 Task: Look for space in Tanjungagung, Indonesia from 11th June, 2023 to 15th June, 2023 for 2 adults in price range Rs.7000 to Rs.16000. Place can be private room with 1  bedroom having 2 beds and 1 bathroom. Property type can be house, flat, guest house, hotel. Booking option can be shelf check-in. Required host language is English.
Action: Mouse moved to (541, 92)
Screenshot: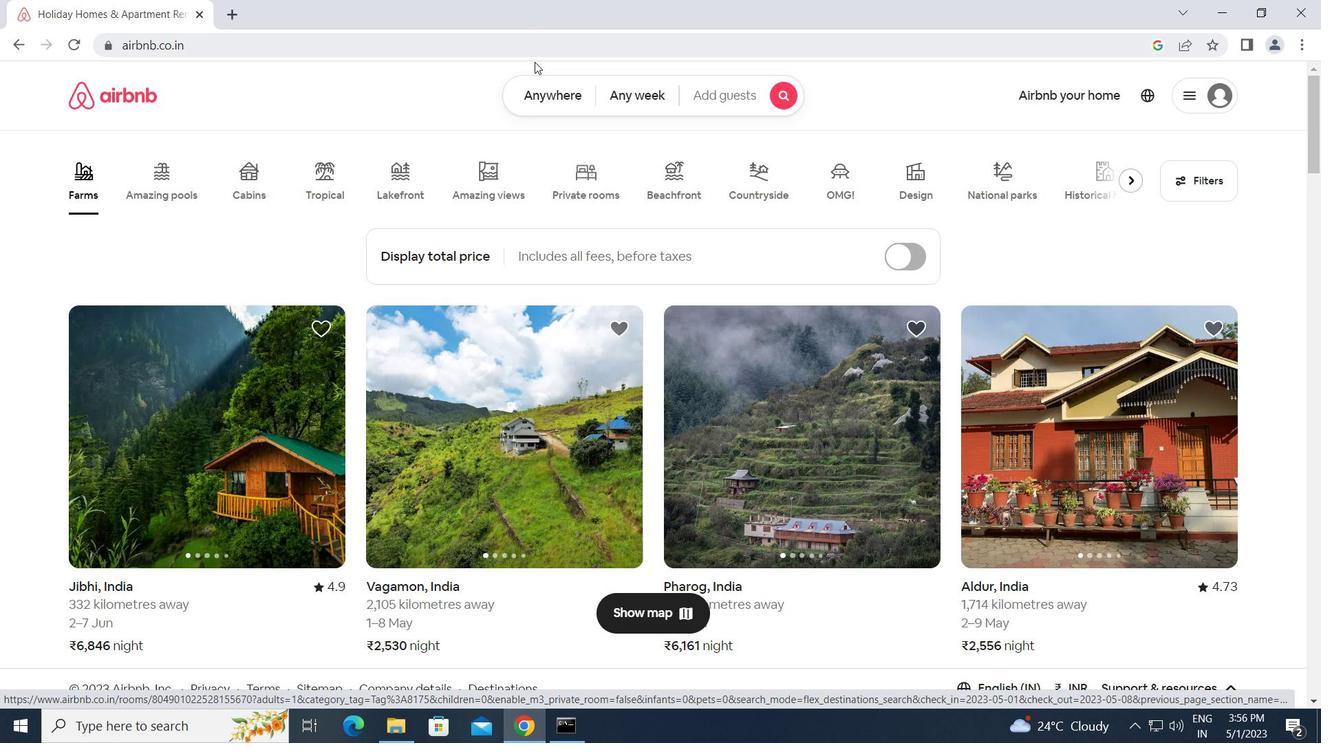 
Action: Mouse pressed left at (541, 92)
Screenshot: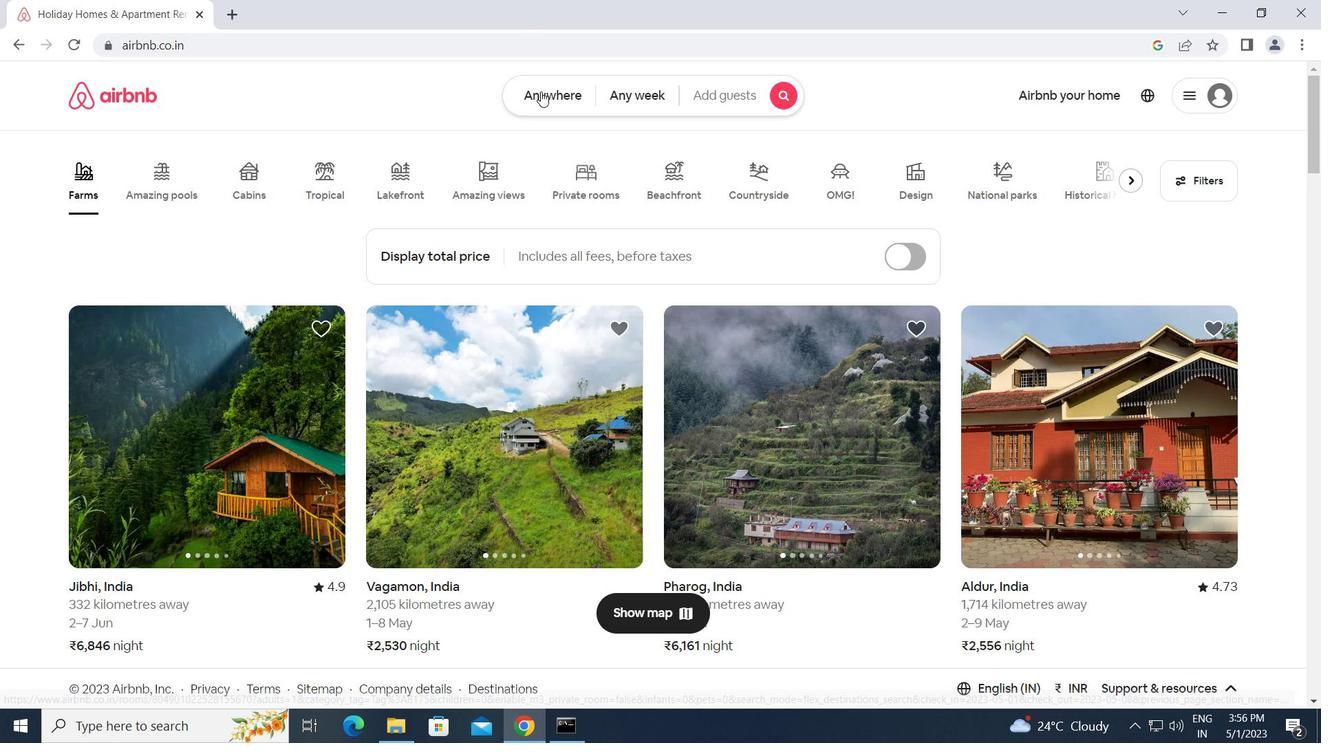
Action: Mouse moved to (433, 152)
Screenshot: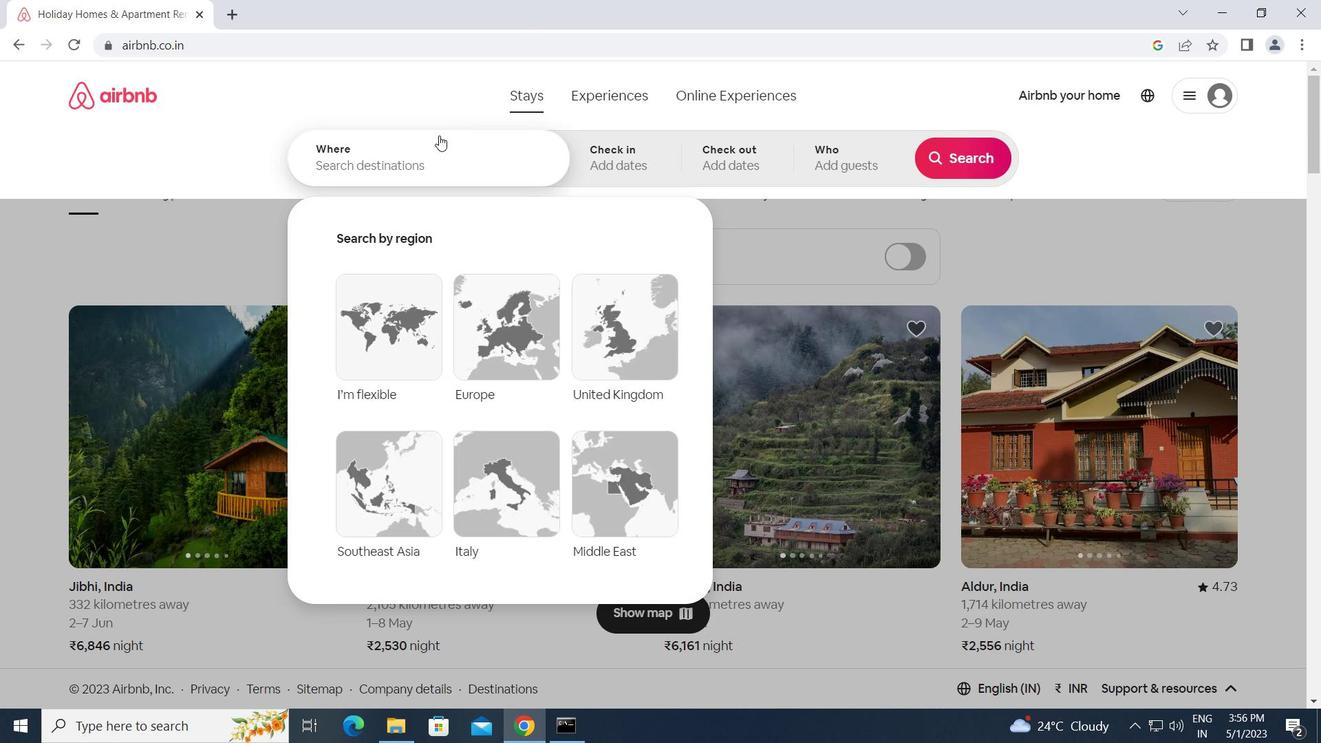 
Action: Mouse pressed left at (433, 152)
Screenshot: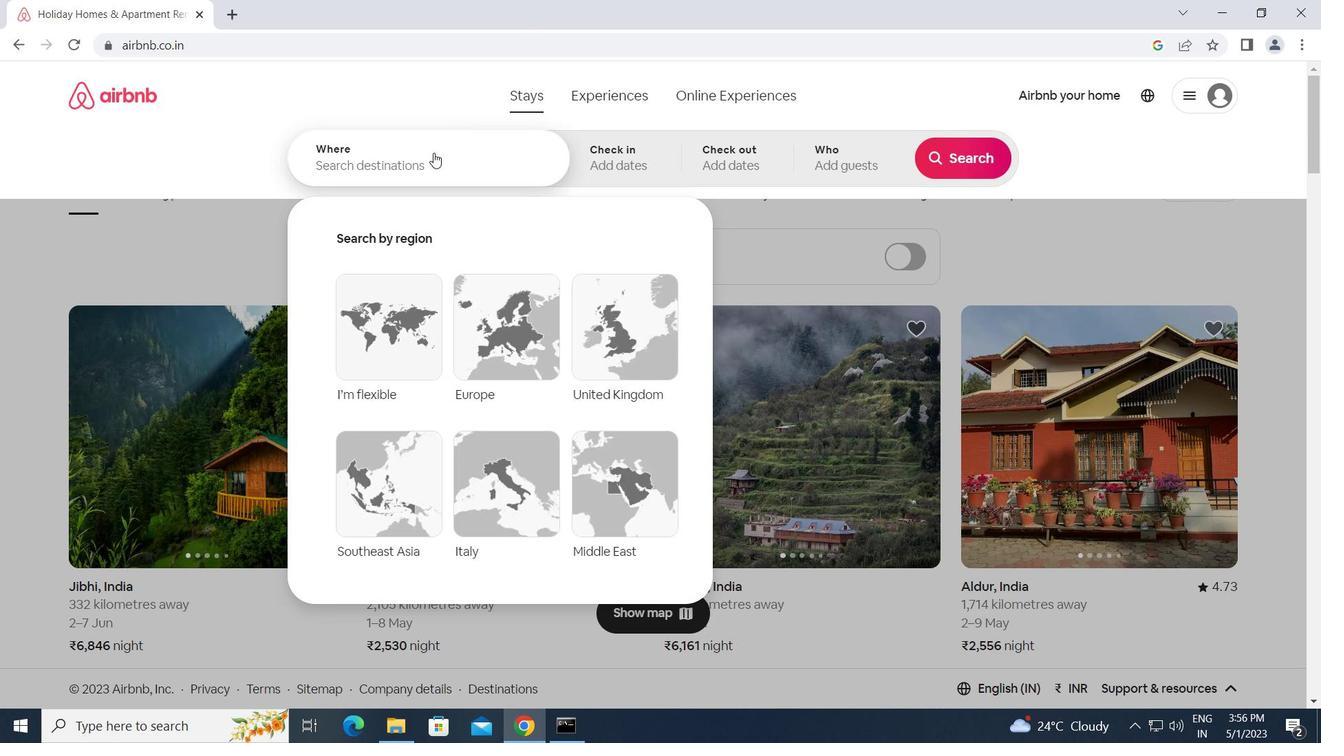
Action: Key pressed <Key.caps_lock>t<Key.backspace><Key.caps_lock>t<Key.caps_lock>anjungagung,<Key.space><Key.caps_lock>i<Key.caps_lock>ndonesia<Key.enter>
Screenshot: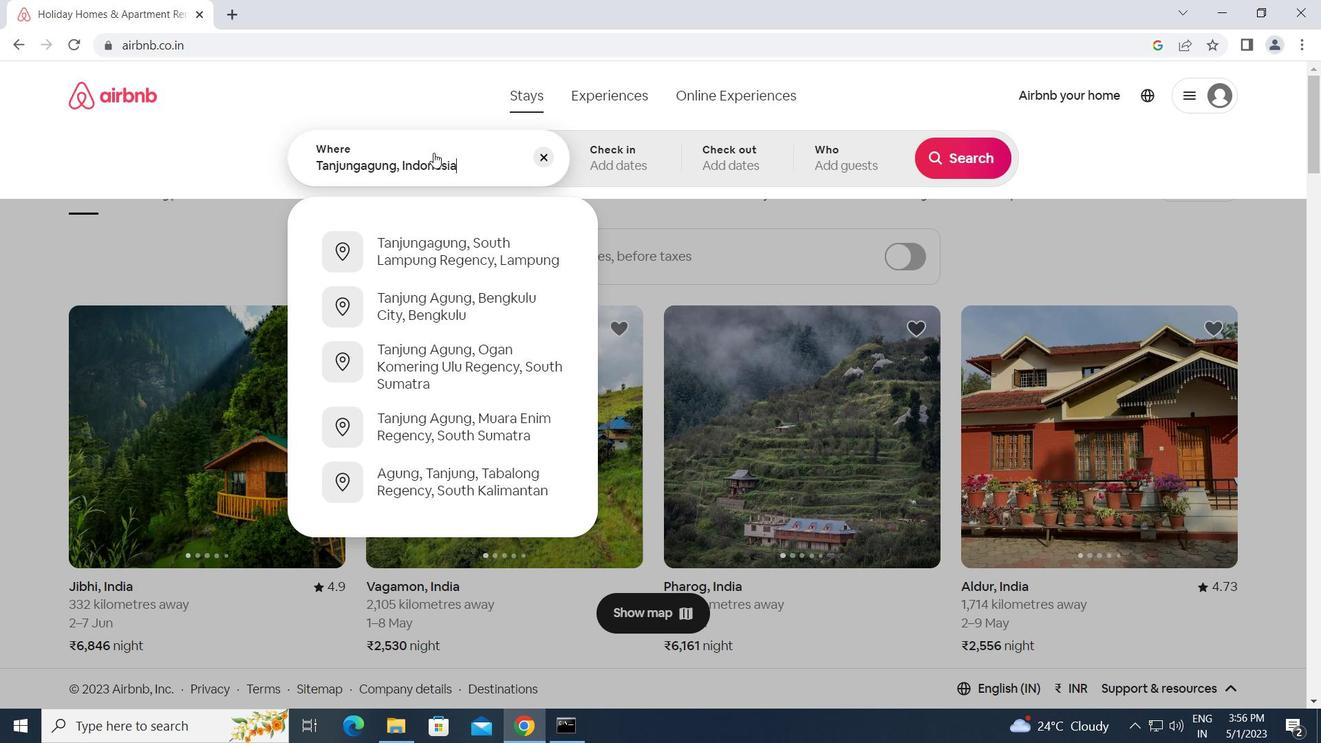 
Action: Mouse moved to (698, 449)
Screenshot: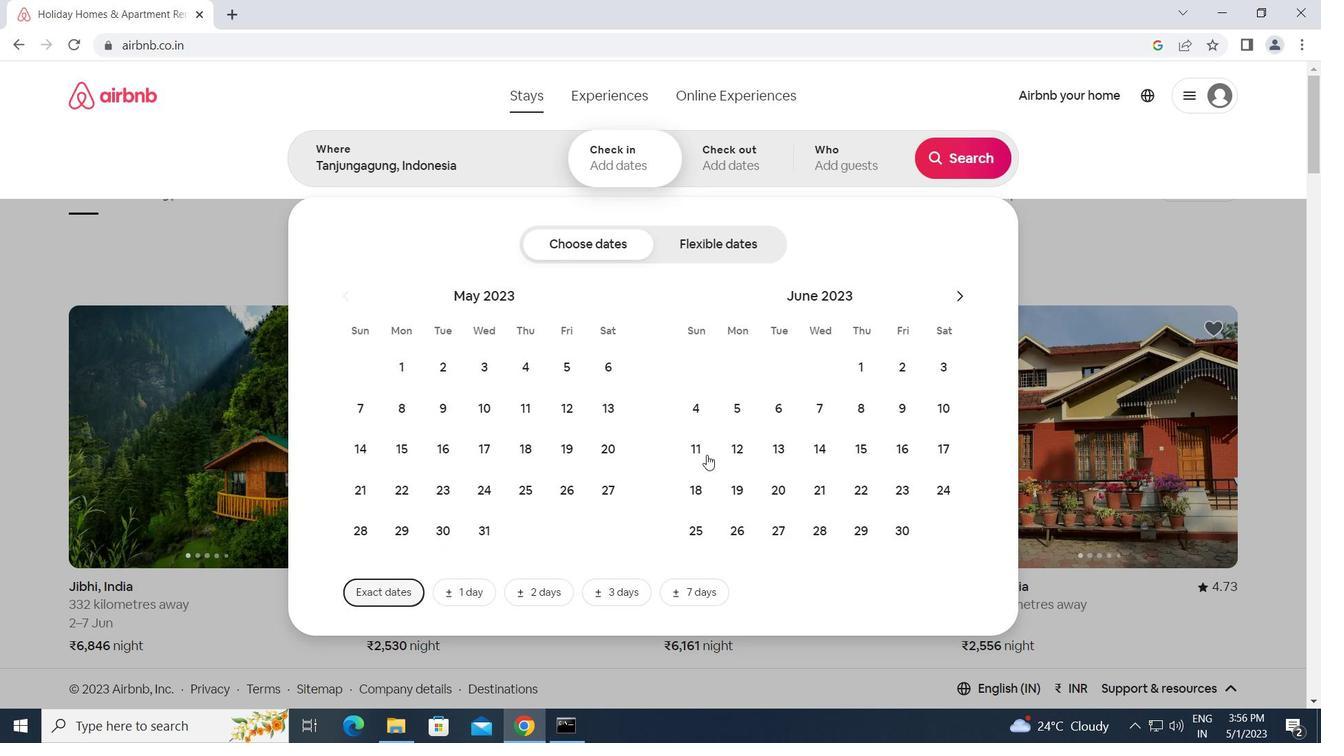 
Action: Mouse pressed left at (698, 449)
Screenshot: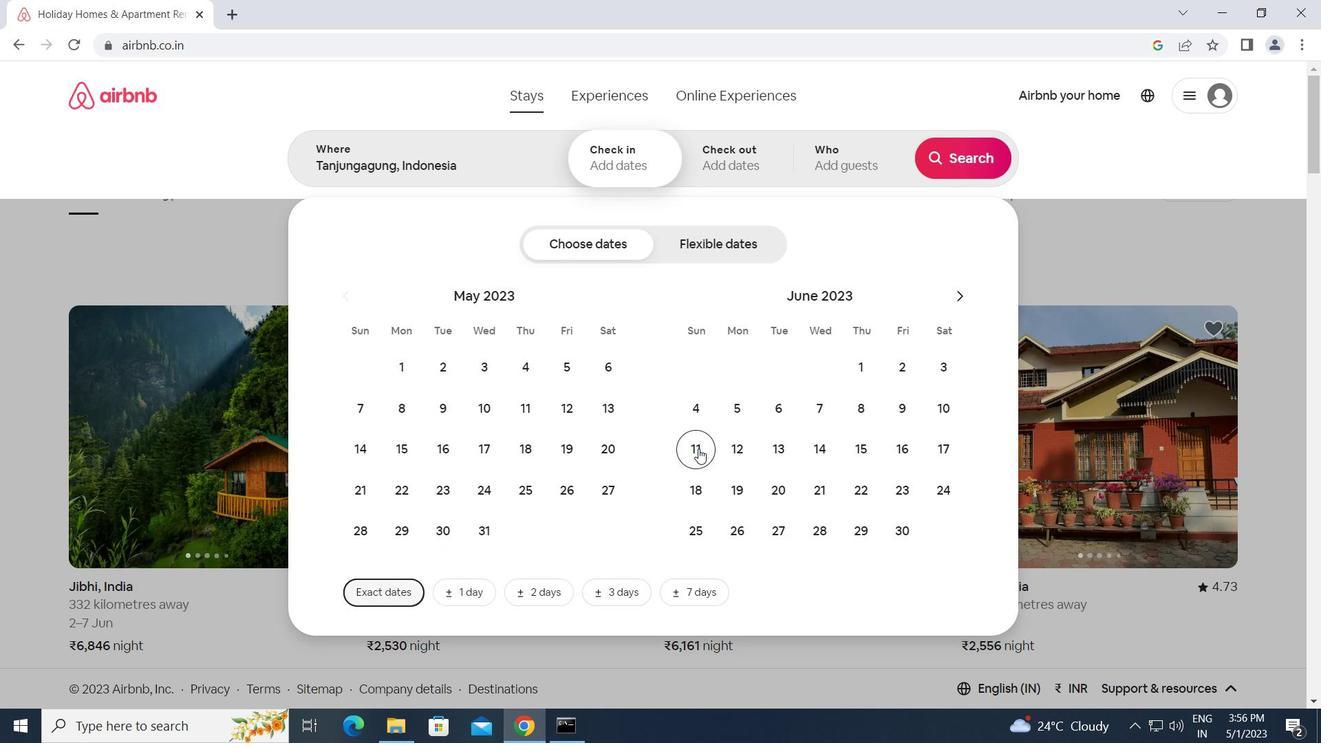 
Action: Mouse moved to (866, 455)
Screenshot: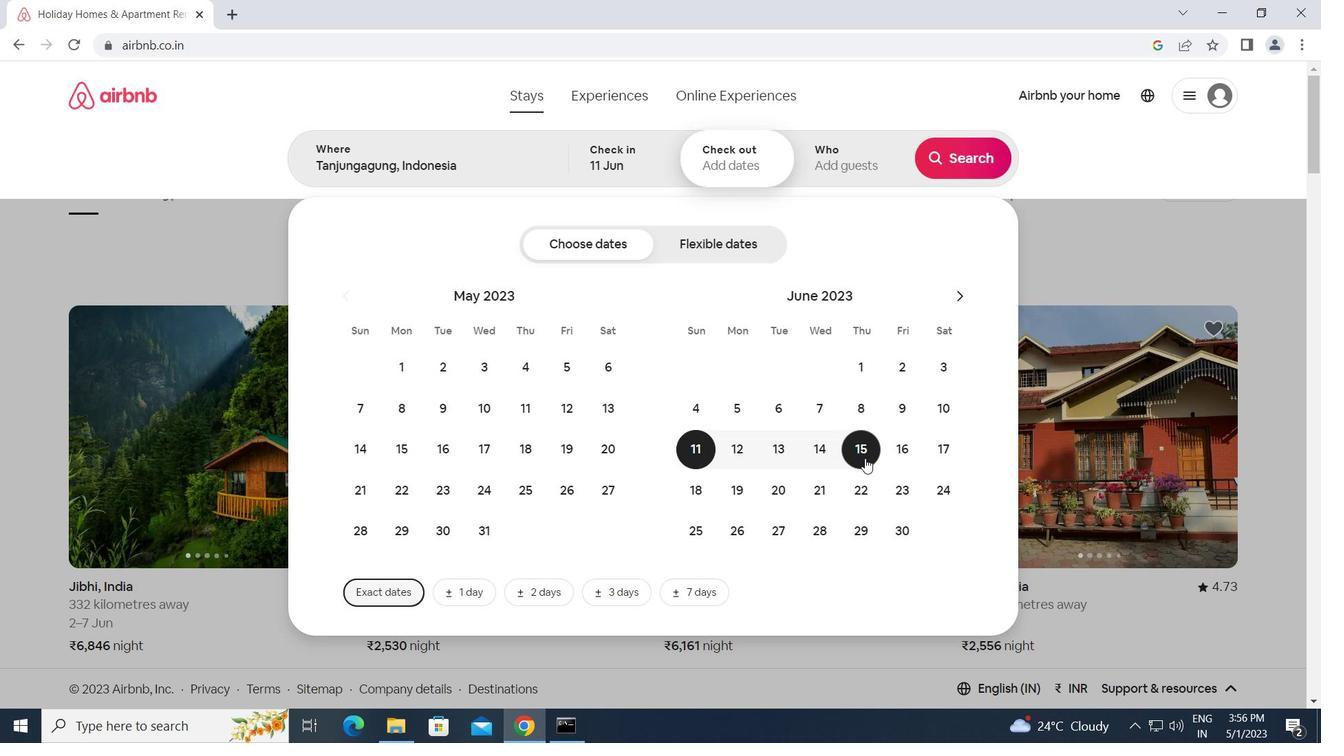 
Action: Mouse pressed left at (866, 455)
Screenshot: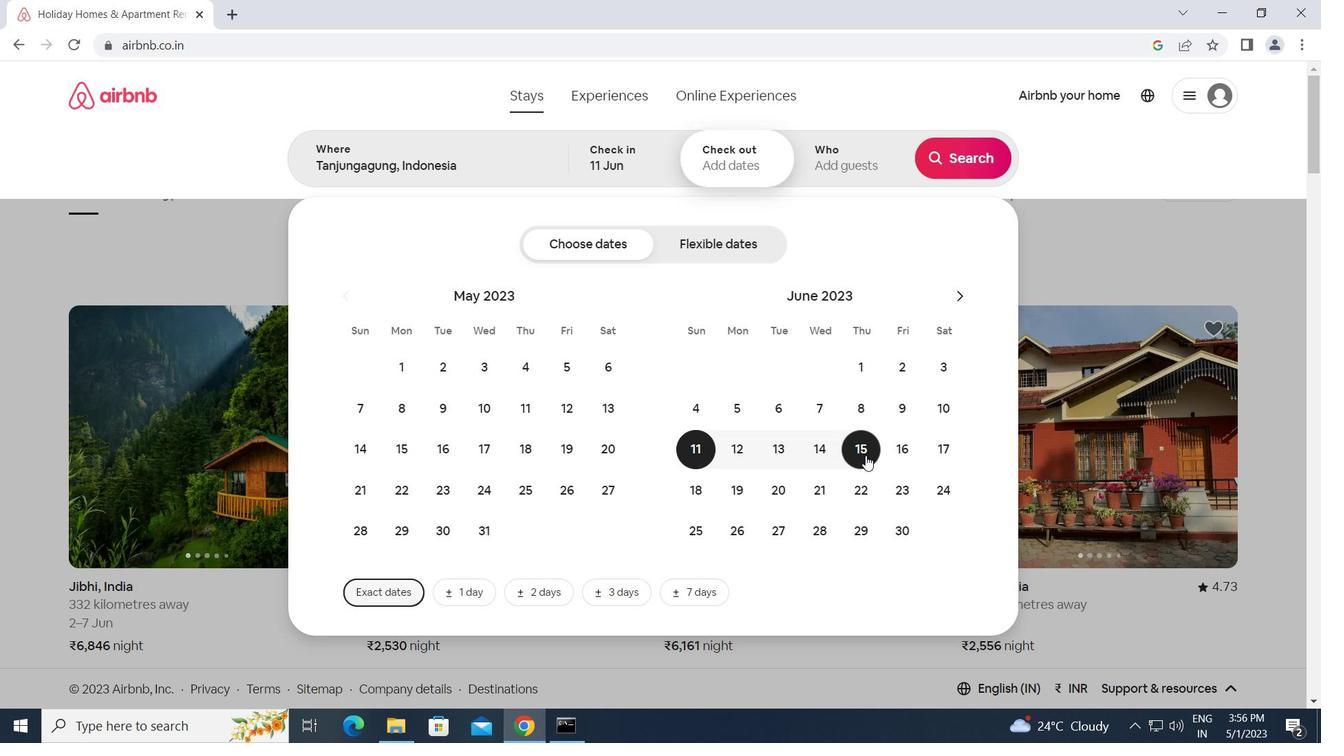 
Action: Mouse moved to (853, 165)
Screenshot: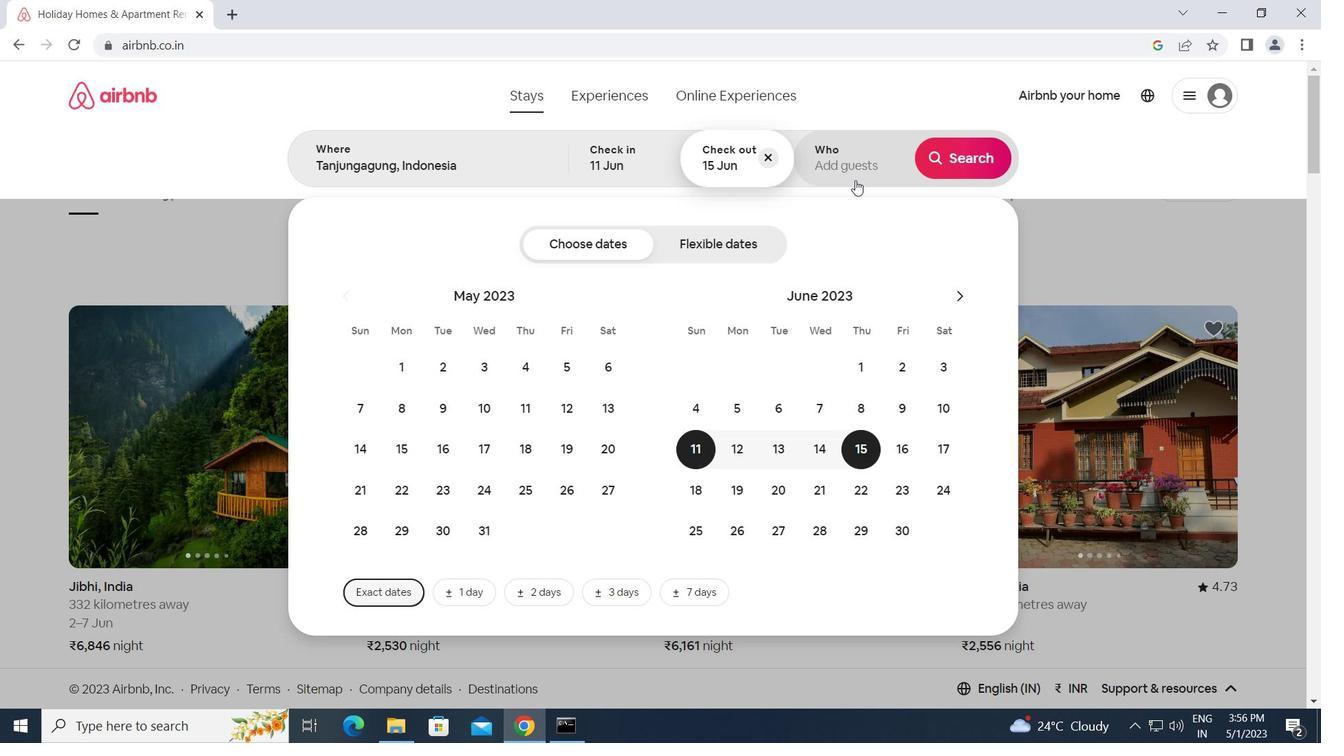 
Action: Mouse pressed left at (853, 165)
Screenshot: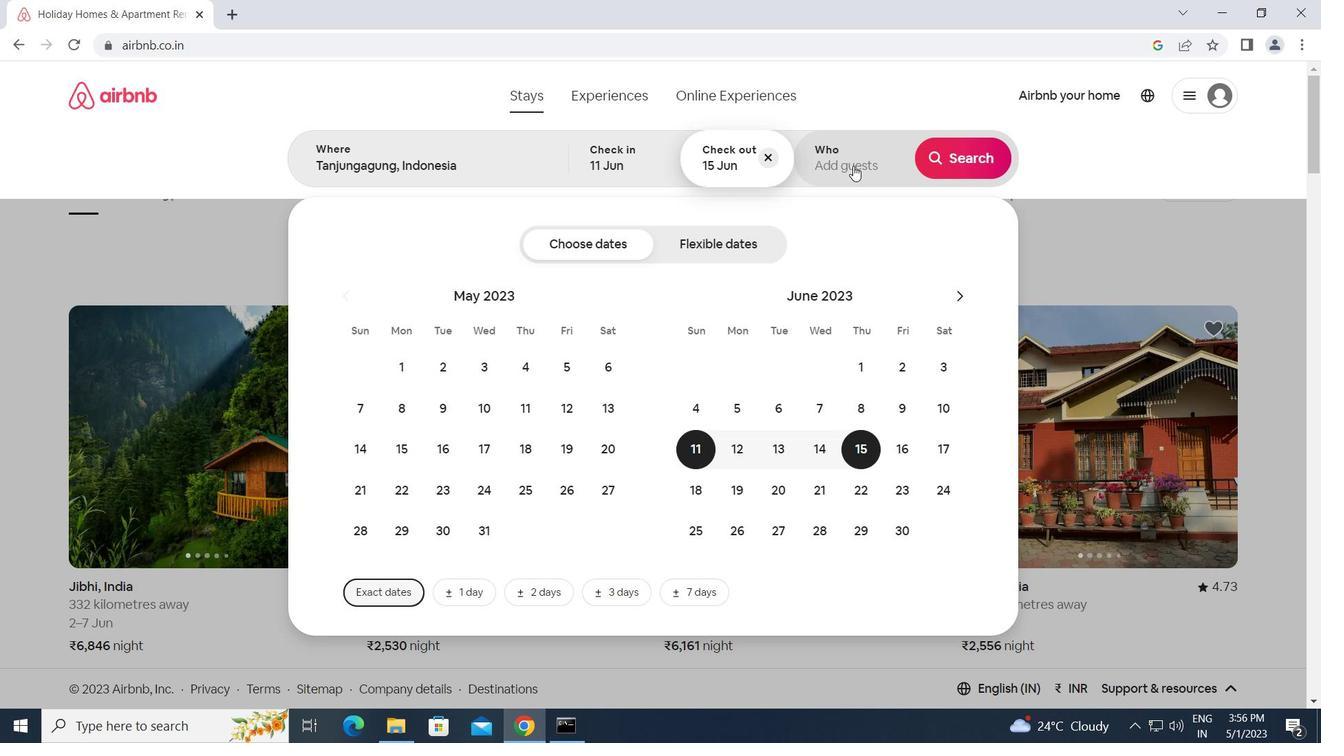 
Action: Mouse moved to (971, 256)
Screenshot: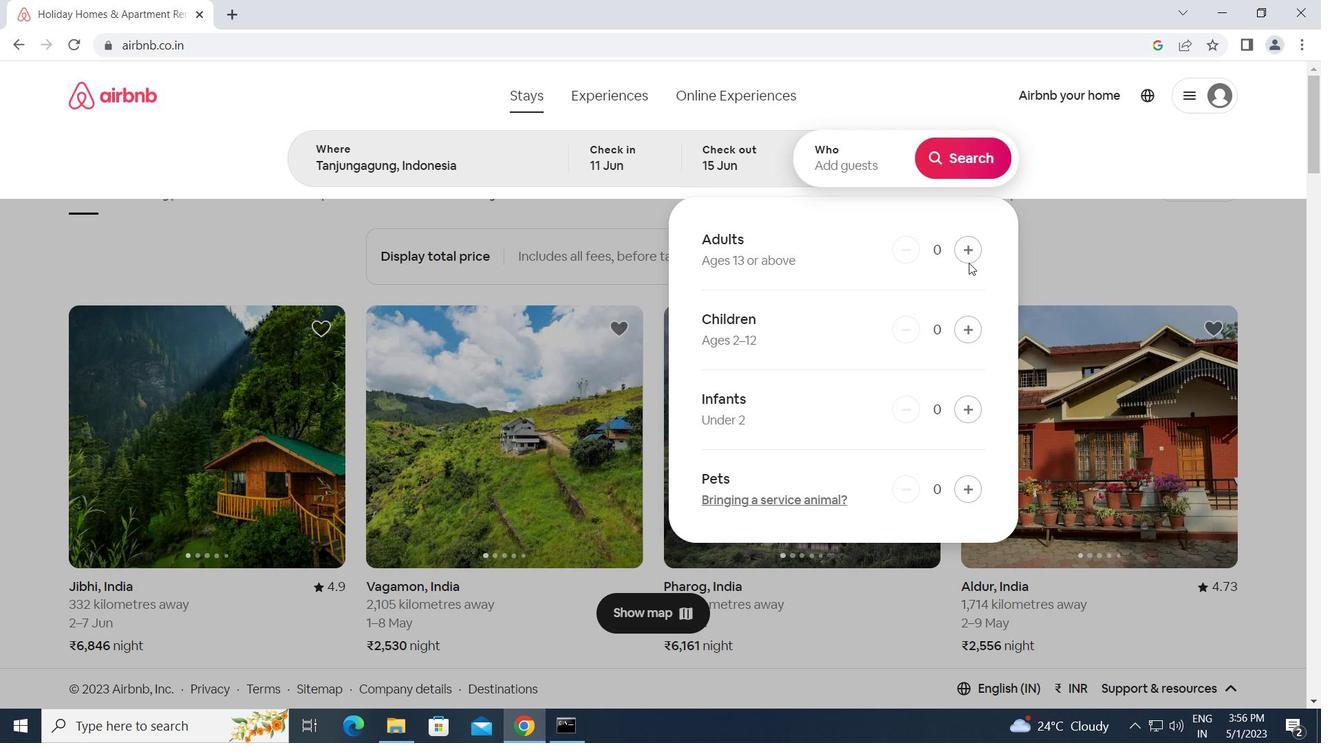 
Action: Mouse pressed left at (971, 256)
Screenshot: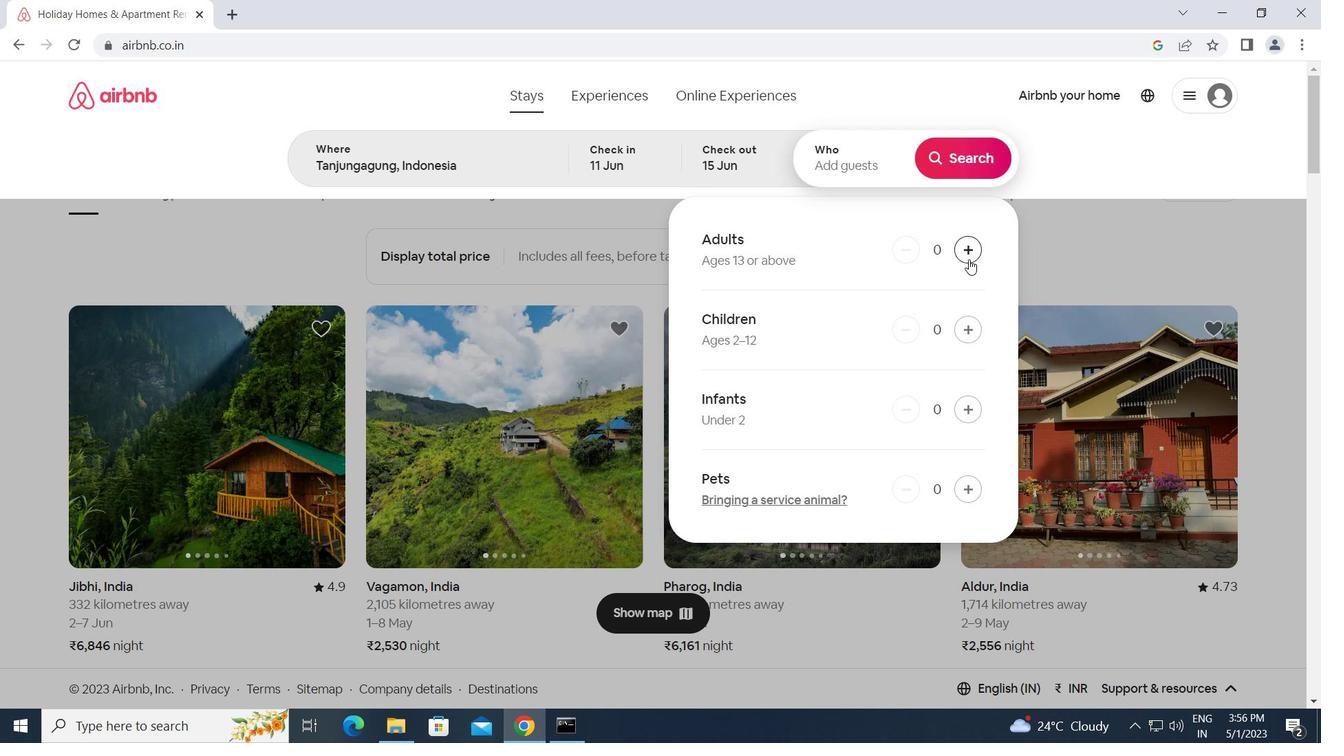 
Action: Mouse moved to (972, 255)
Screenshot: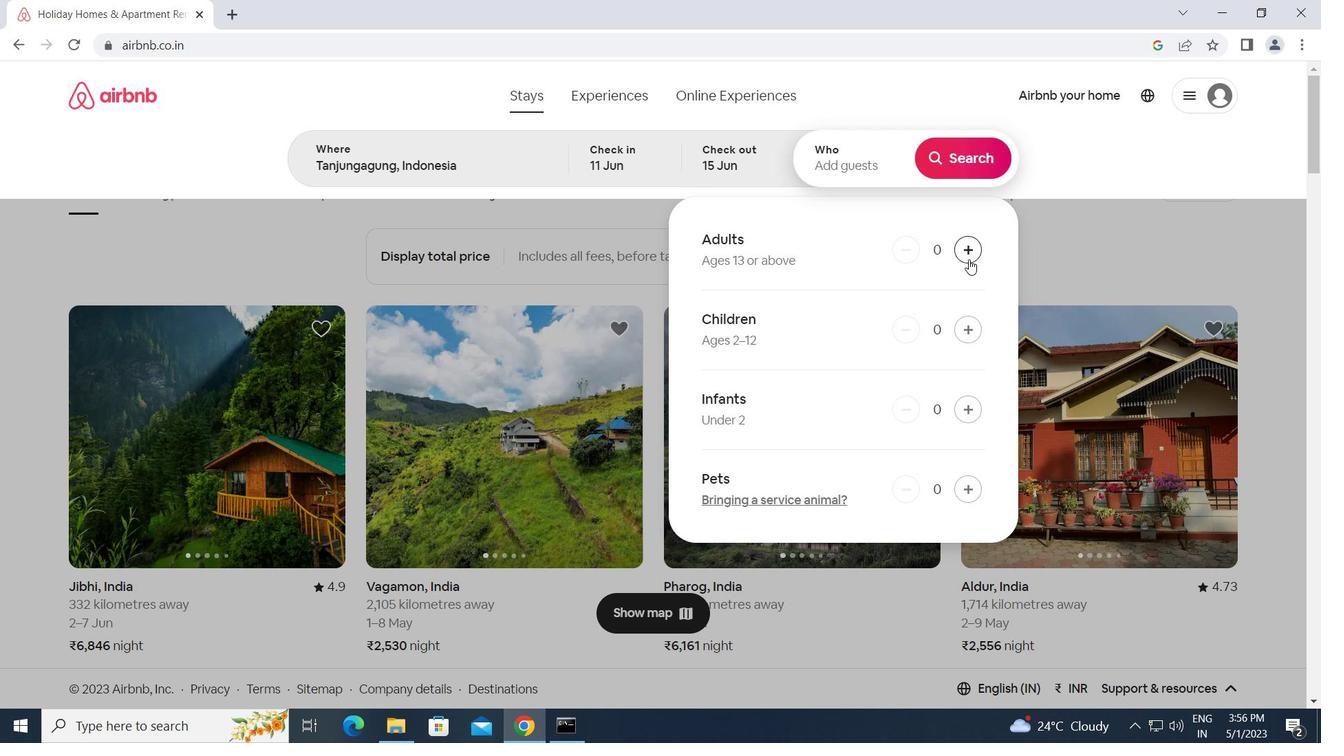 
Action: Mouse pressed left at (972, 255)
Screenshot: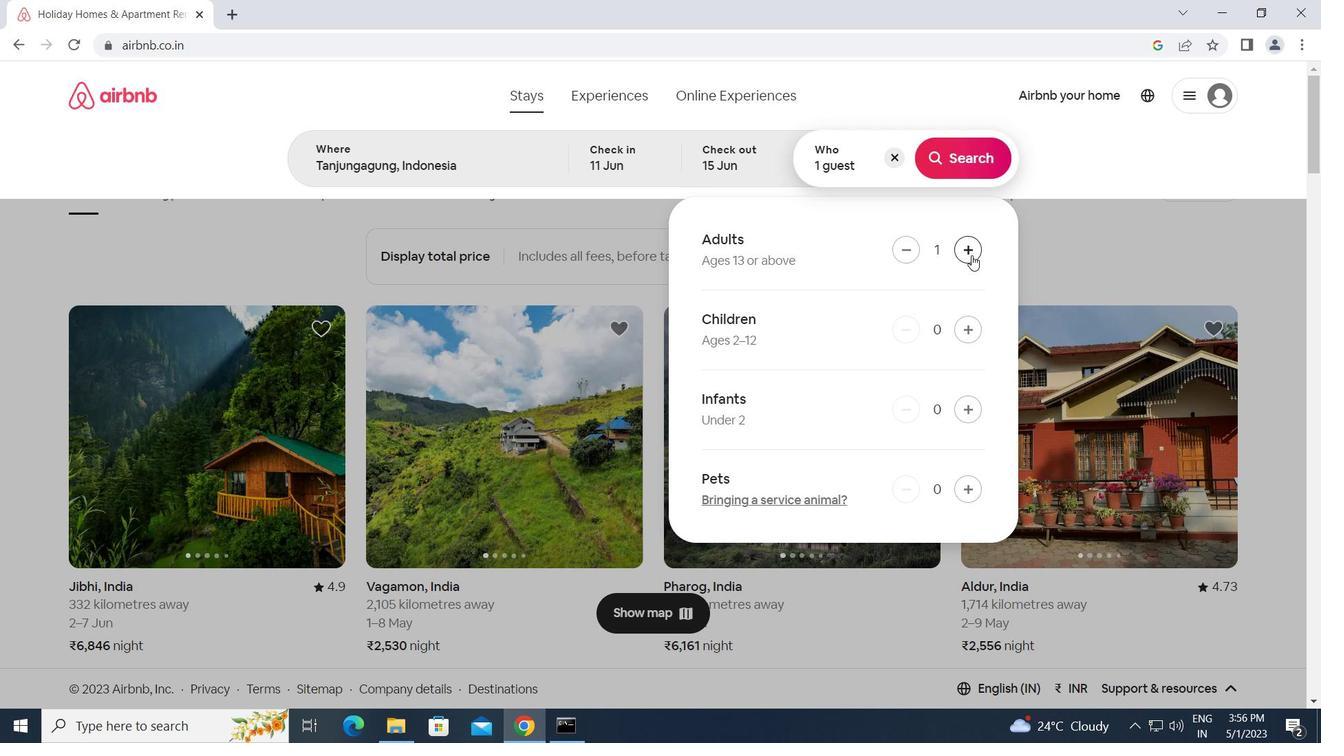 
Action: Mouse moved to (953, 161)
Screenshot: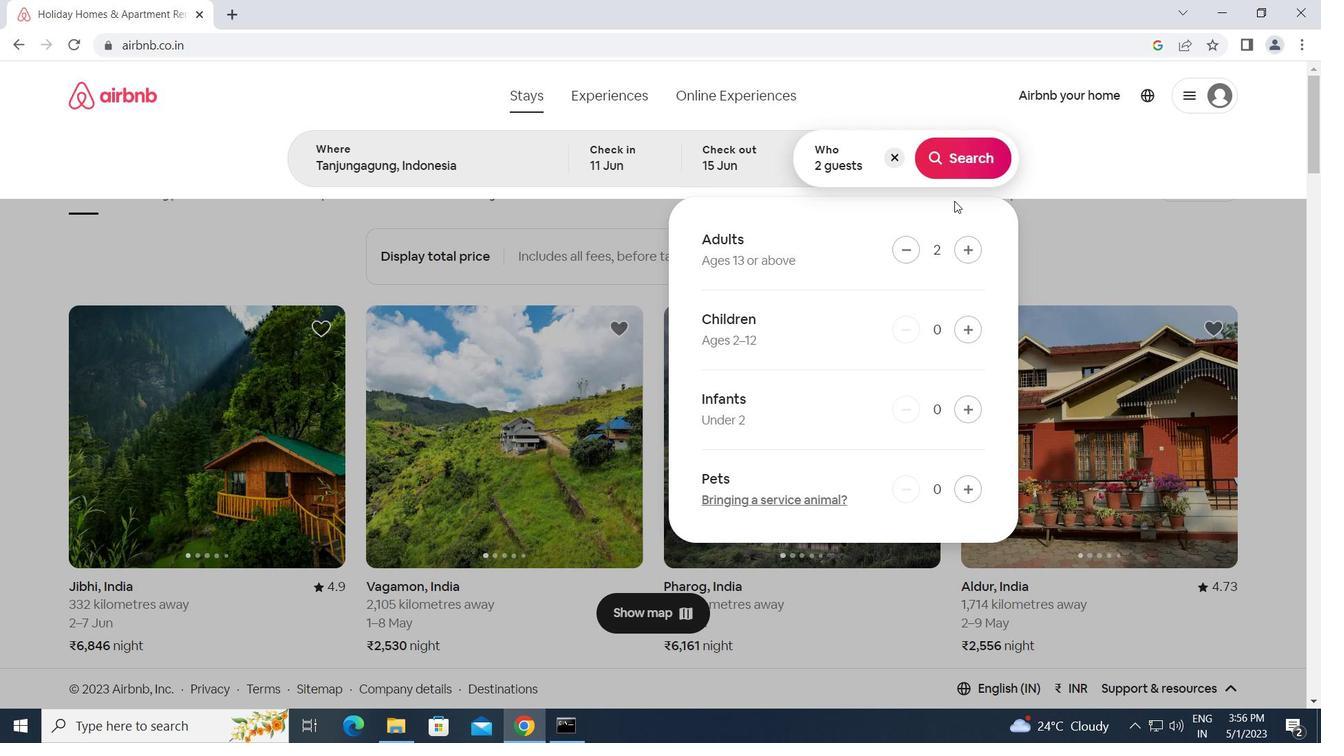 
Action: Mouse pressed left at (953, 161)
Screenshot: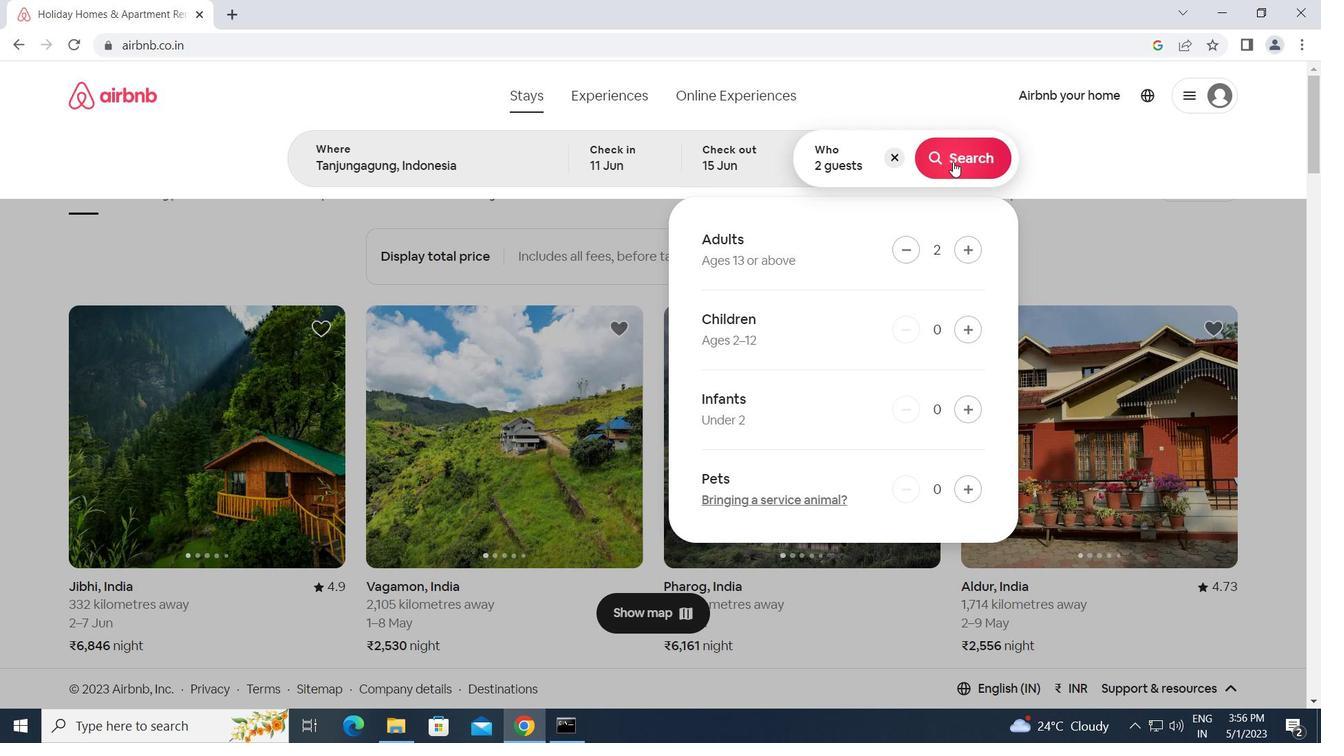 
Action: Mouse moved to (1248, 163)
Screenshot: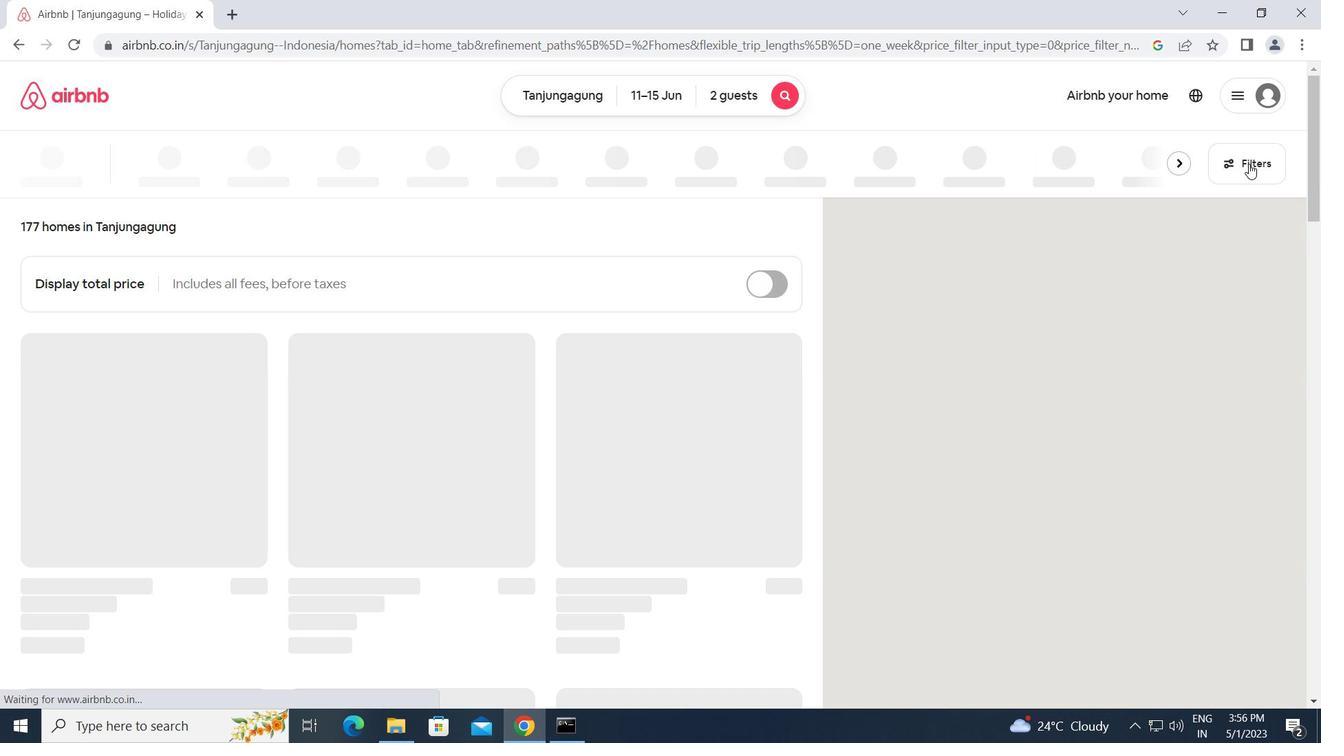 
Action: Mouse pressed left at (1248, 163)
Screenshot: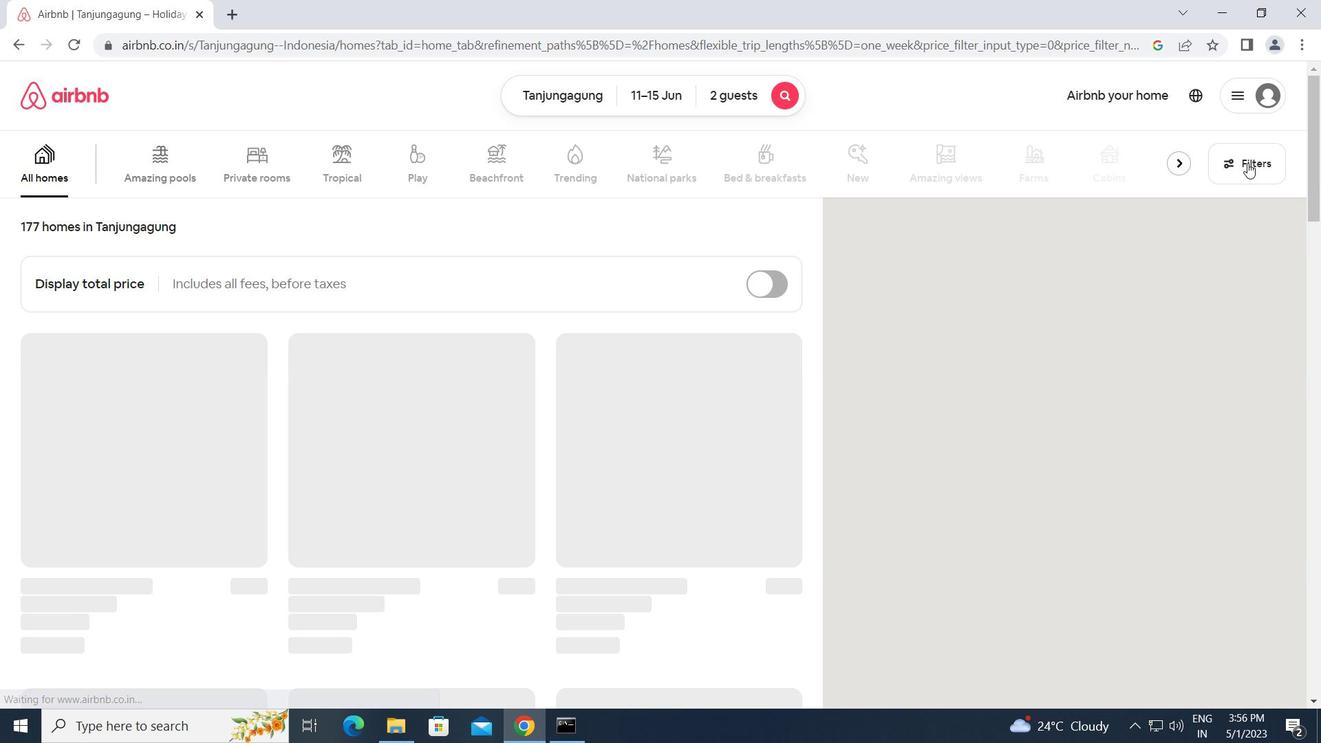 
Action: Mouse moved to (428, 376)
Screenshot: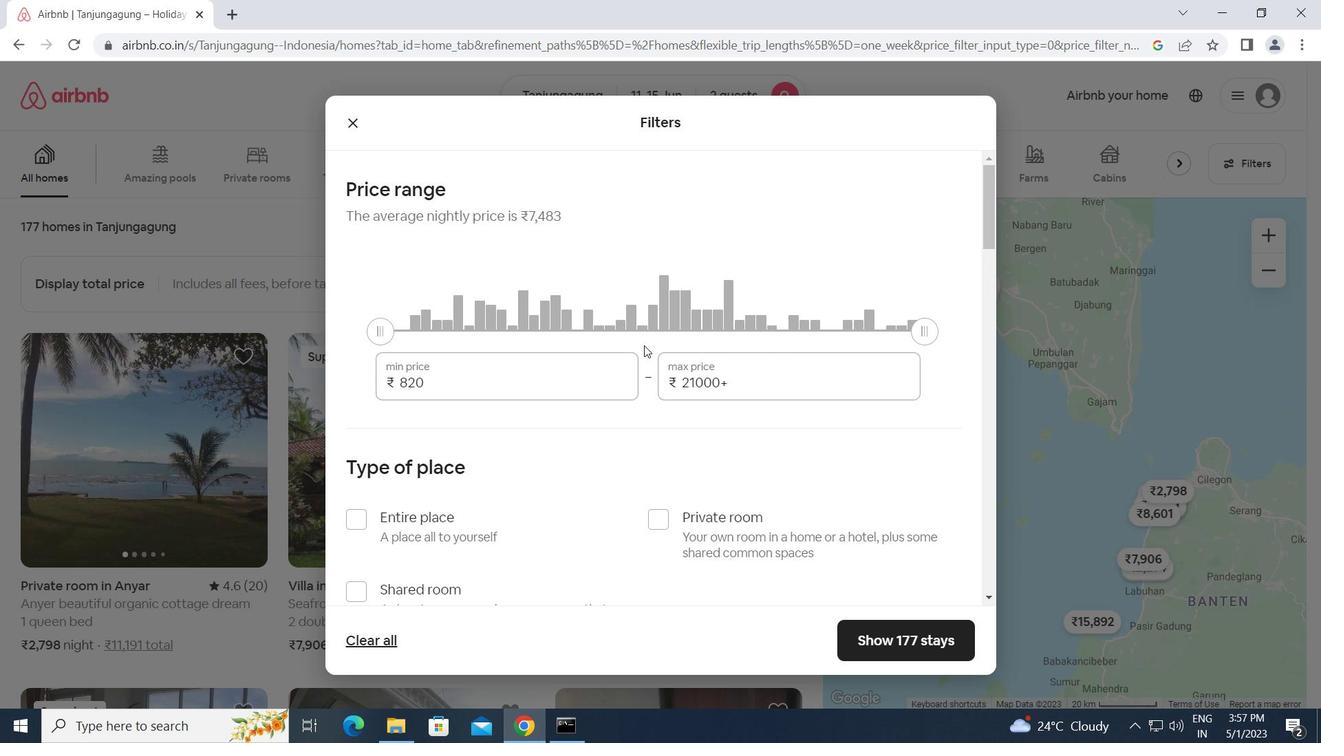 
Action: Mouse pressed left at (428, 376)
Screenshot: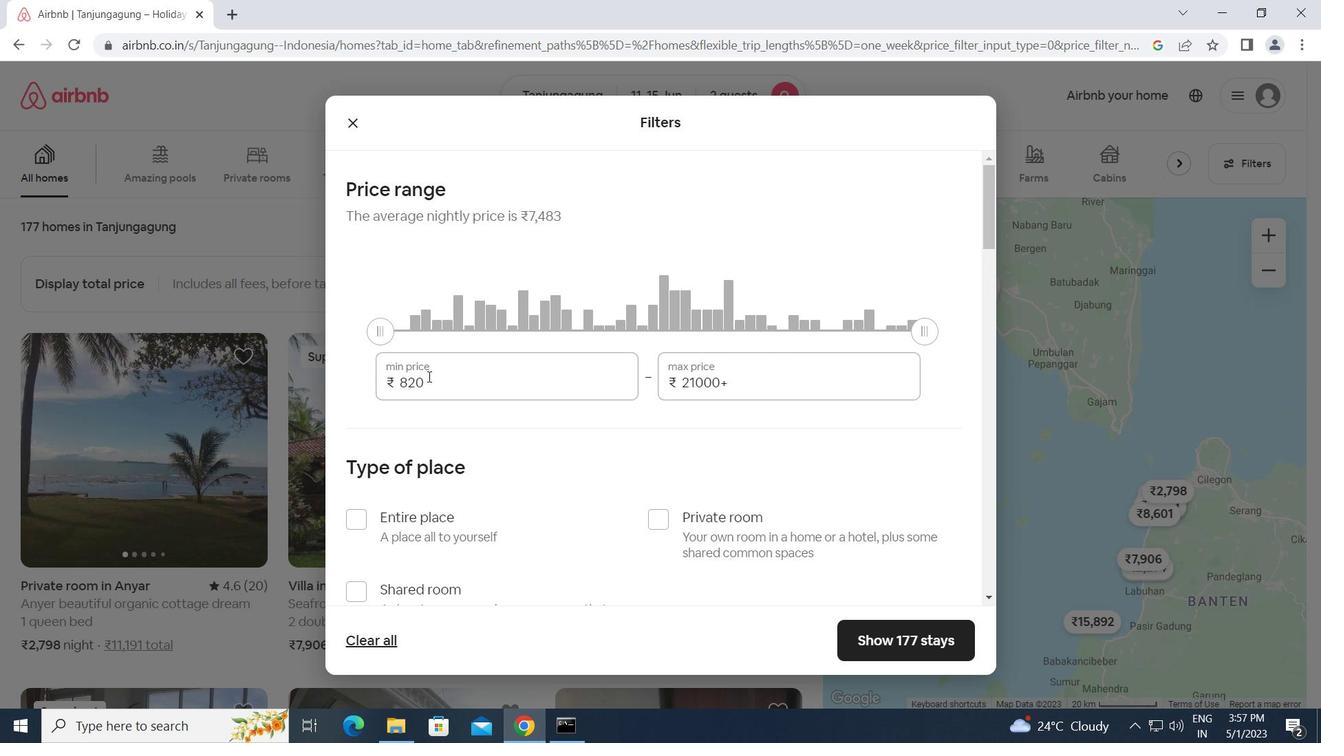 
Action: Mouse moved to (395, 388)
Screenshot: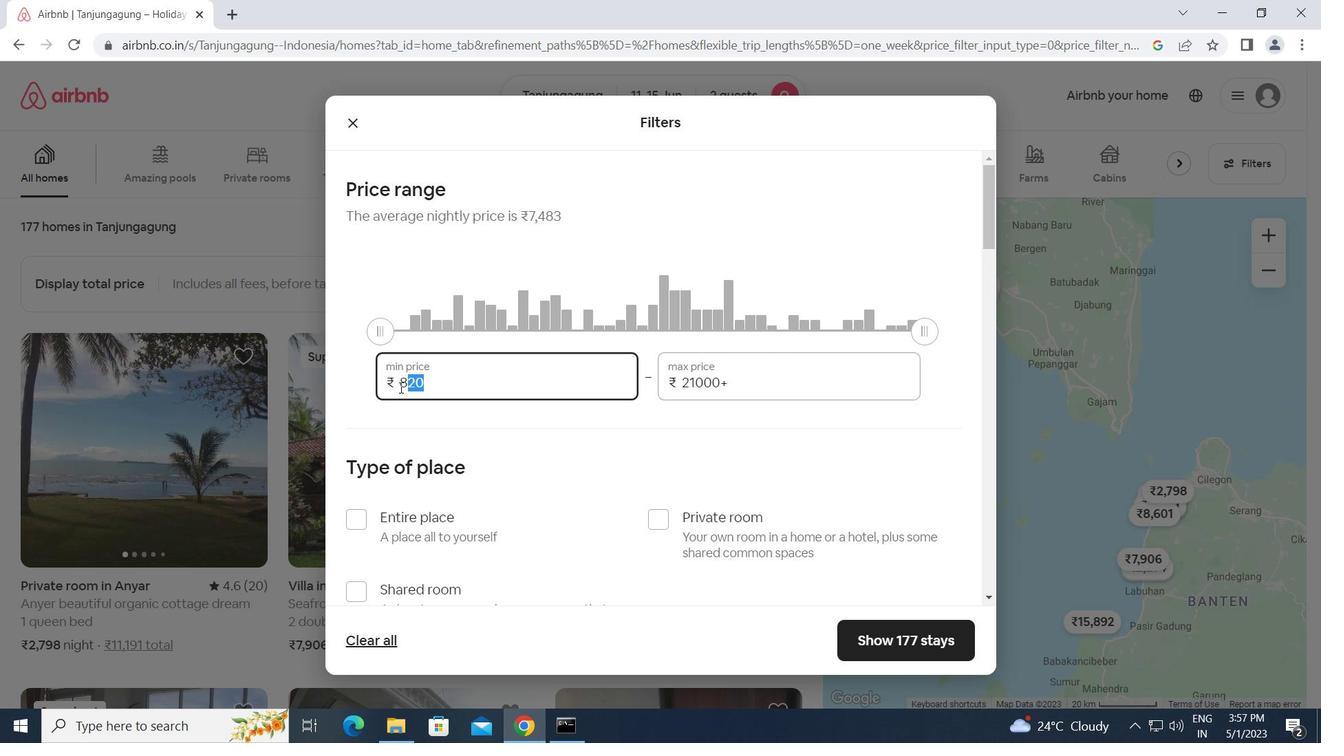 
Action: Key pressed 7000<Key.tab>16000
Screenshot: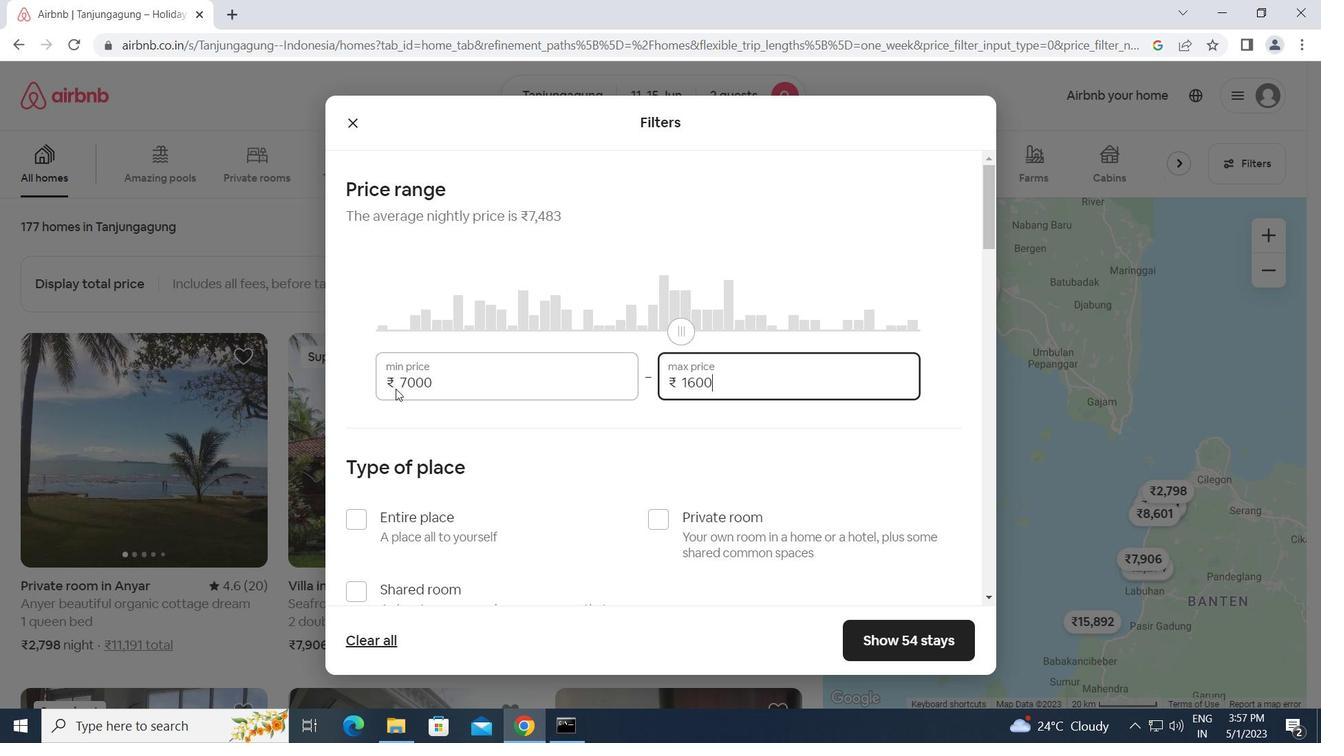 
Action: Mouse moved to (664, 517)
Screenshot: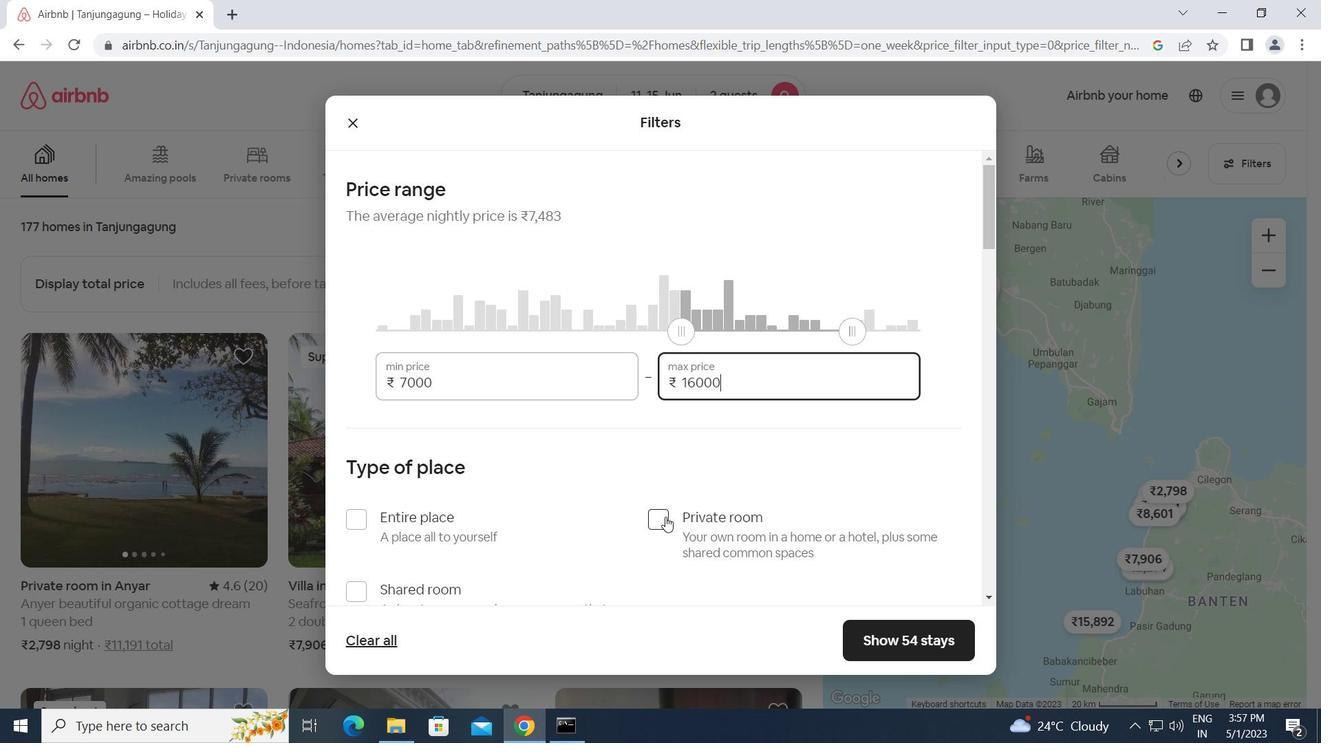 
Action: Mouse pressed left at (664, 517)
Screenshot: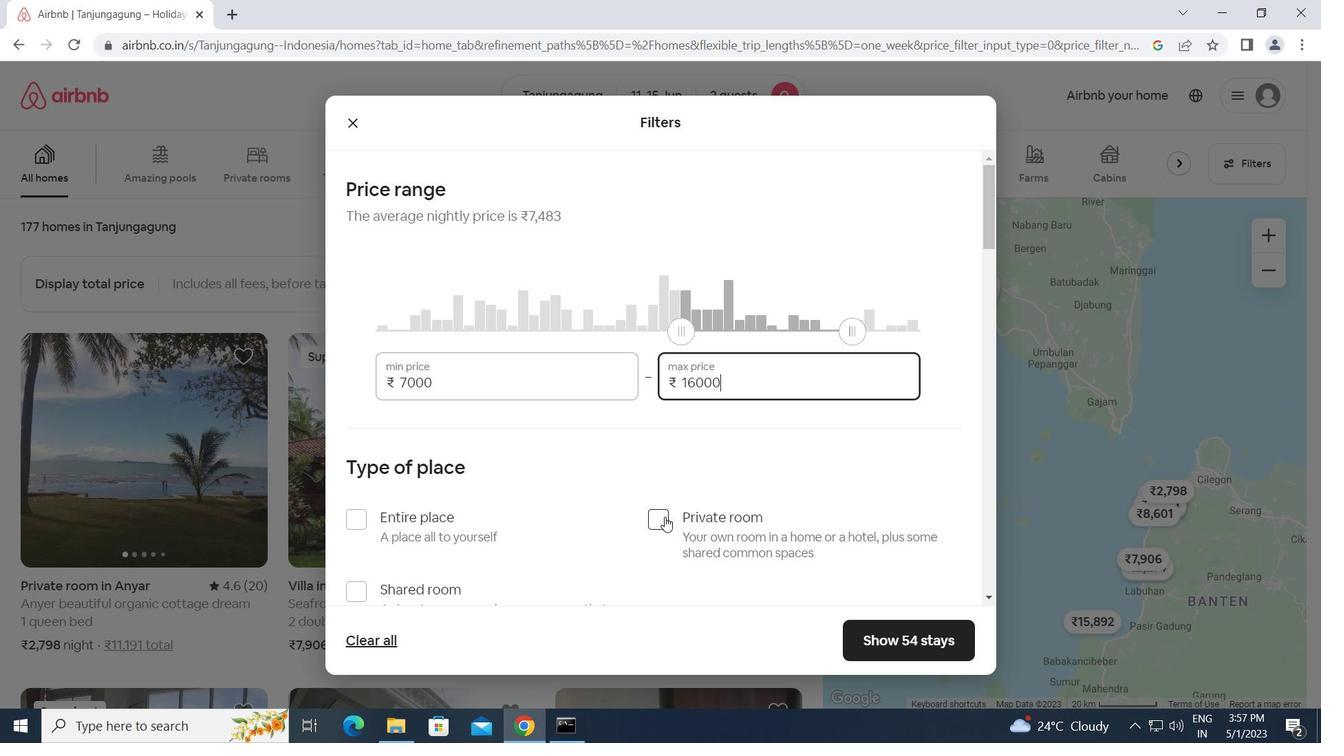 
Action: Mouse moved to (603, 568)
Screenshot: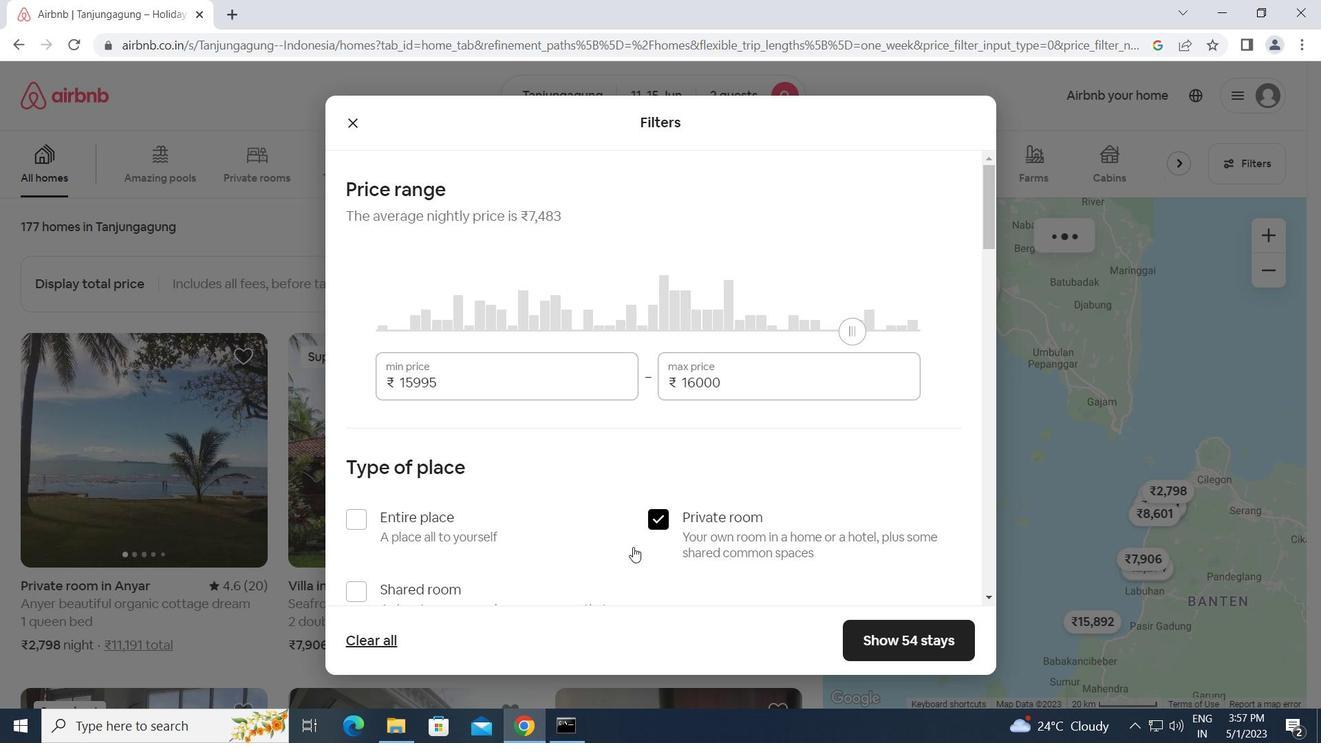
Action: Mouse scrolled (603, 567) with delta (0, 0)
Screenshot: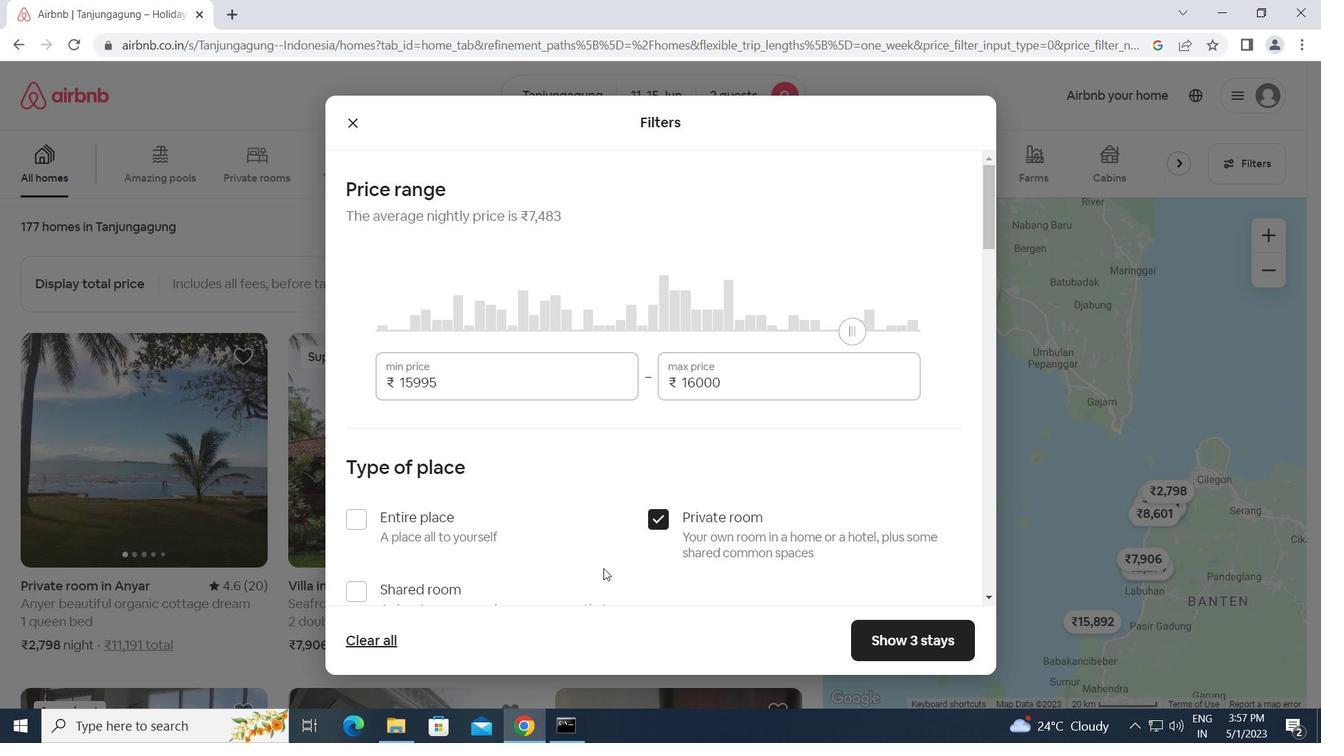 
Action: Mouse scrolled (603, 567) with delta (0, 0)
Screenshot: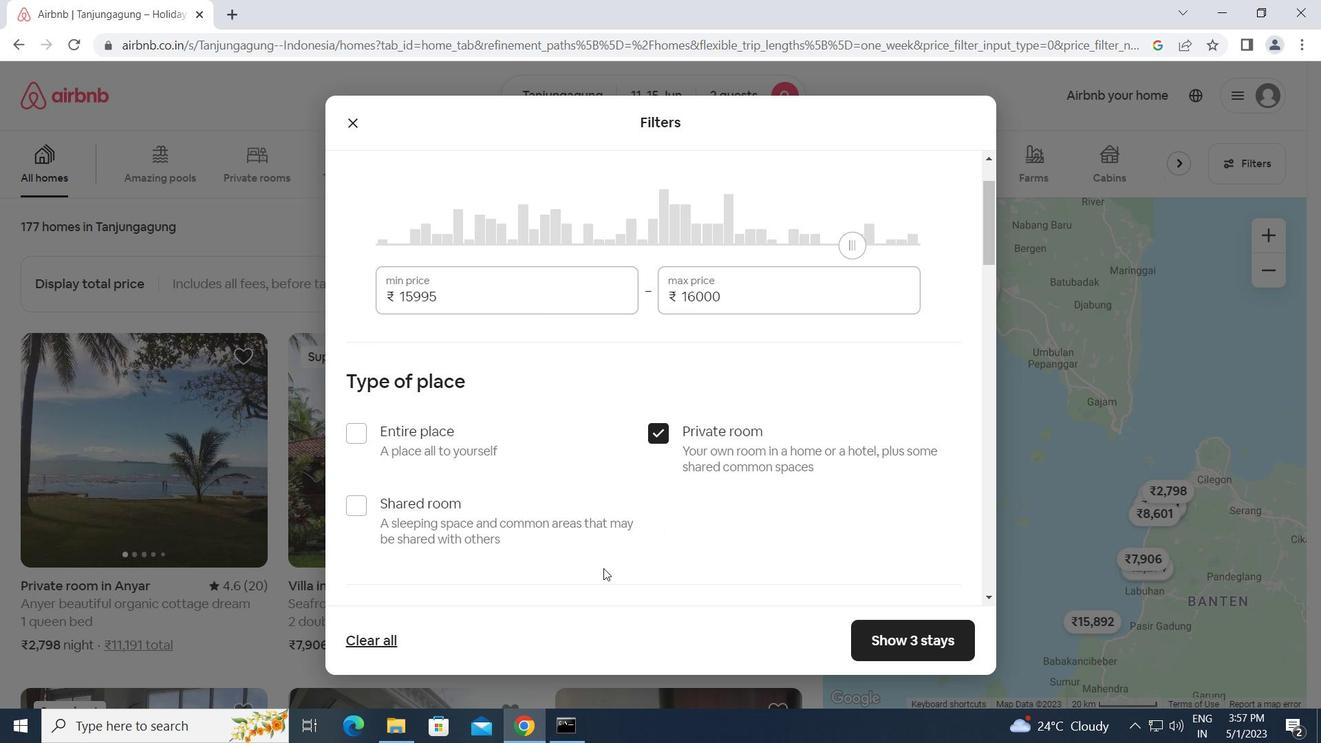 
Action: Mouse scrolled (603, 567) with delta (0, 0)
Screenshot: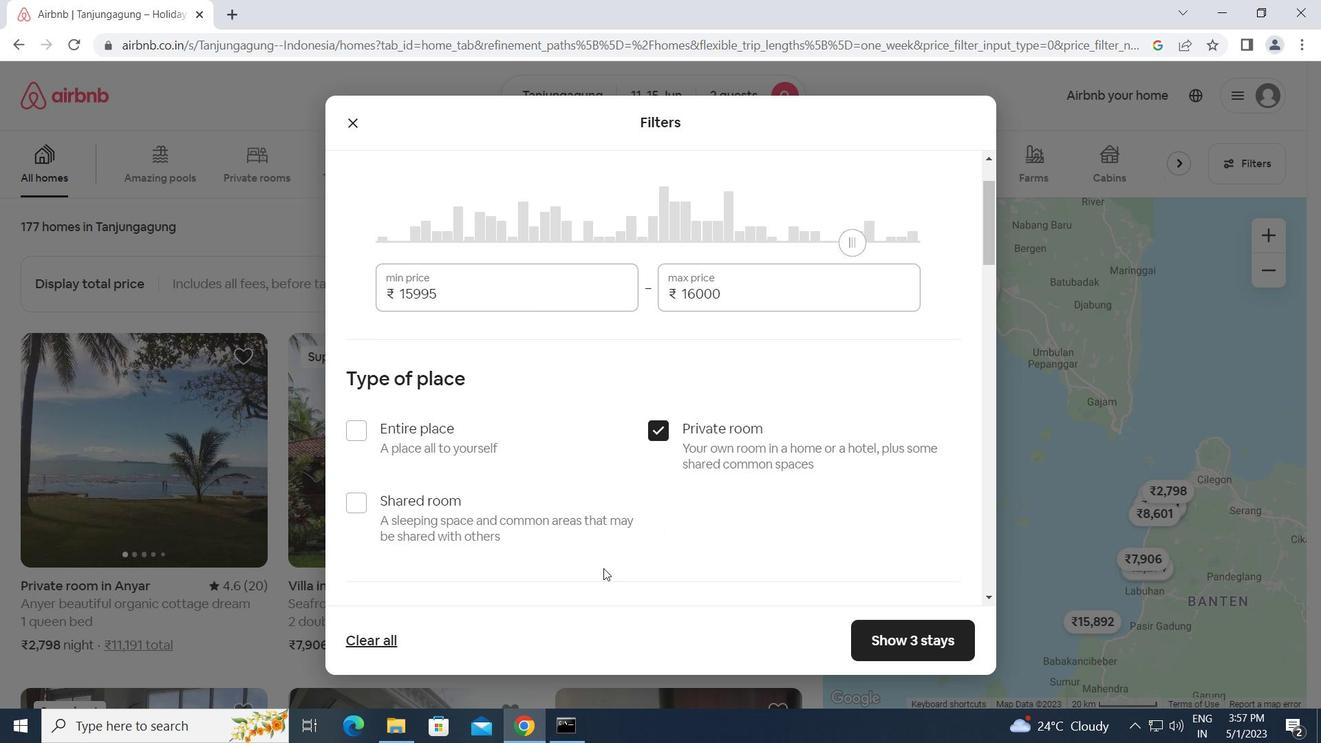 
Action: Mouse scrolled (603, 567) with delta (0, 0)
Screenshot: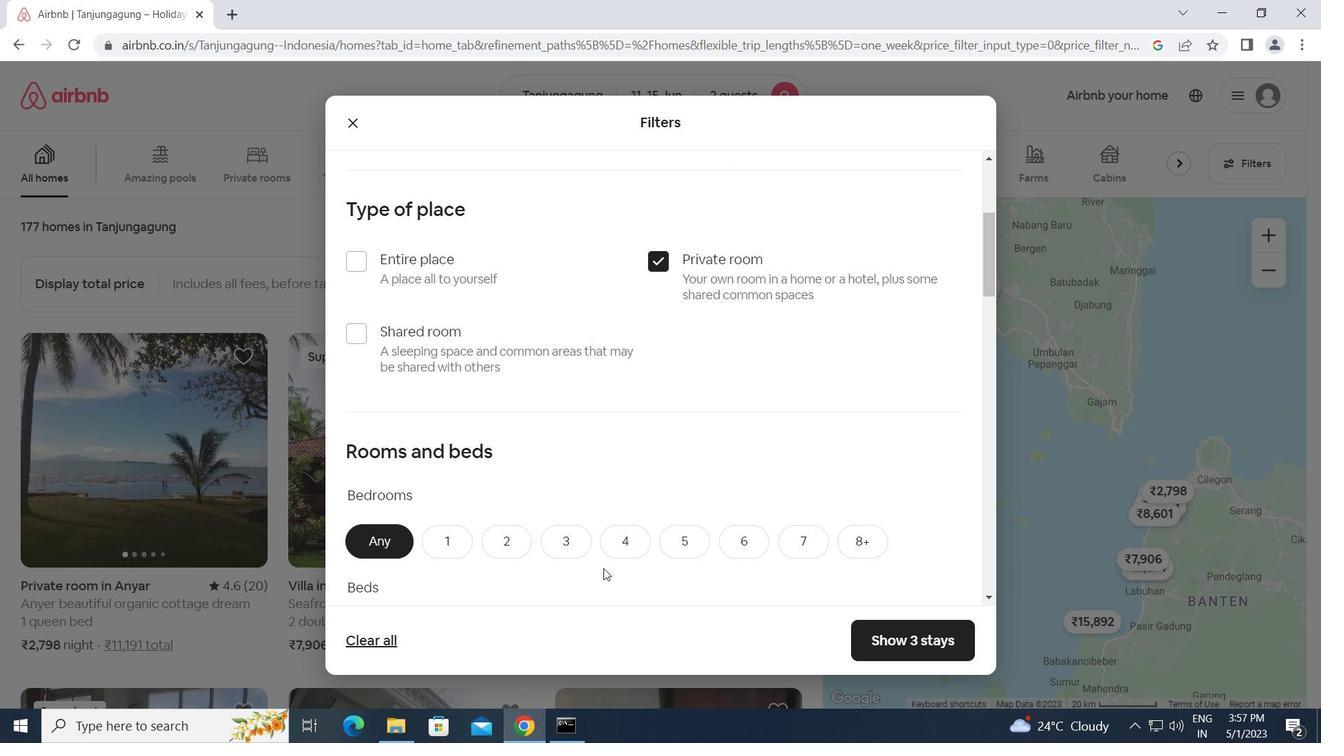 
Action: Mouse scrolled (603, 567) with delta (0, 0)
Screenshot: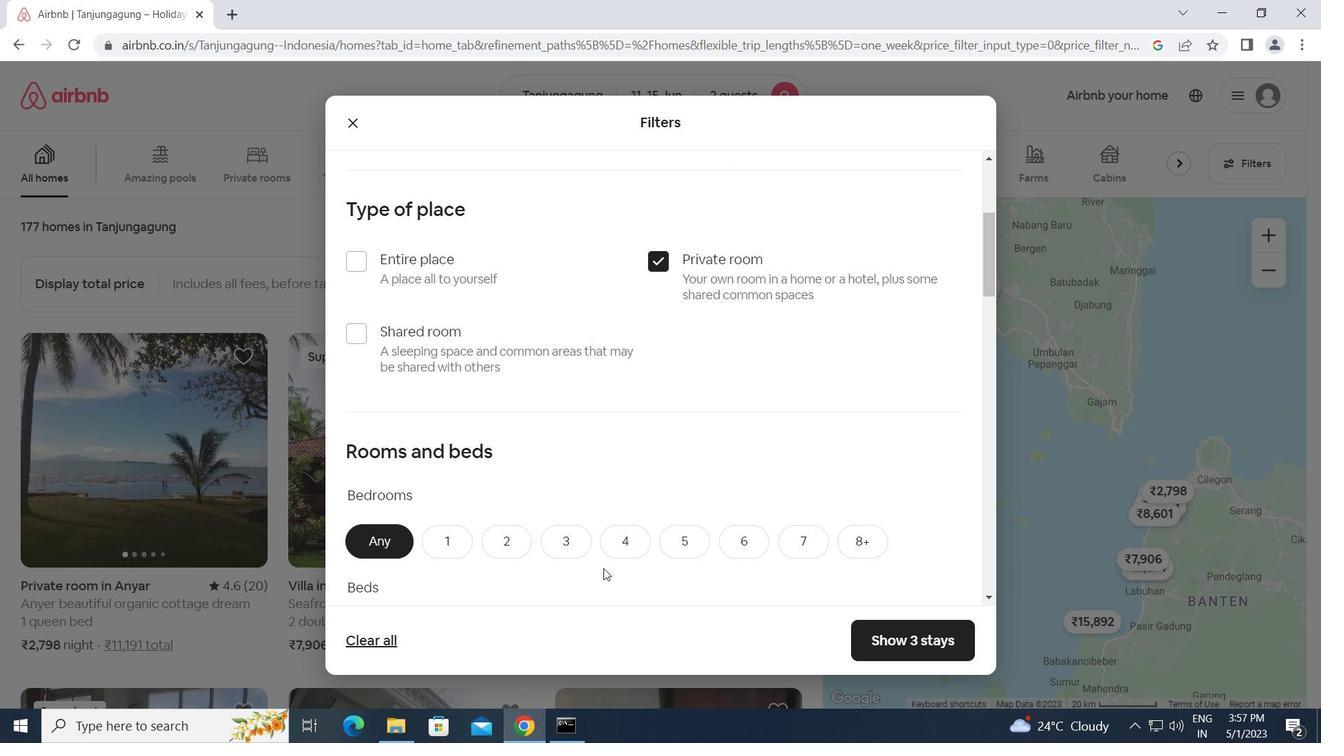 
Action: Mouse scrolled (603, 567) with delta (0, 0)
Screenshot: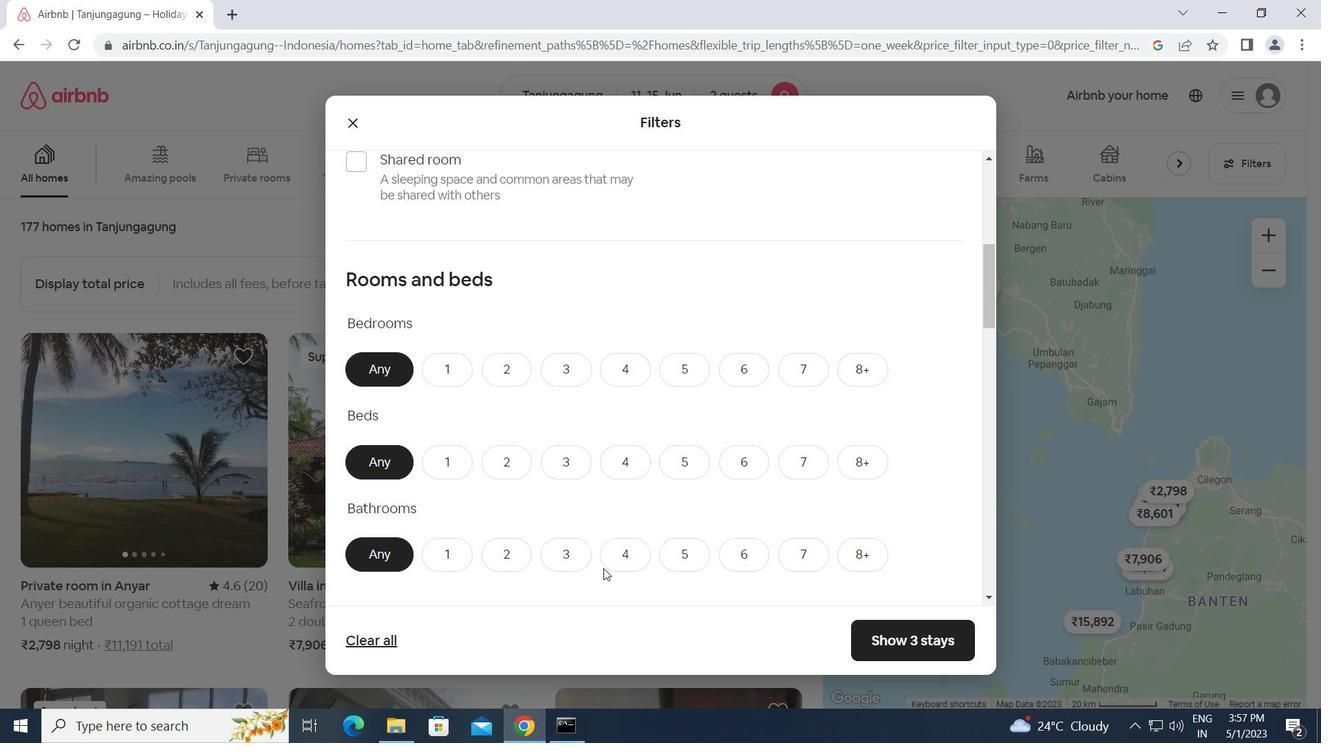 
Action: Mouse scrolled (603, 569) with delta (0, 0)
Screenshot: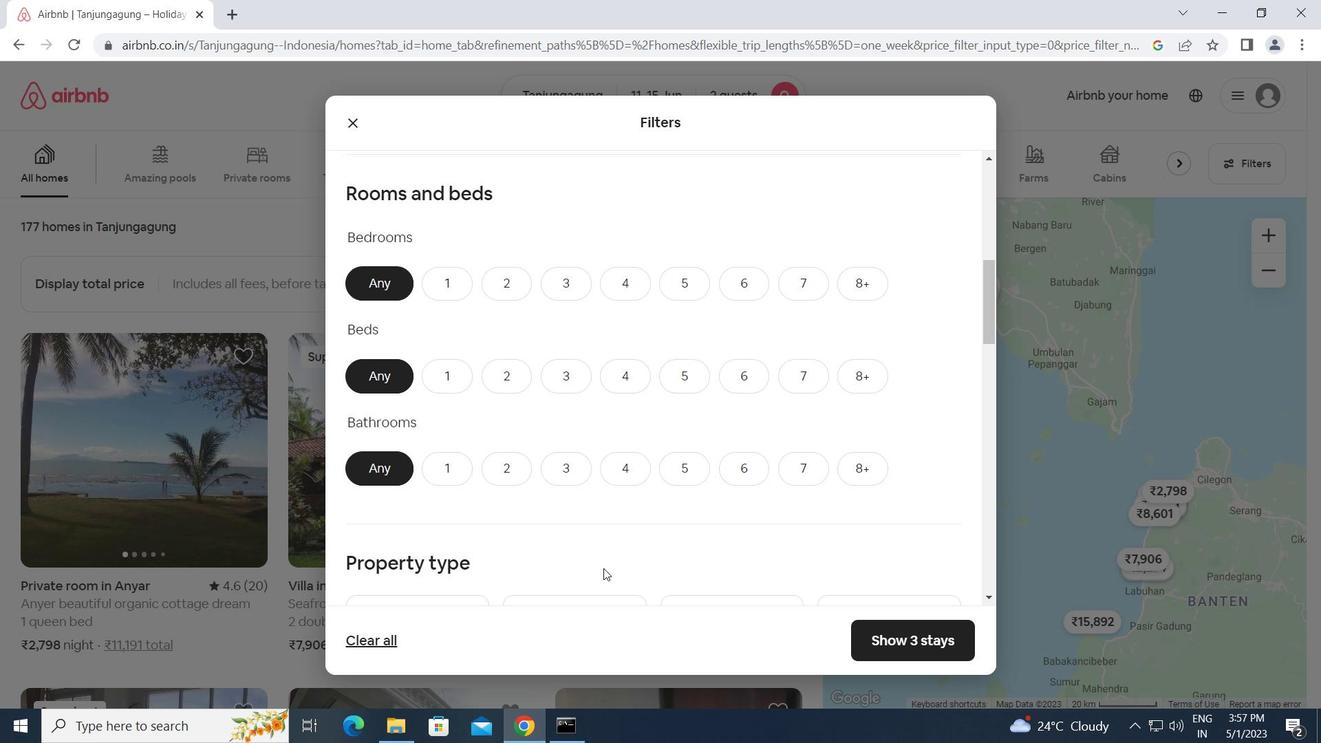 
Action: Mouse scrolled (603, 569) with delta (0, 0)
Screenshot: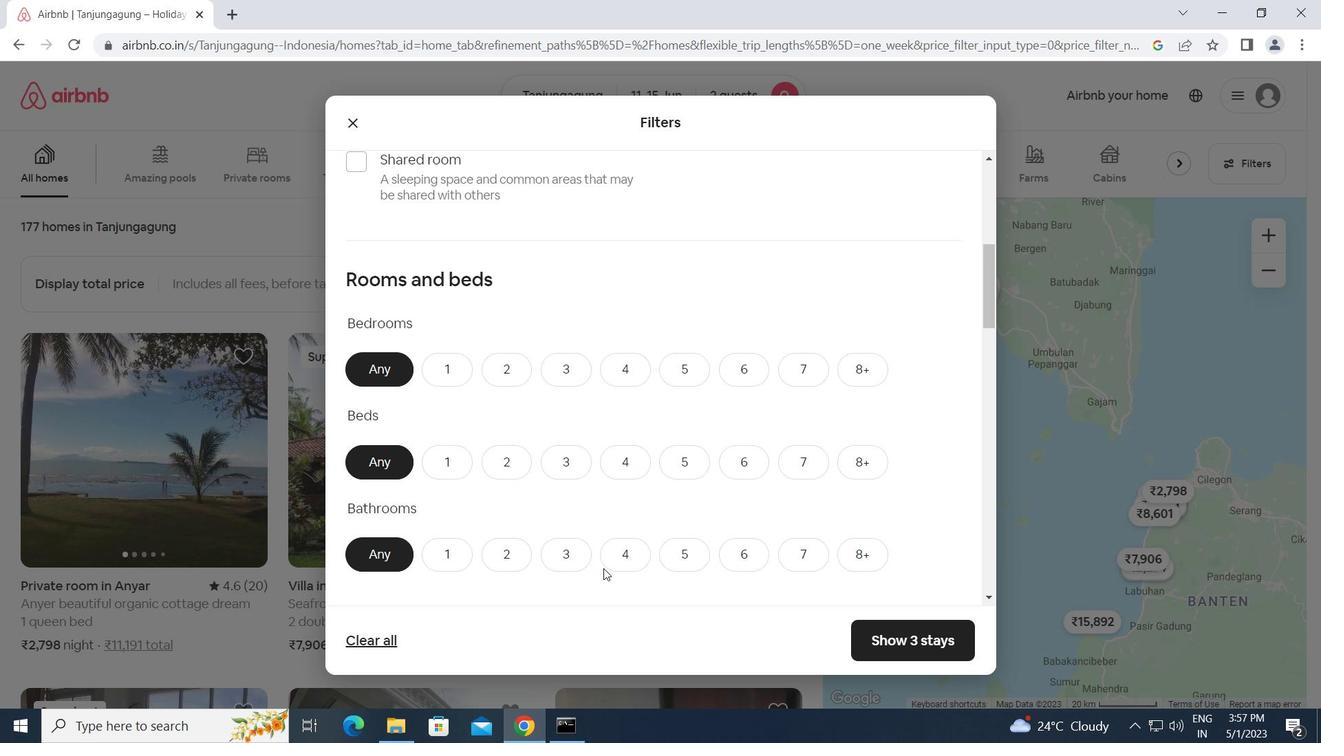 
Action: Mouse scrolled (603, 569) with delta (0, 0)
Screenshot: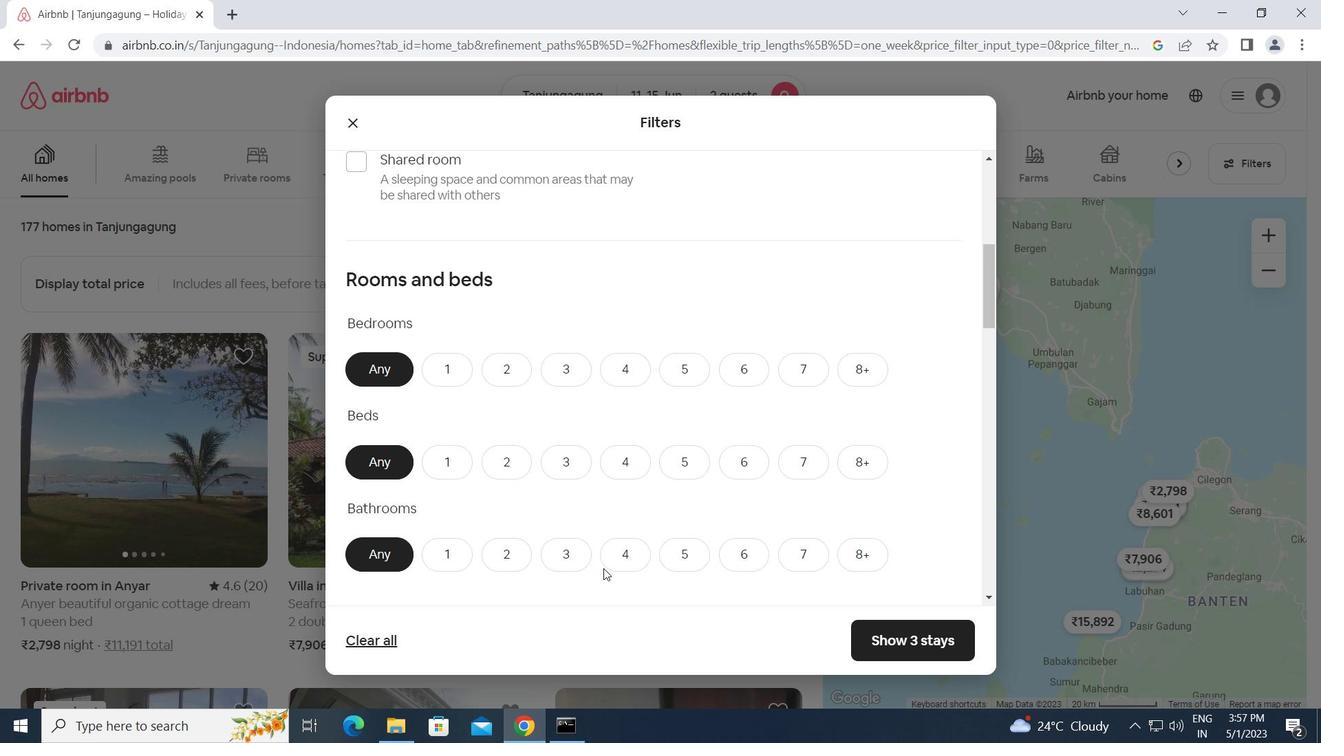 
Action: Mouse scrolled (603, 569) with delta (0, 0)
Screenshot: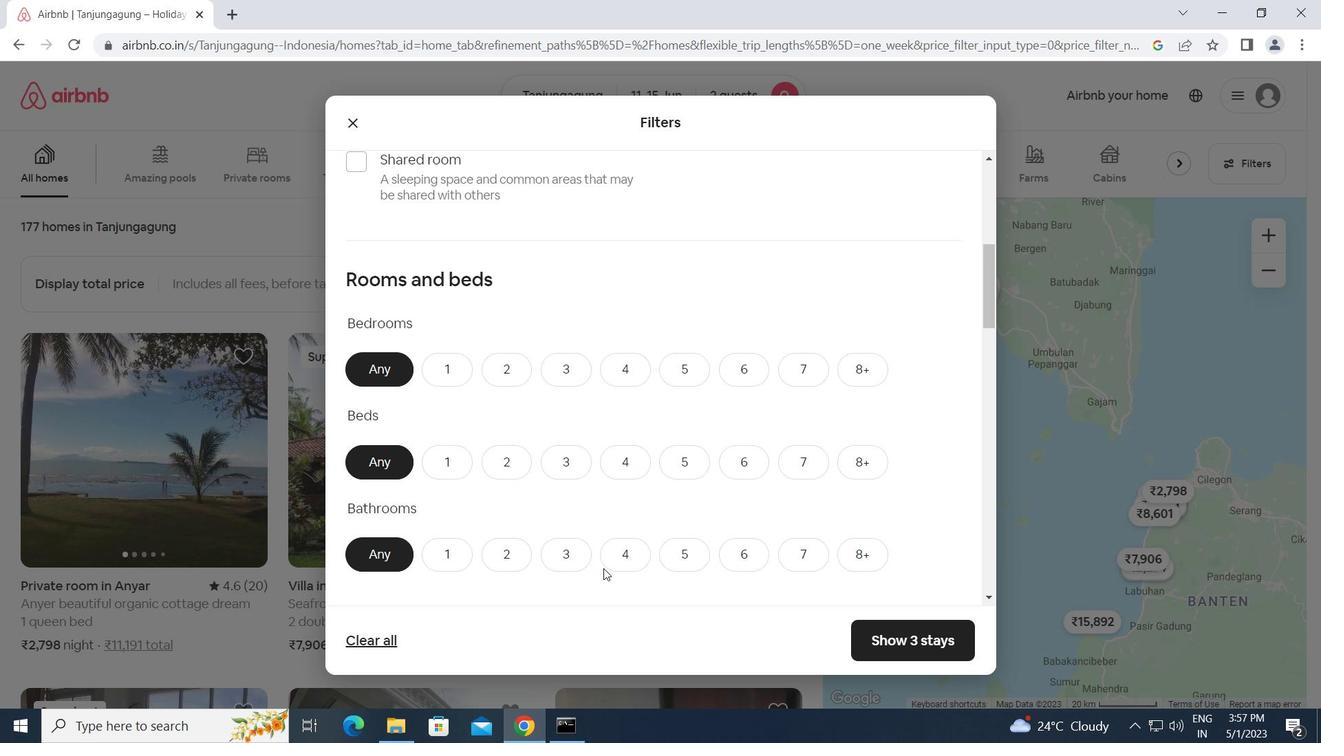 
Action: Mouse scrolled (603, 567) with delta (0, 0)
Screenshot: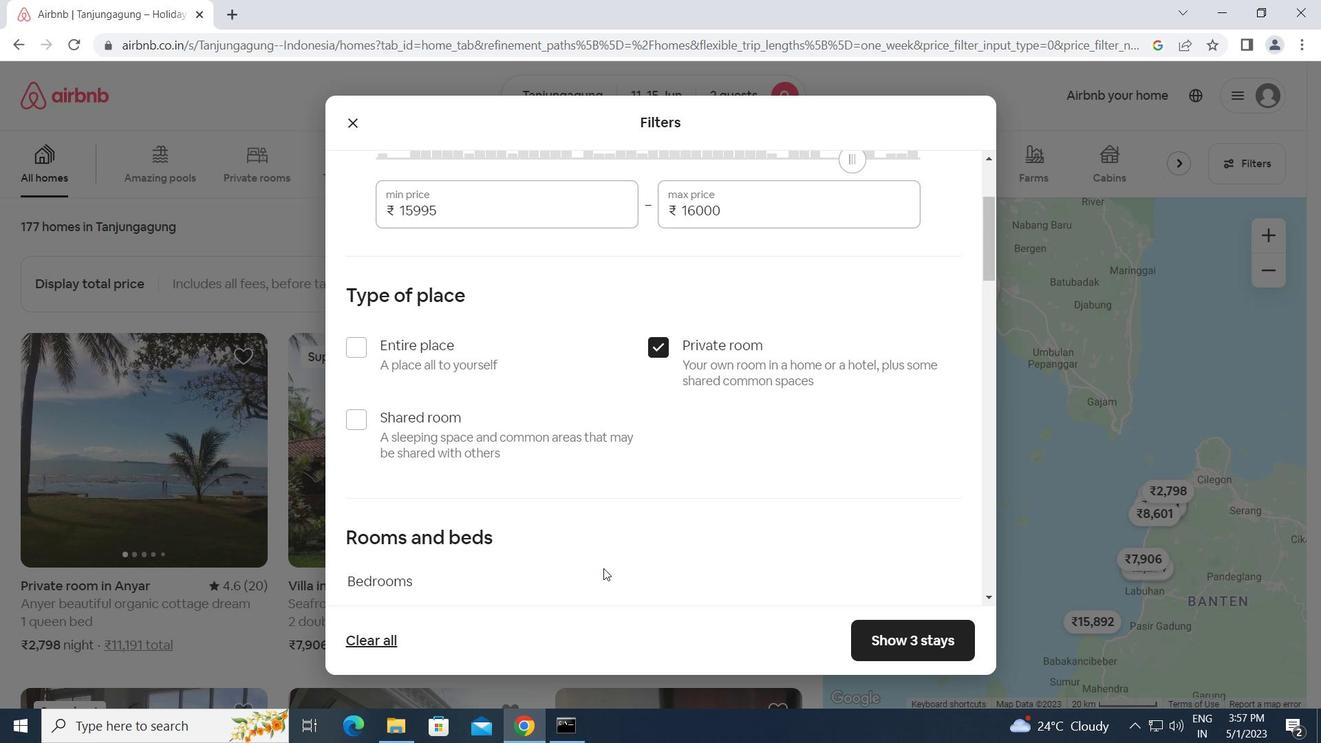 
Action: Mouse scrolled (603, 567) with delta (0, 0)
Screenshot: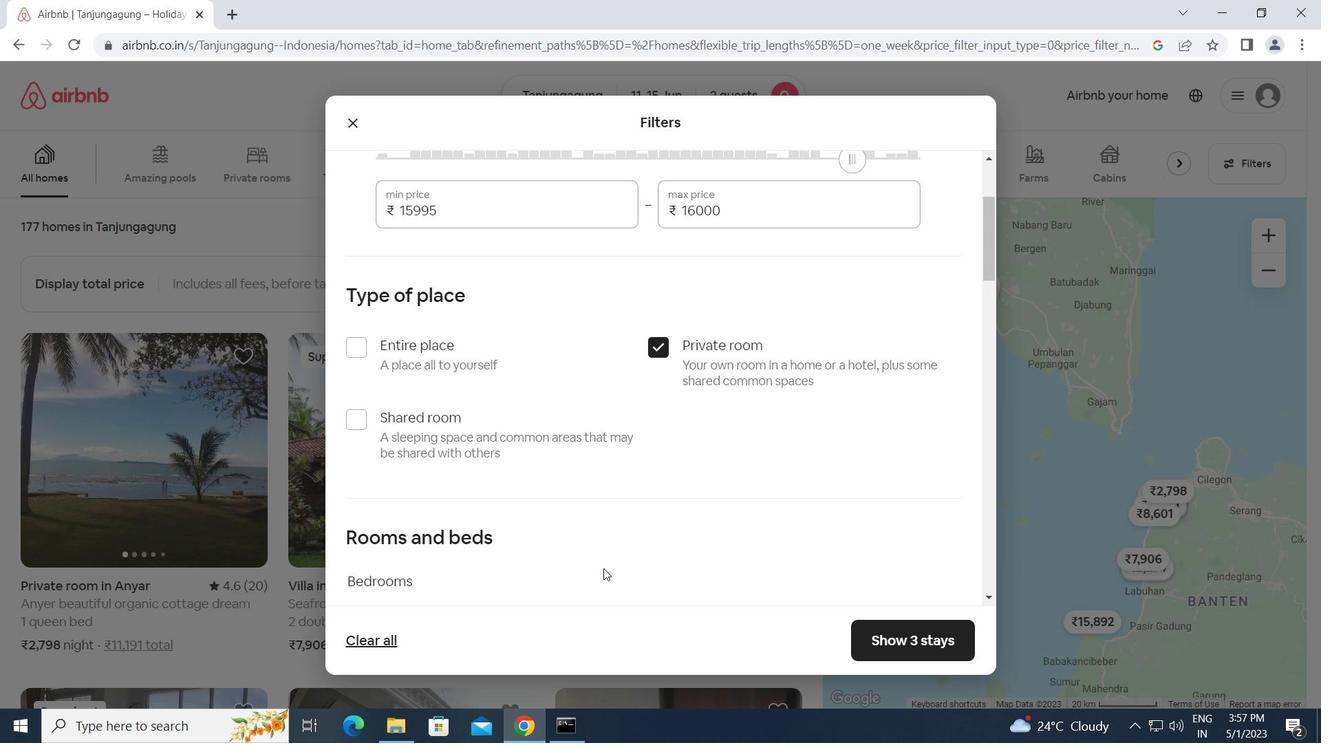 
Action: Mouse scrolled (603, 567) with delta (0, 0)
Screenshot: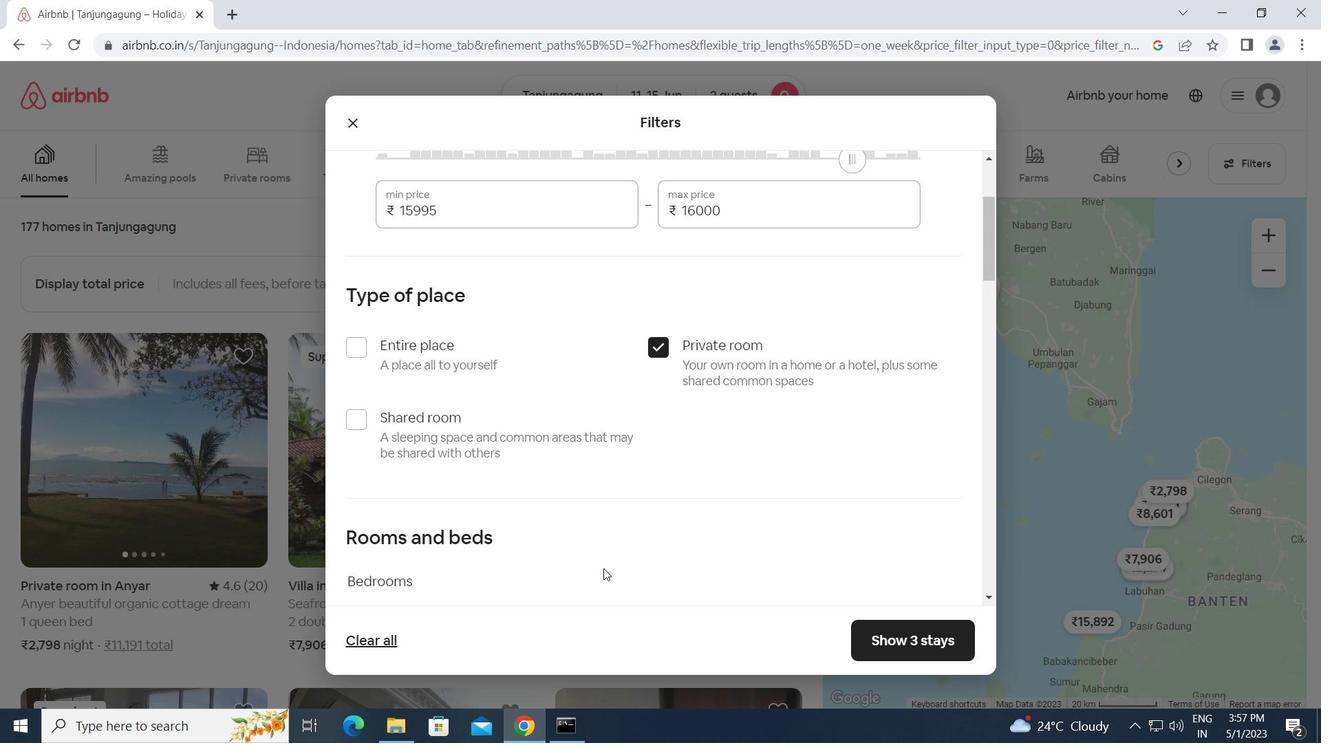 
Action: Mouse moved to (451, 373)
Screenshot: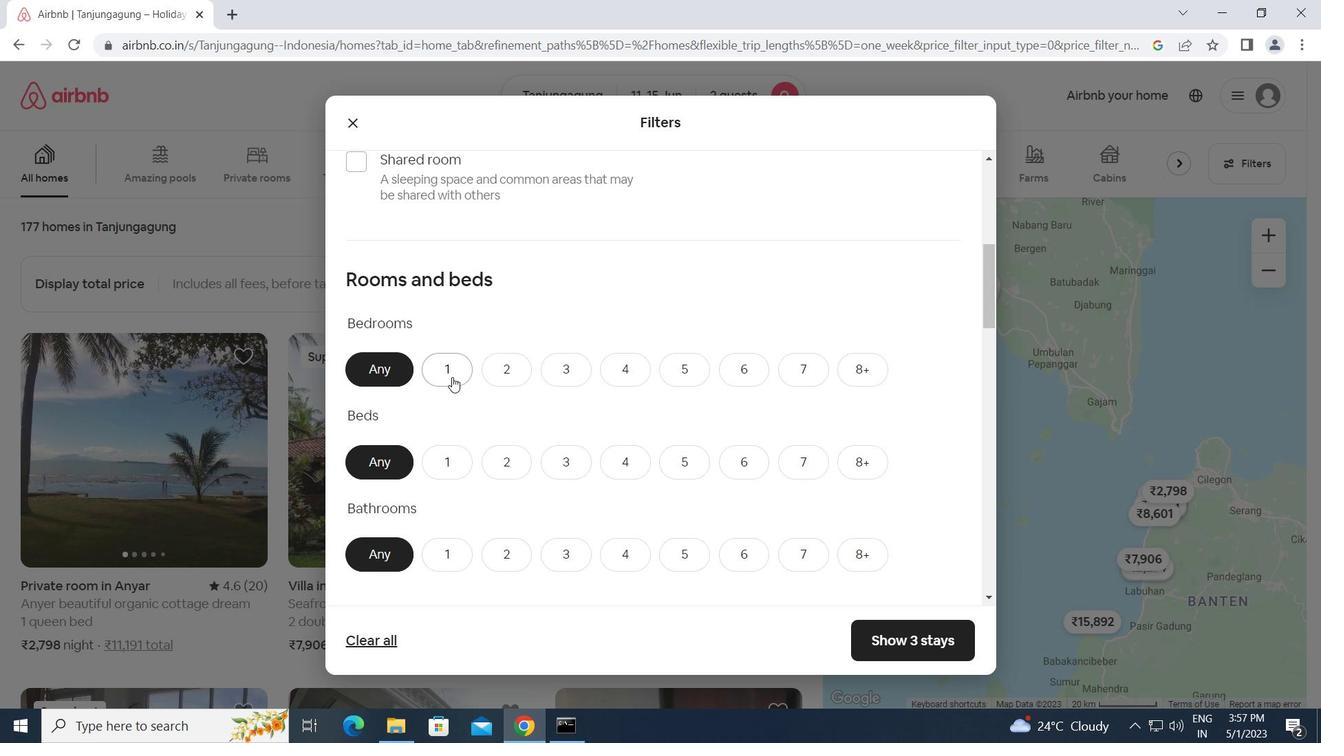 
Action: Mouse pressed left at (451, 373)
Screenshot: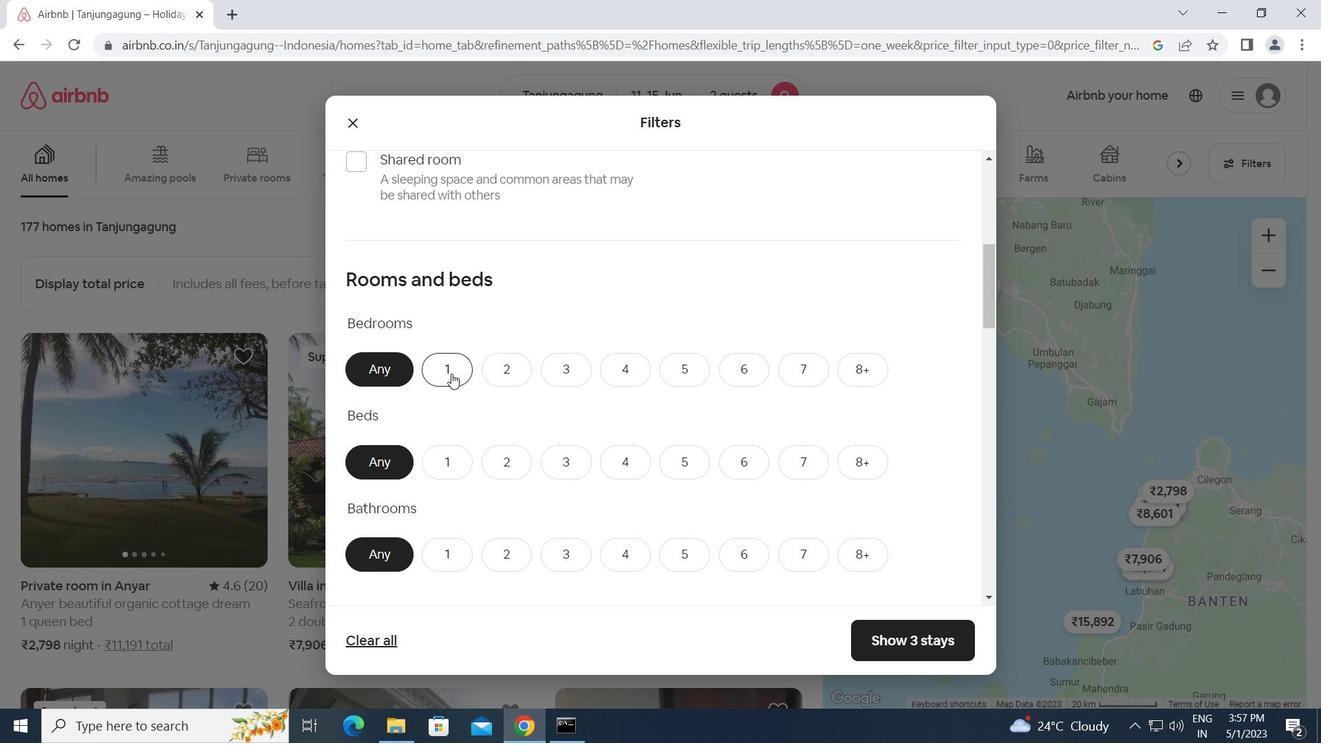 
Action: Mouse moved to (507, 462)
Screenshot: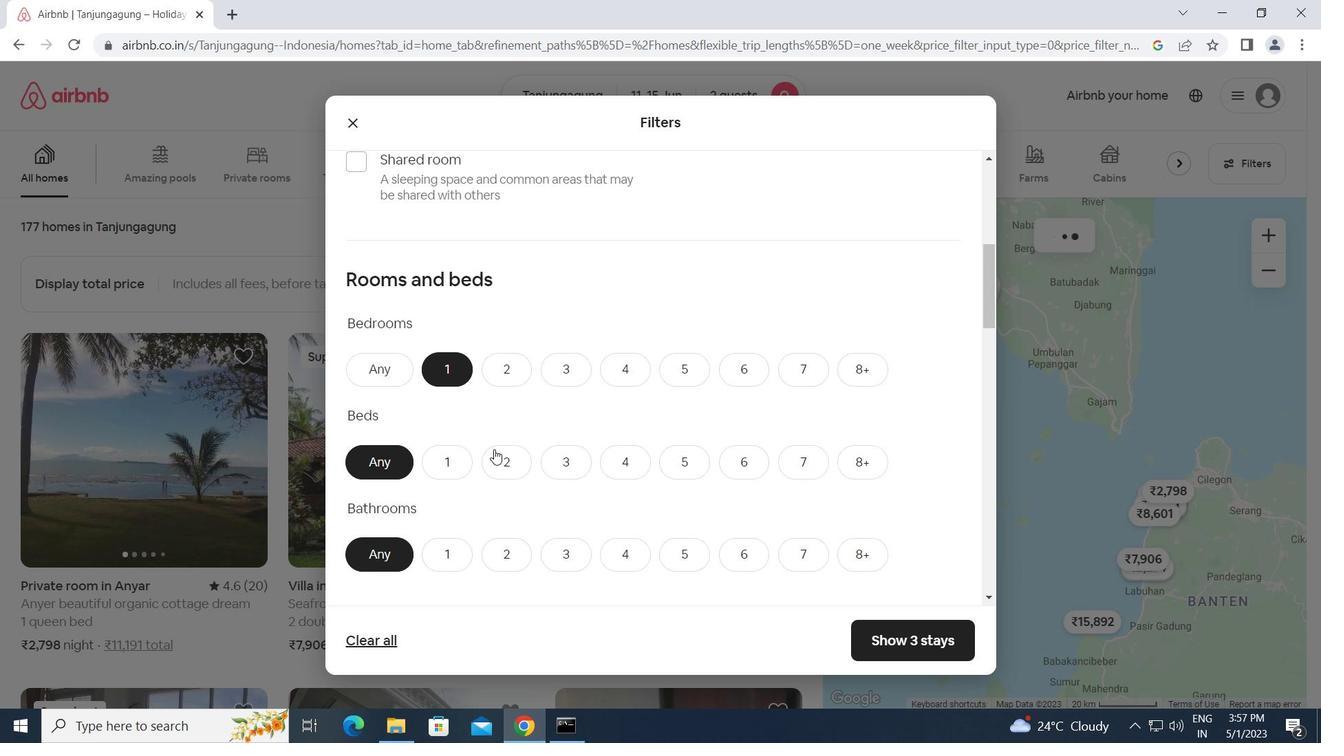 
Action: Mouse pressed left at (507, 462)
Screenshot: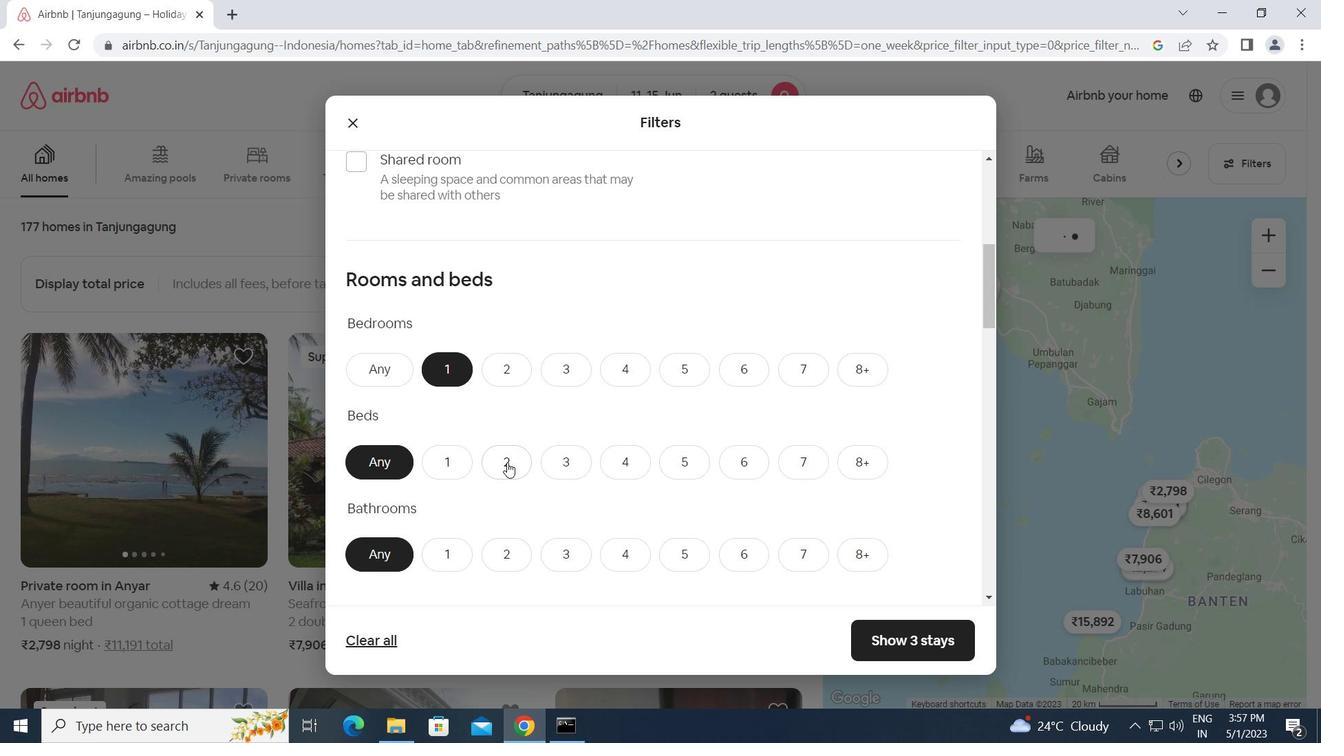 
Action: Mouse moved to (445, 557)
Screenshot: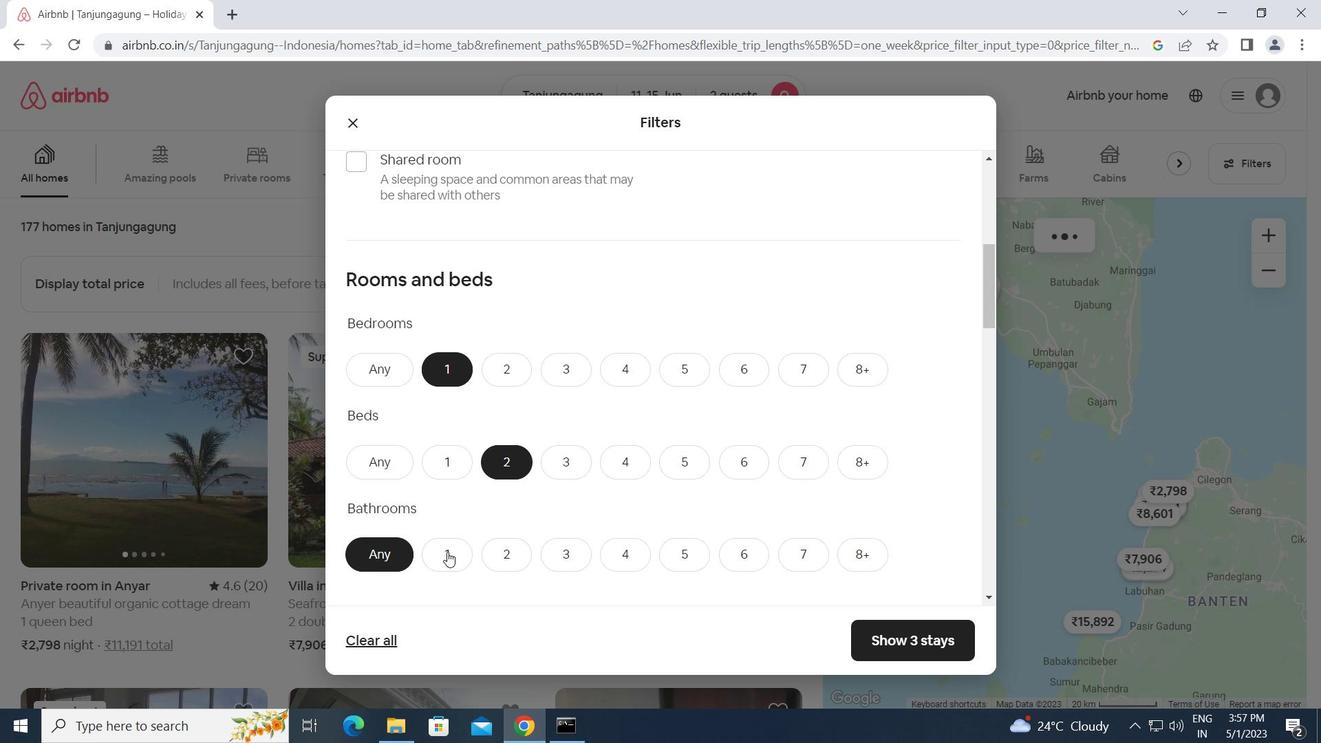 
Action: Mouse pressed left at (445, 557)
Screenshot: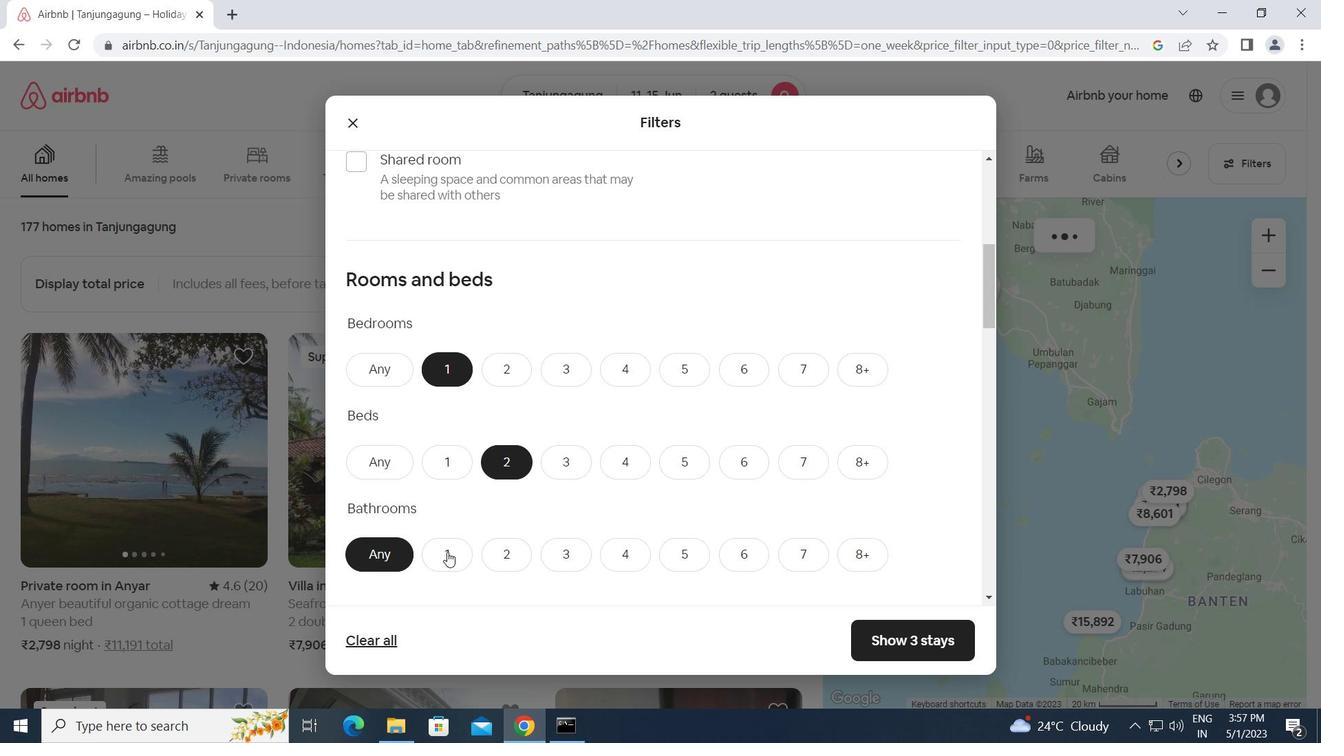 
Action: Mouse moved to (549, 548)
Screenshot: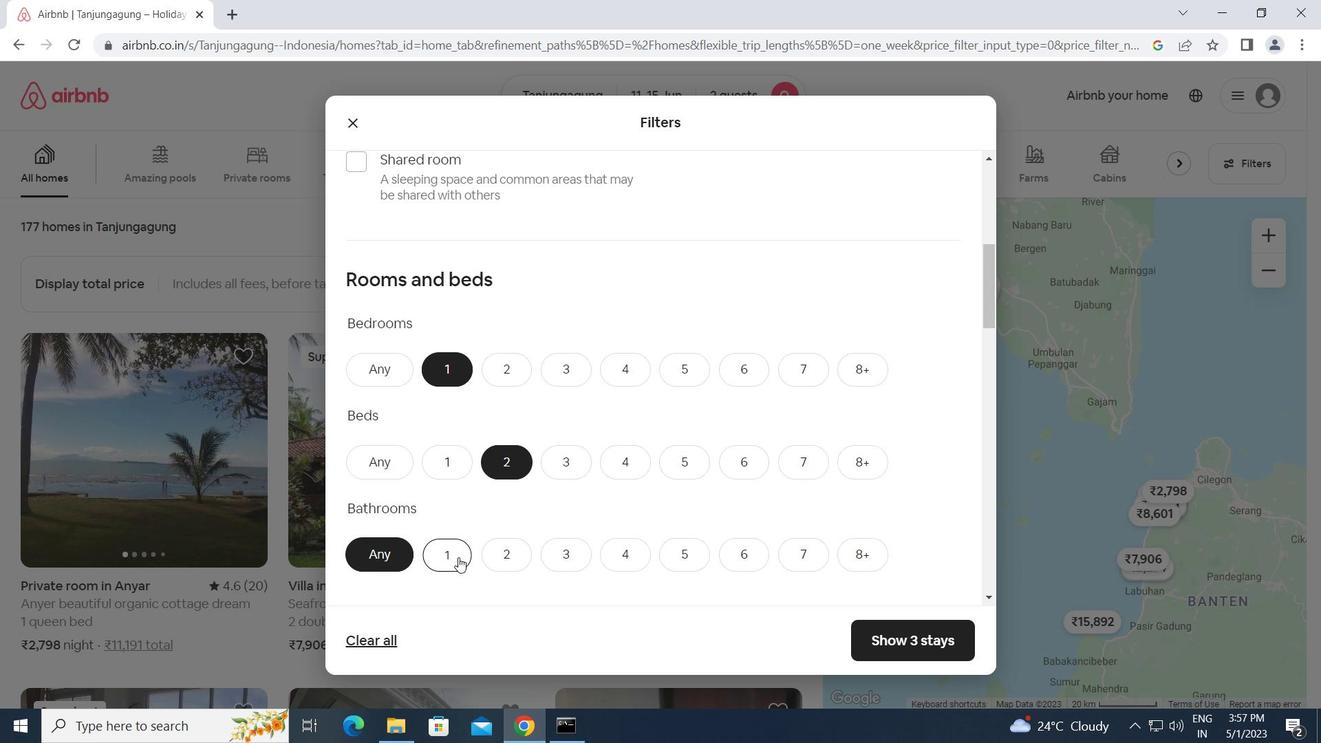 
Action: Mouse scrolled (549, 547) with delta (0, 0)
Screenshot: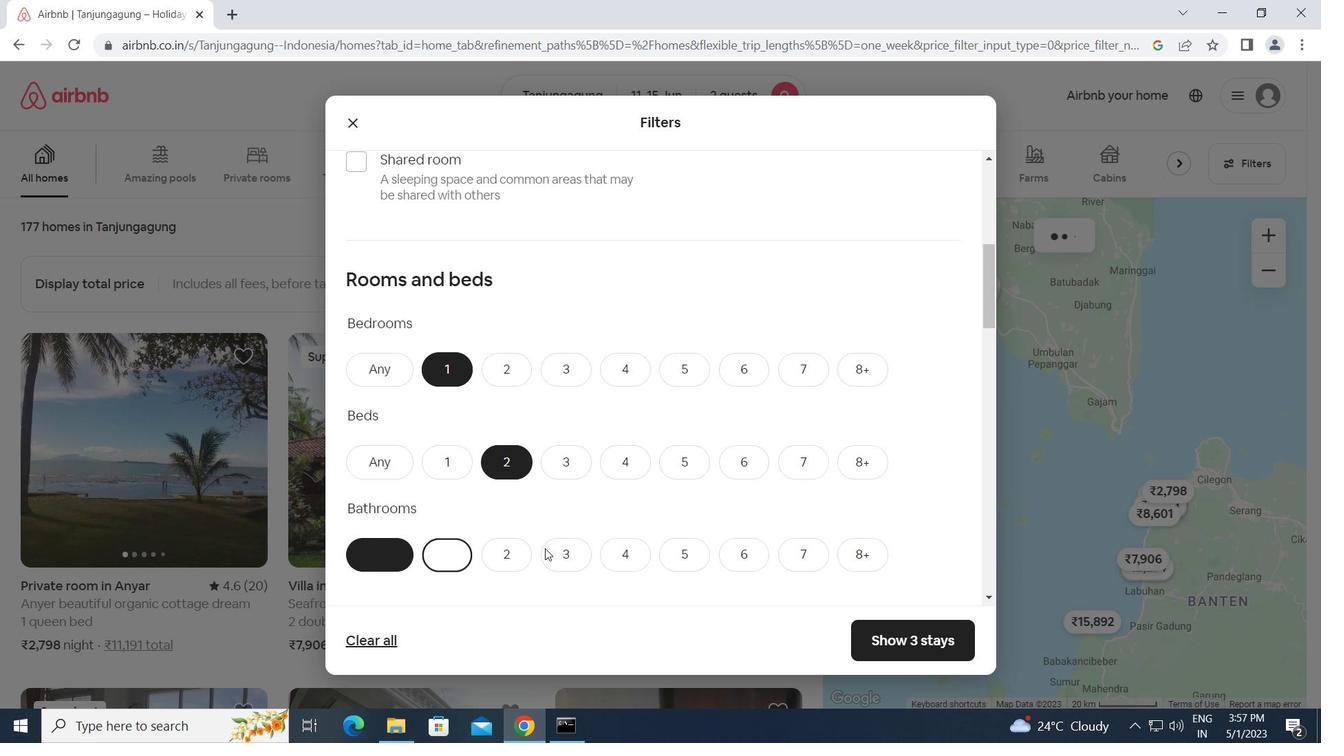 
Action: Mouse scrolled (549, 547) with delta (0, 0)
Screenshot: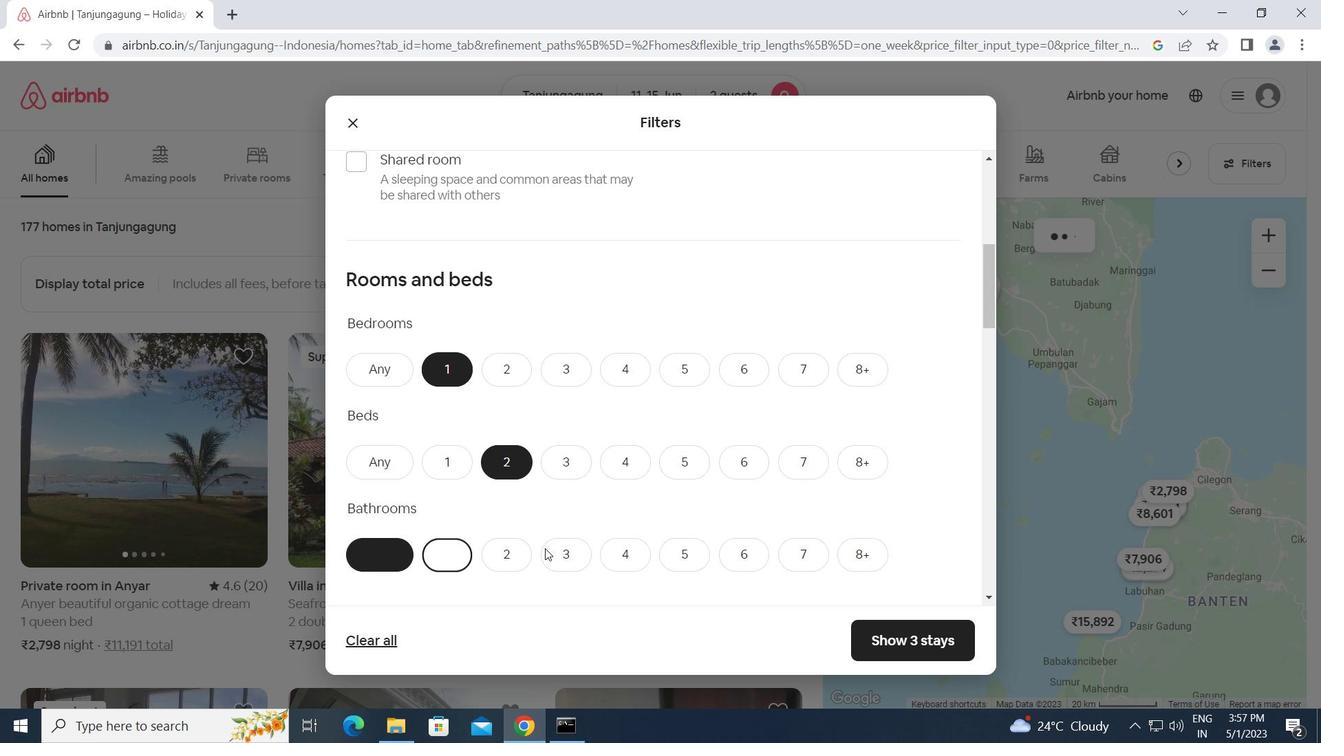 
Action: Mouse scrolled (549, 547) with delta (0, 0)
Screenshot: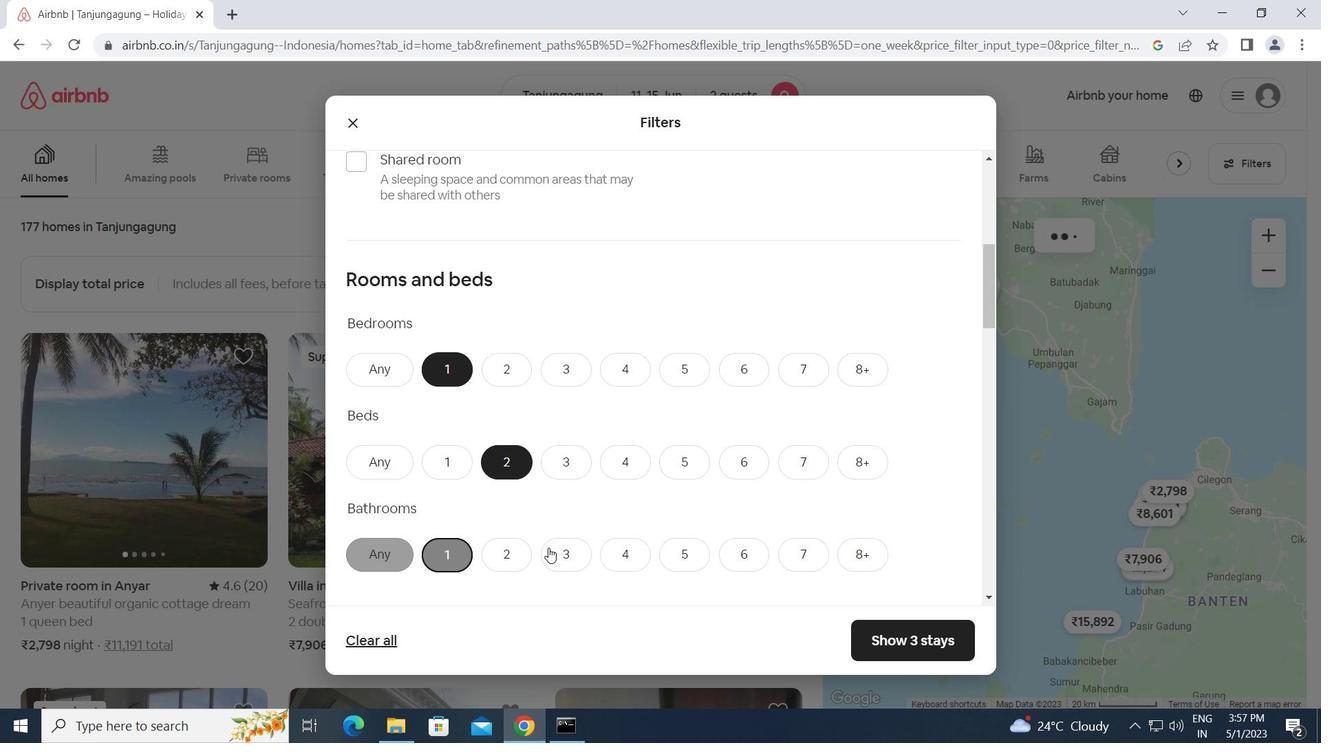 
Action: Mouse moved to (432, 481)
Screenshot: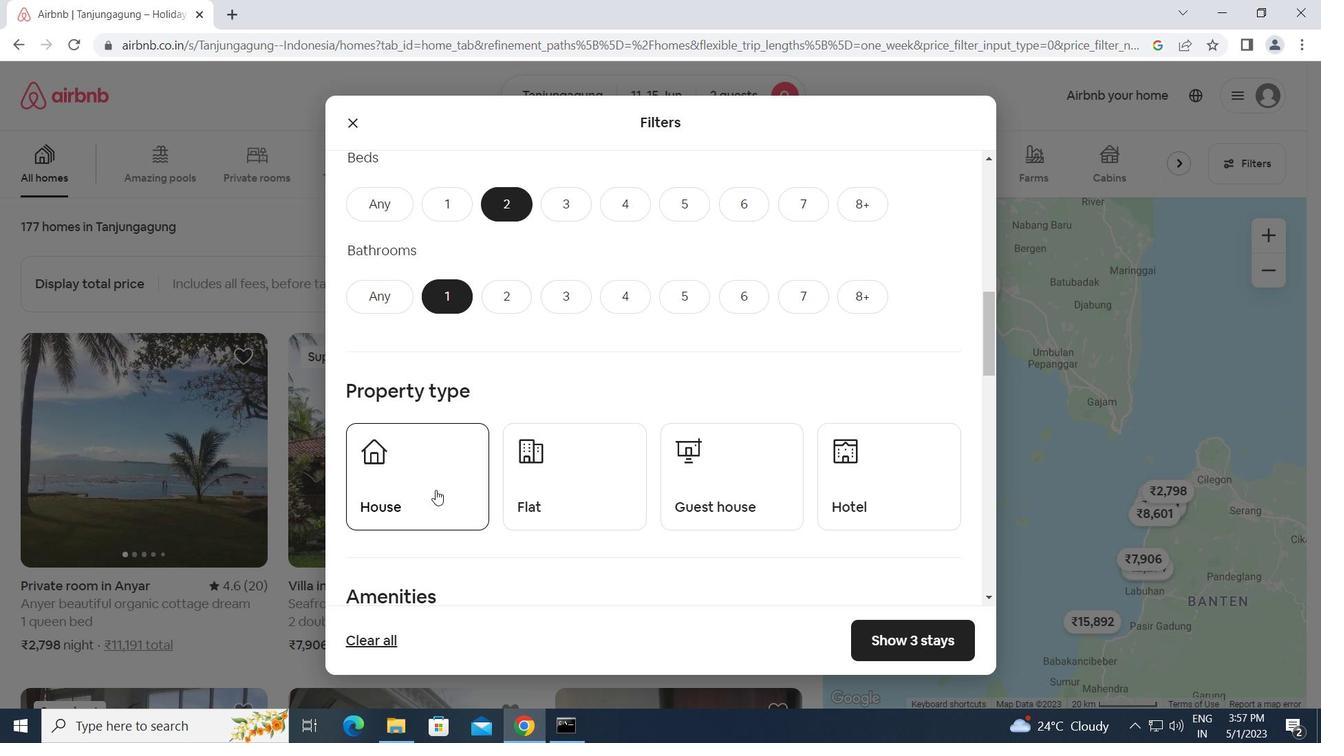 
Action: Mouse pressed left at (432, 481)
Screenshot: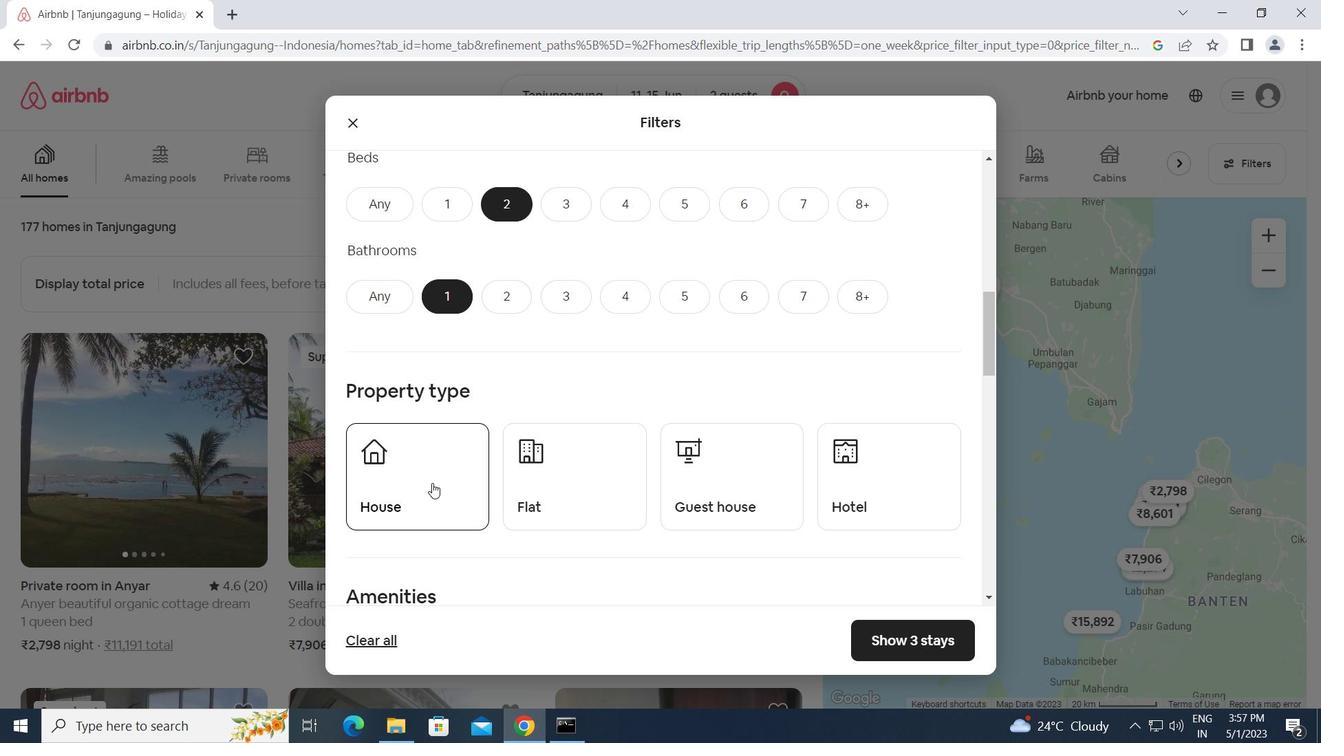 
Action: Mouse moved to (543, 473)
Screenshot: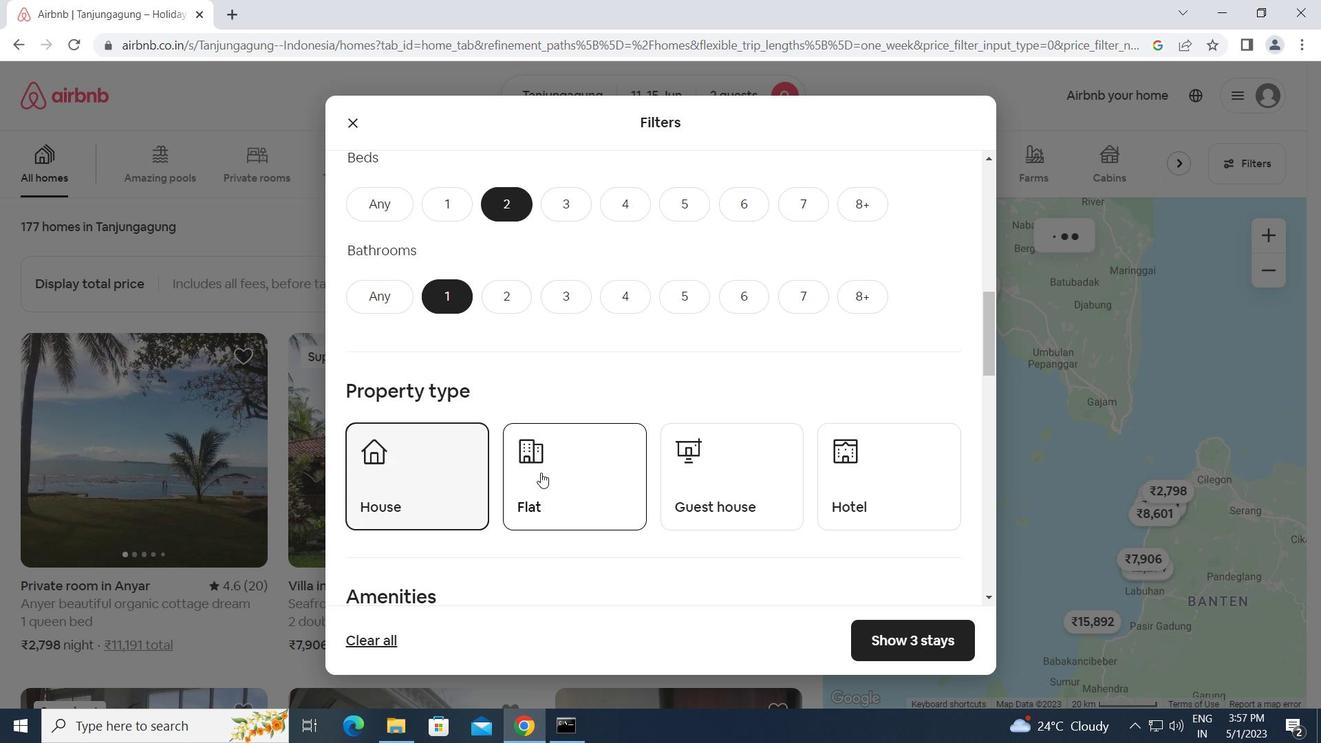 
Action: Mouse pressed left at (543, 473)
Screenshot: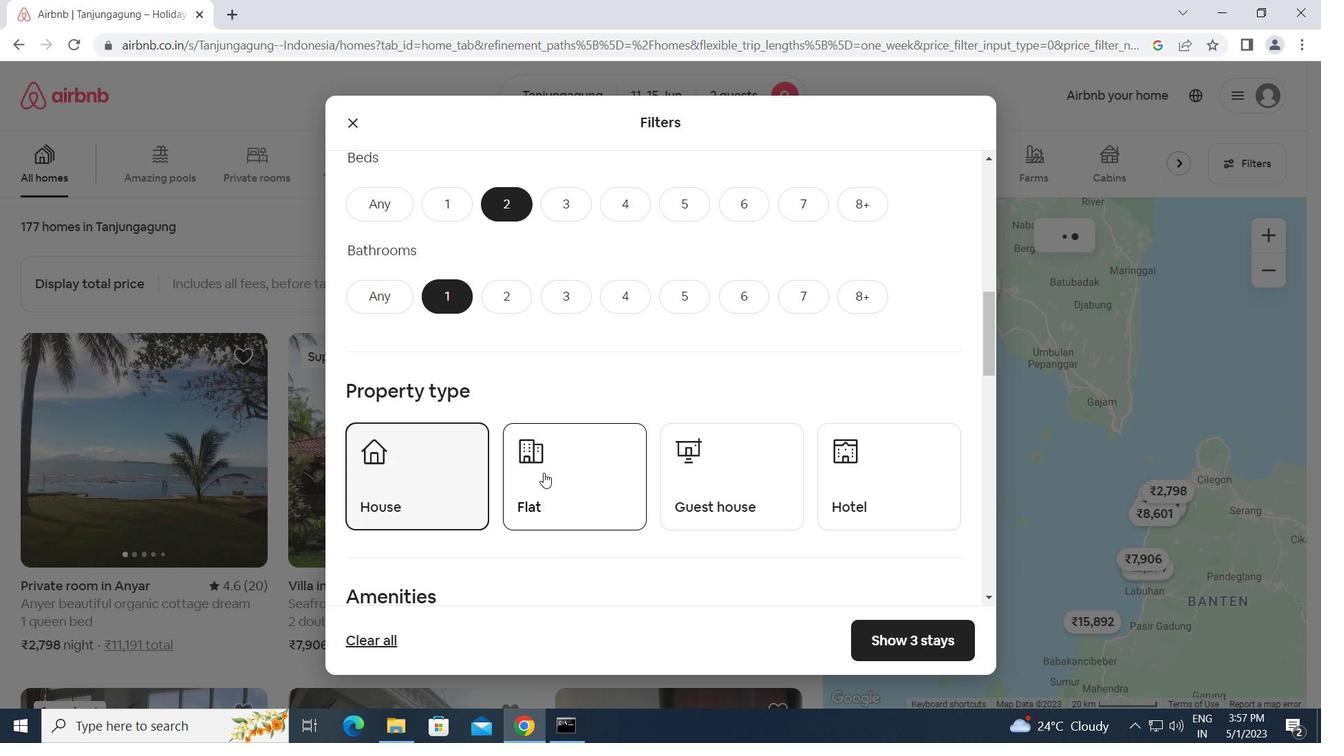 
Action: Mouse moved to (715, 477)
Screenshot: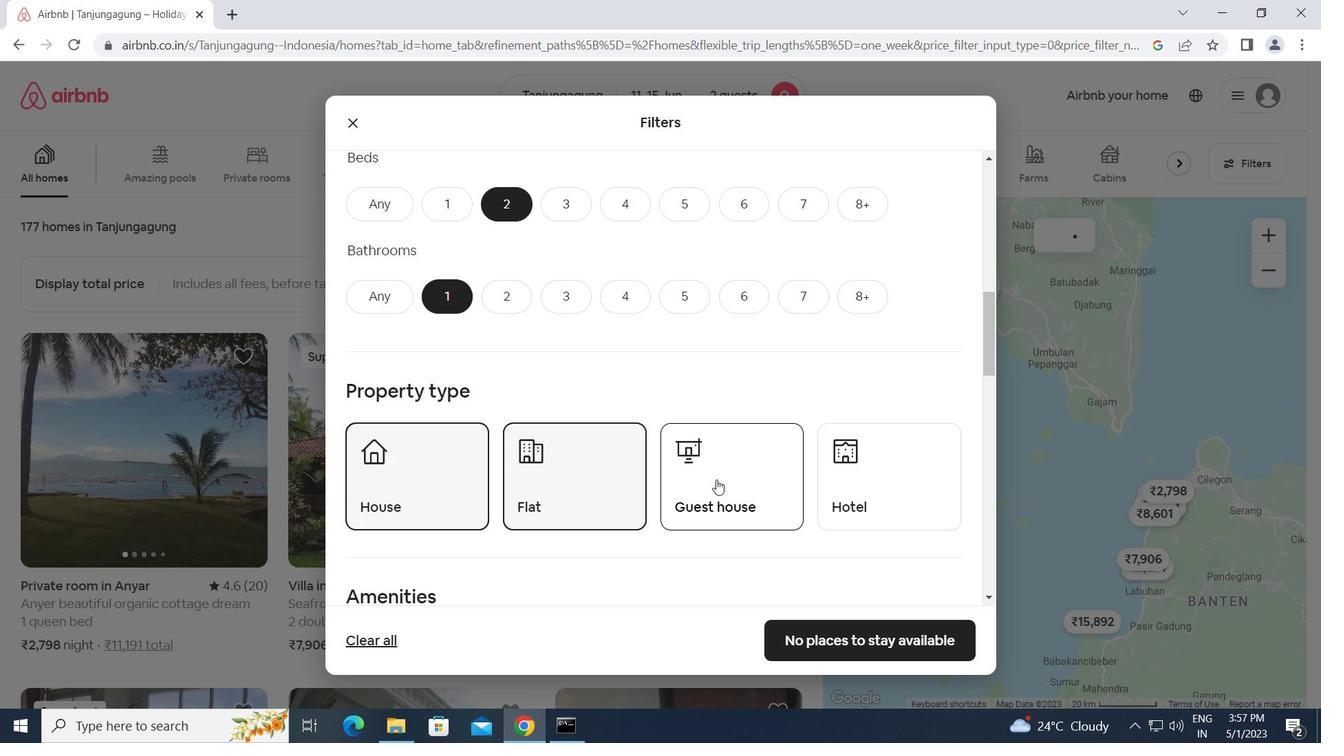 
Action: Mouse pressed left at (715, 477)
Screenshot: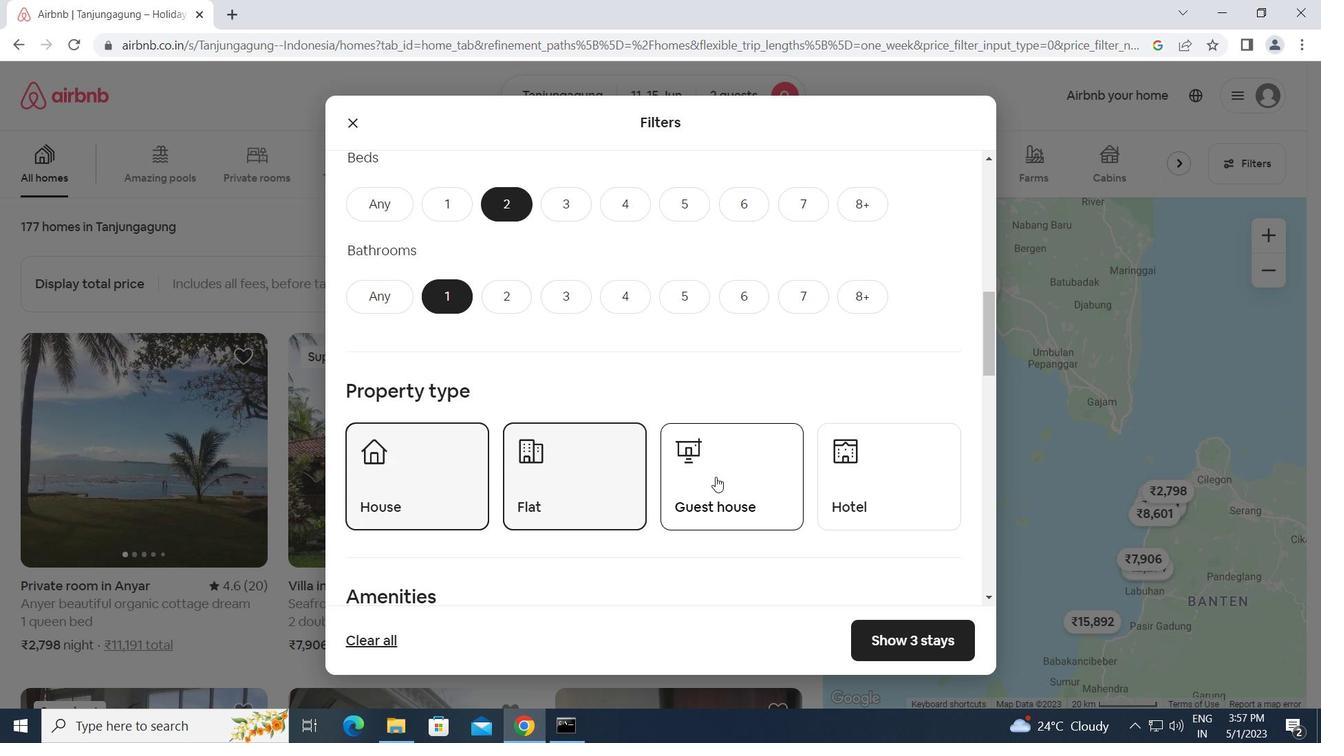 
Action: Mouse moved to (910, 470)
Screenshot: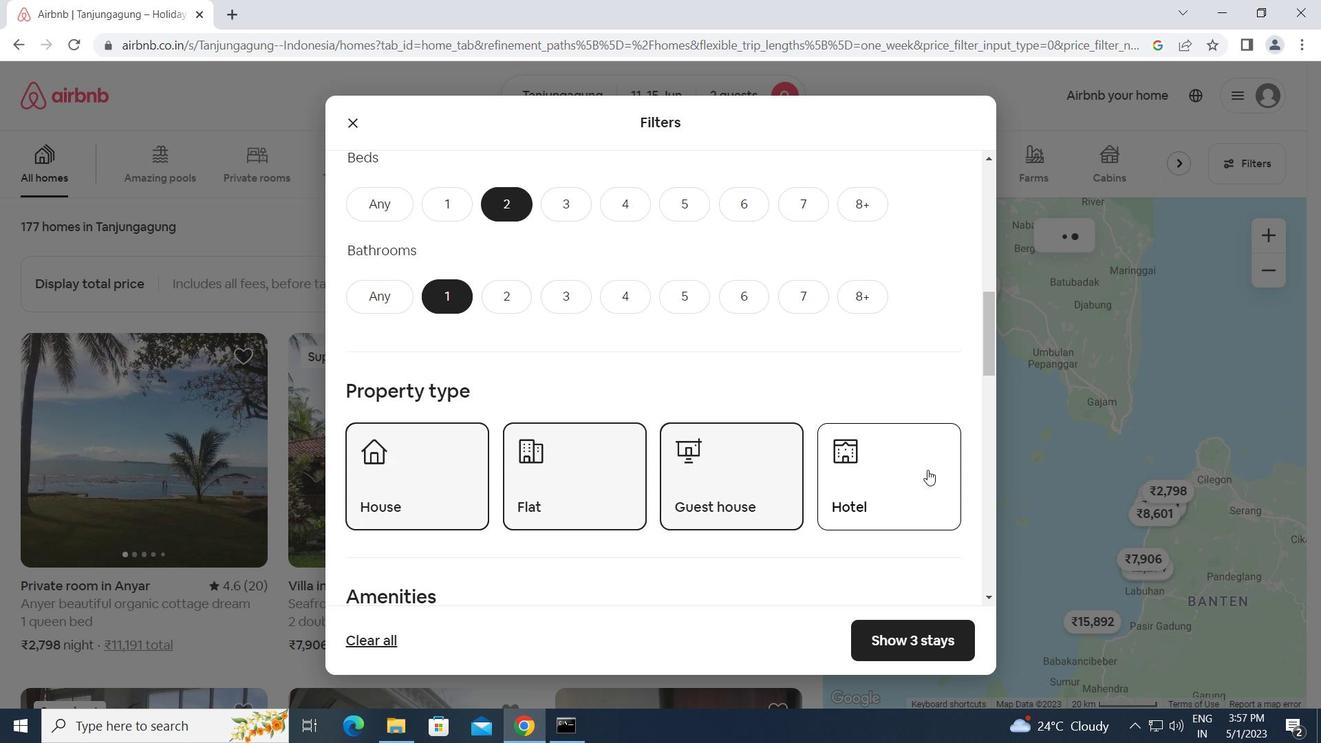 
Action: Mouse pressed left at (910, 470)
Screenshot: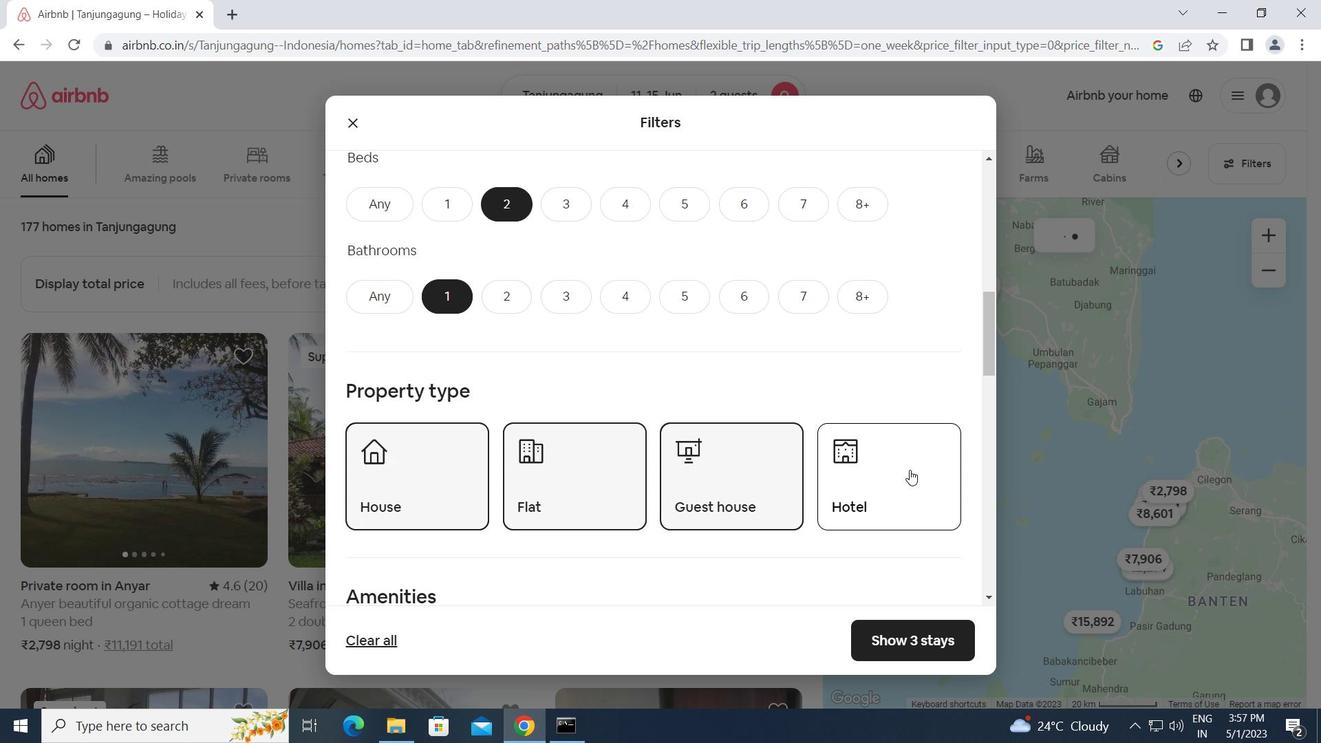 
Action: Mouse moved to (867, 505)
Screenshot: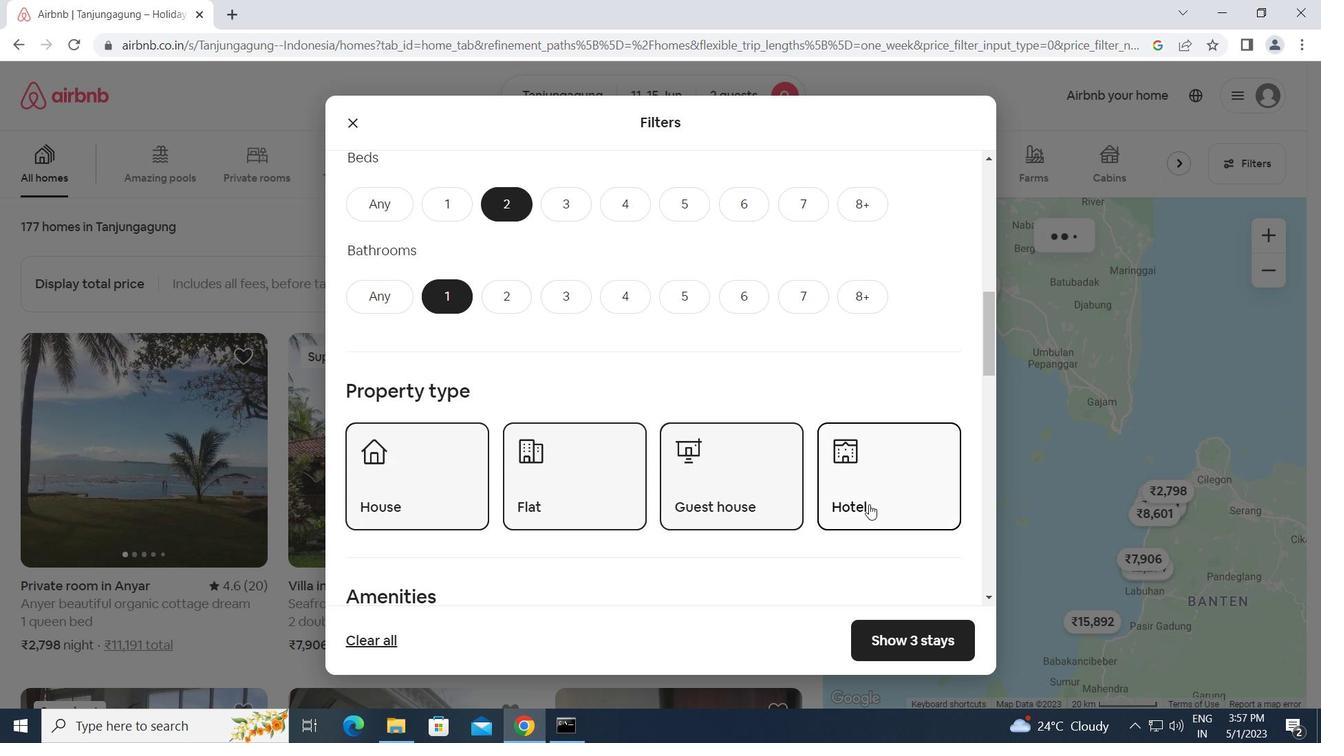
Action: Mouse scrolled (867, 504) with delta (0, 0)
Screenshot: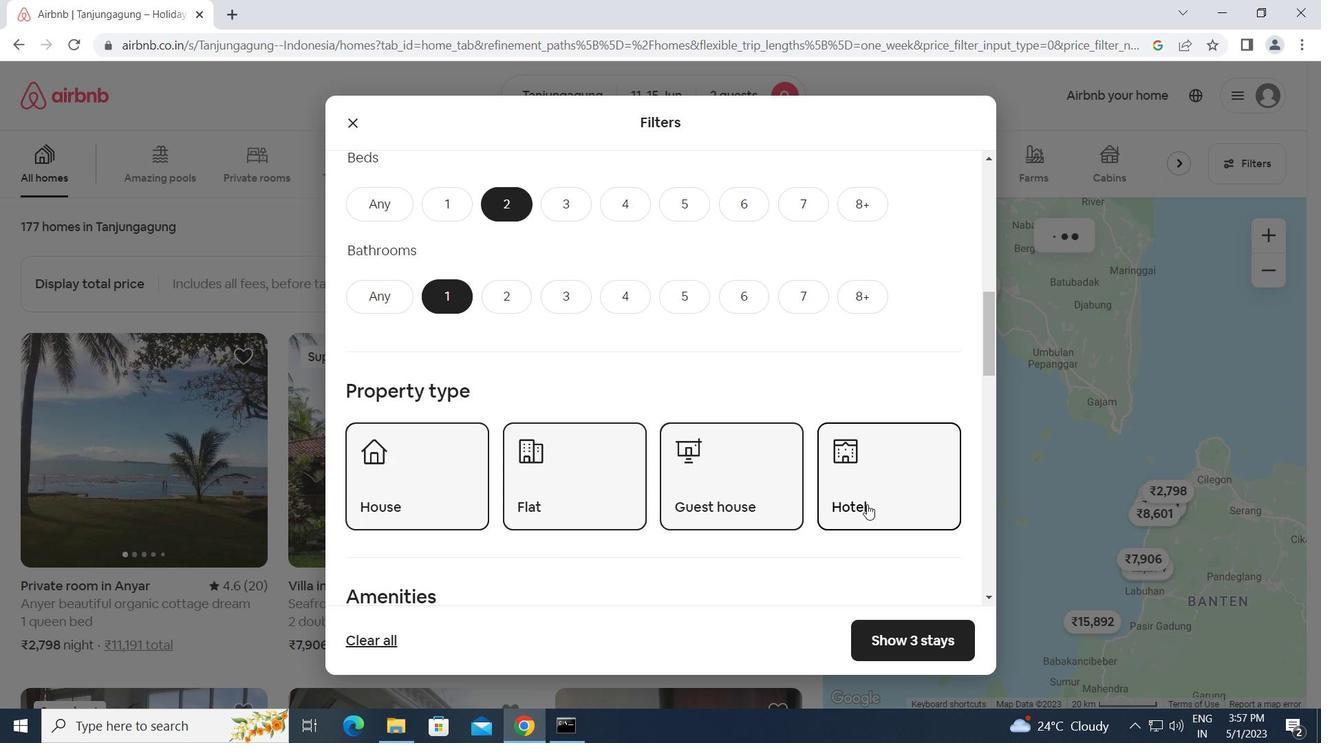 
Action: Mouse scrolled (867, 504) with delta (0, 0)
Screenshot: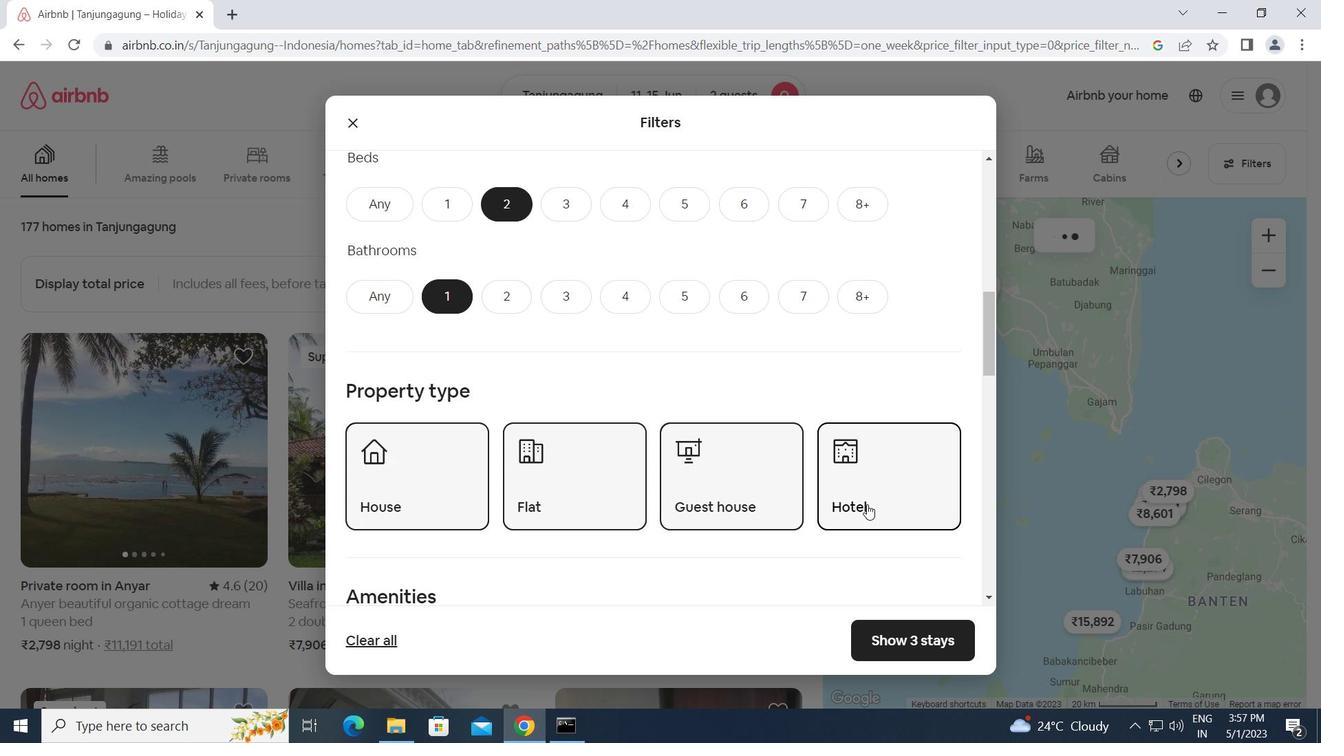 
Action: Mouse scrolled (867, 504) with delta (0, 0)
Screenshot: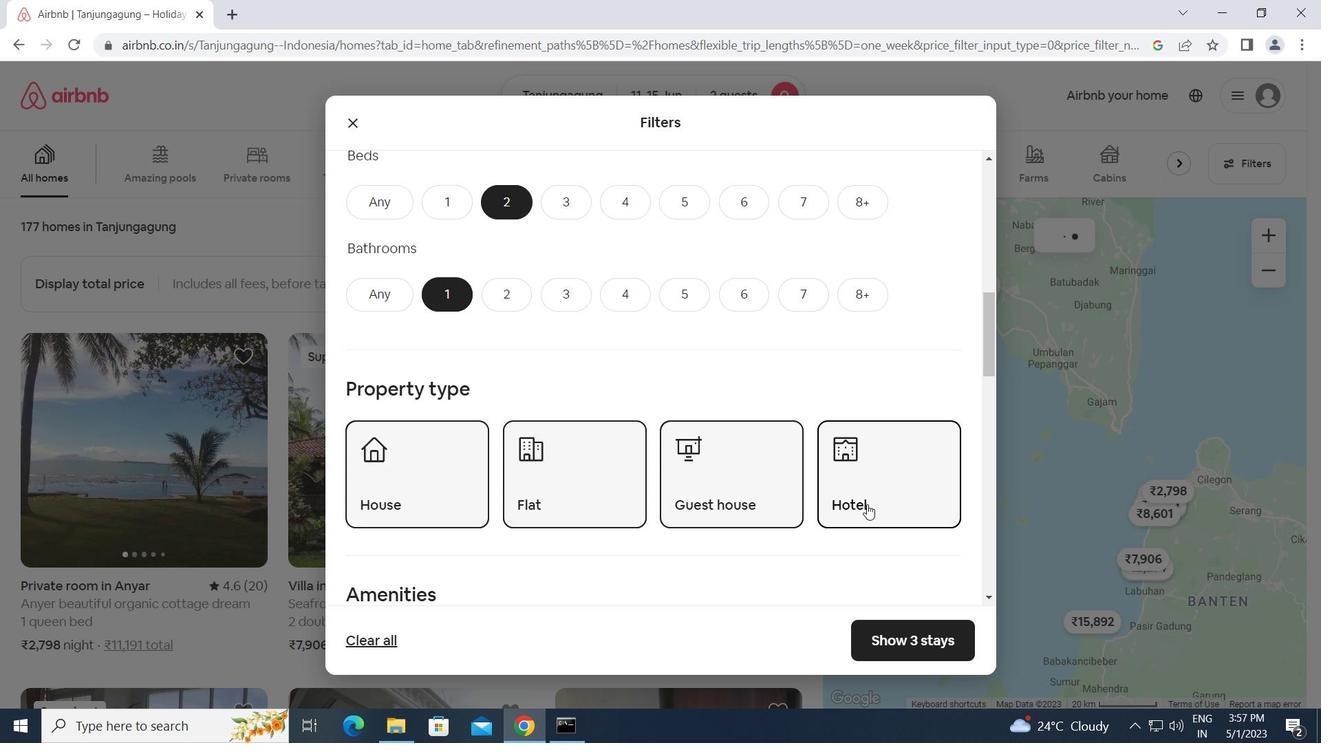 
Action: Mouse moved to (899, 481)
Screenshot: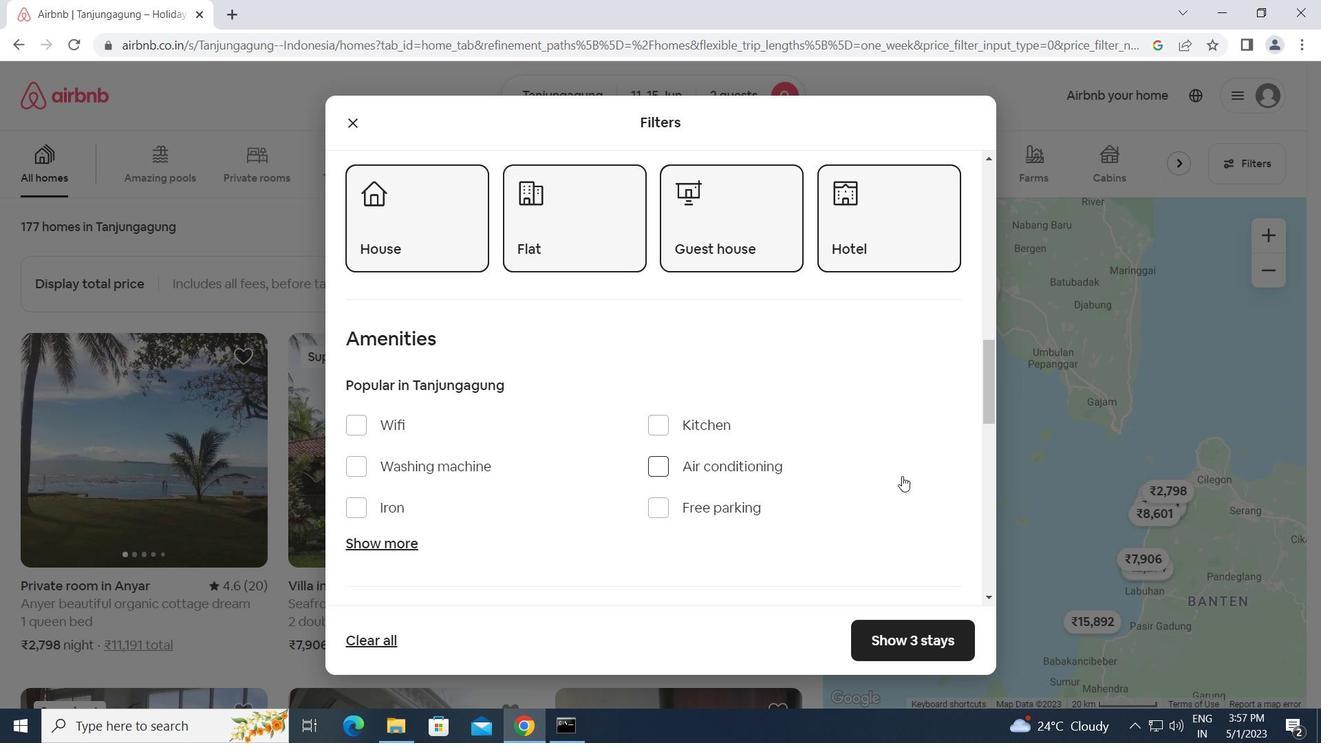 
Action: Mouse scrolled (899, 481) with delta (0, 0)
Screenshot: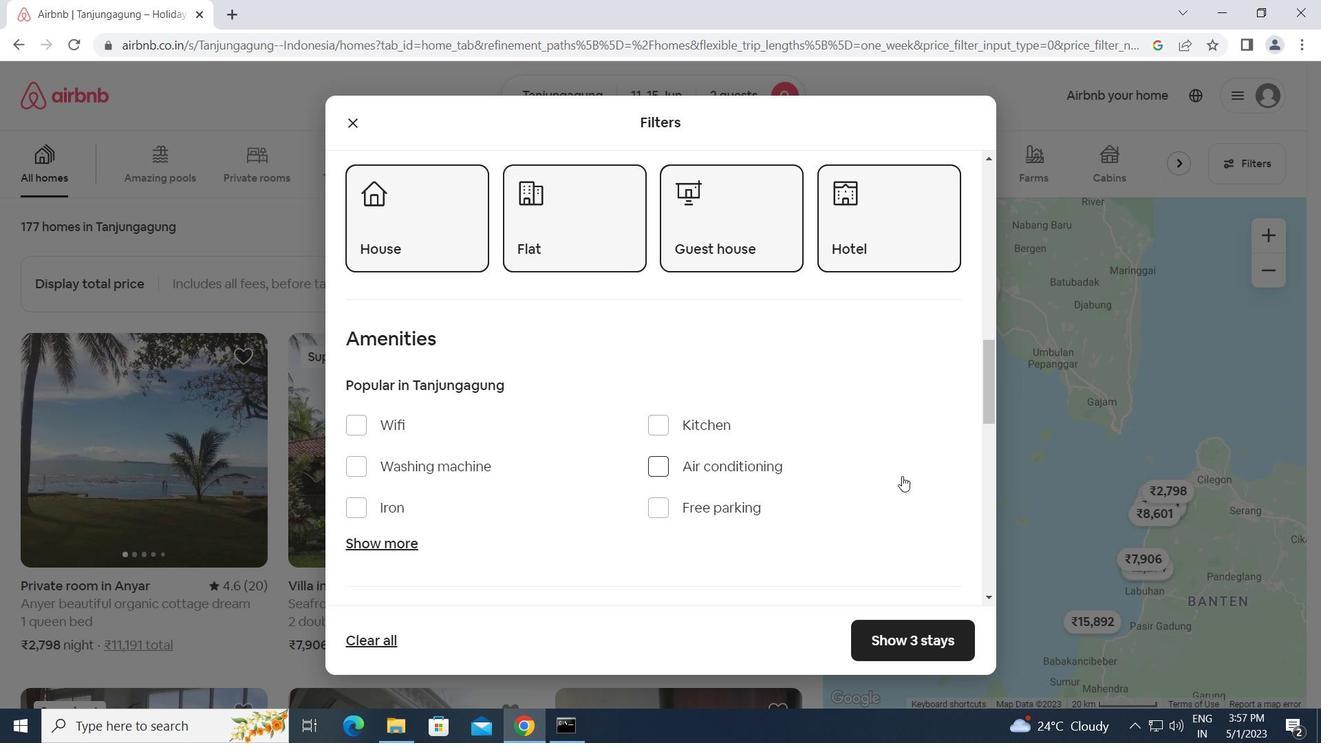 
Action: Mouse moved to (899, 483)
Screenshot: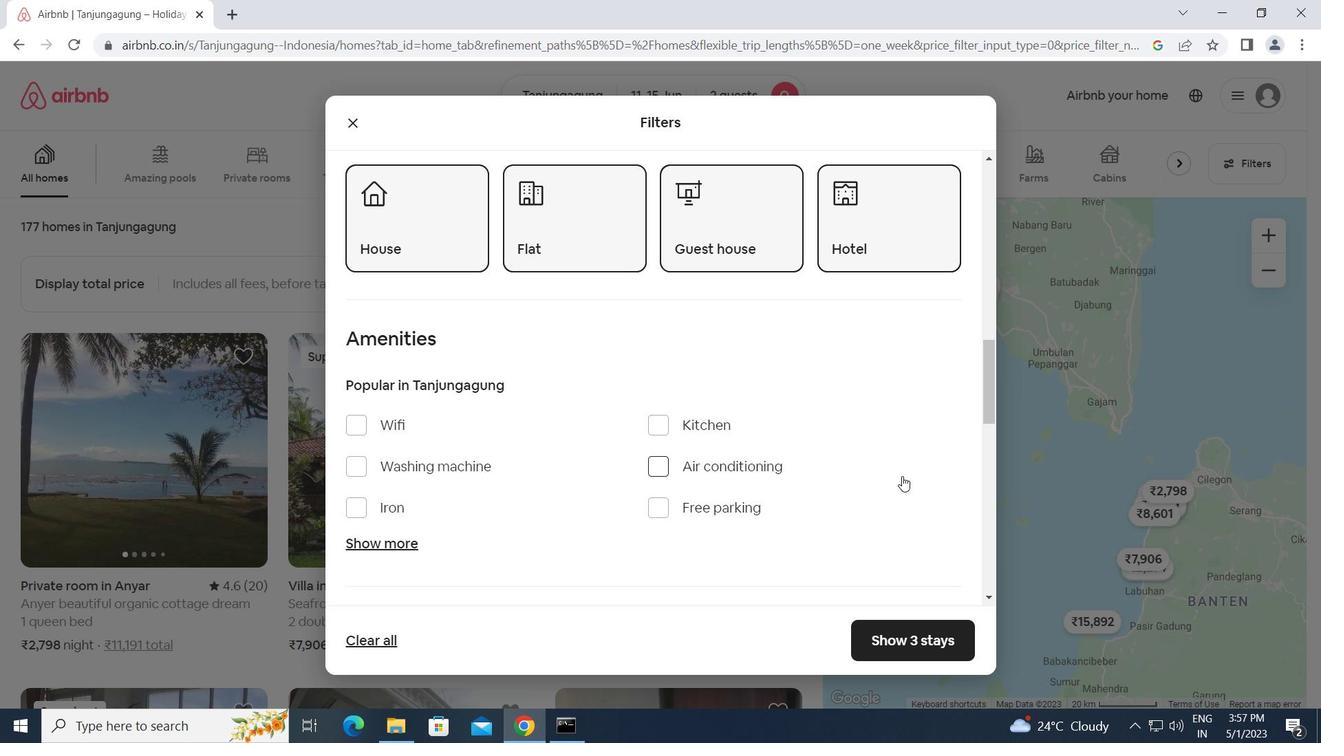 
Action: Mouse scrolled (899, 482) with delta (0, 0)
Screenshot: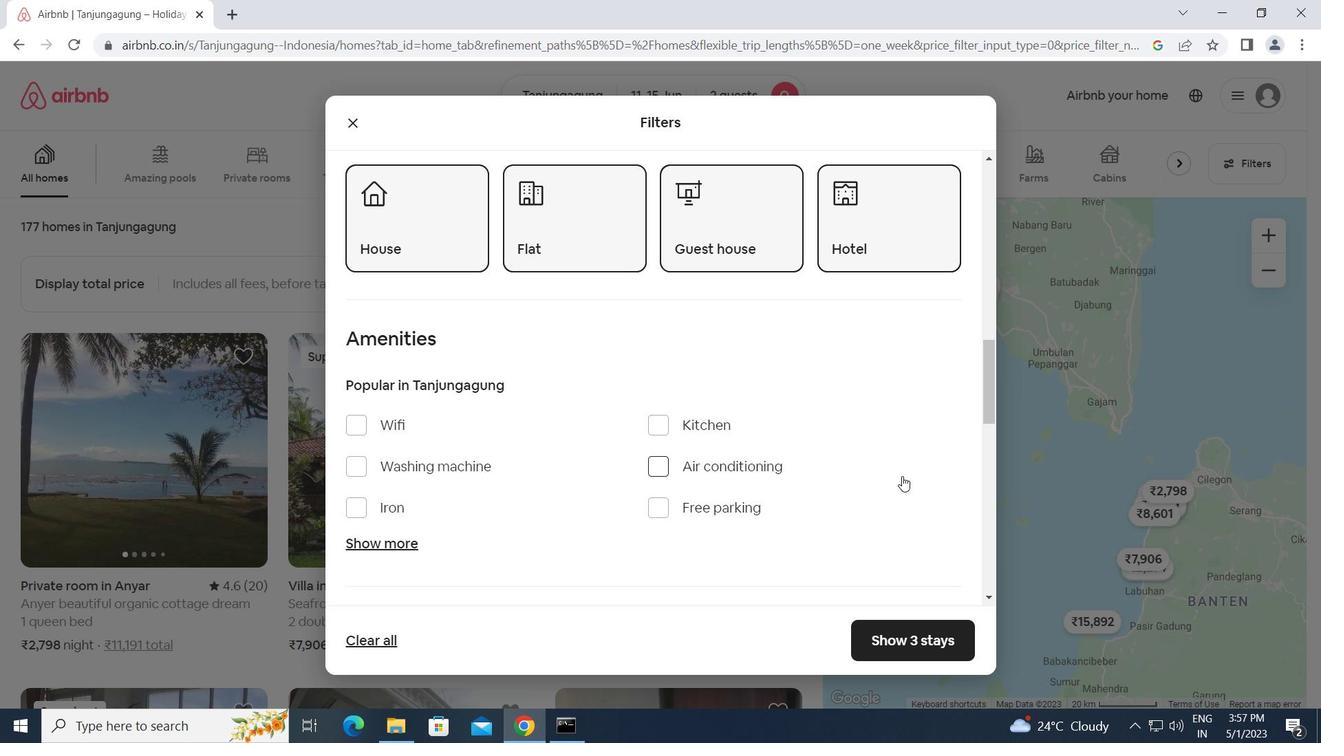 
Action: Mouse moved to (898, 483)
Screenshot: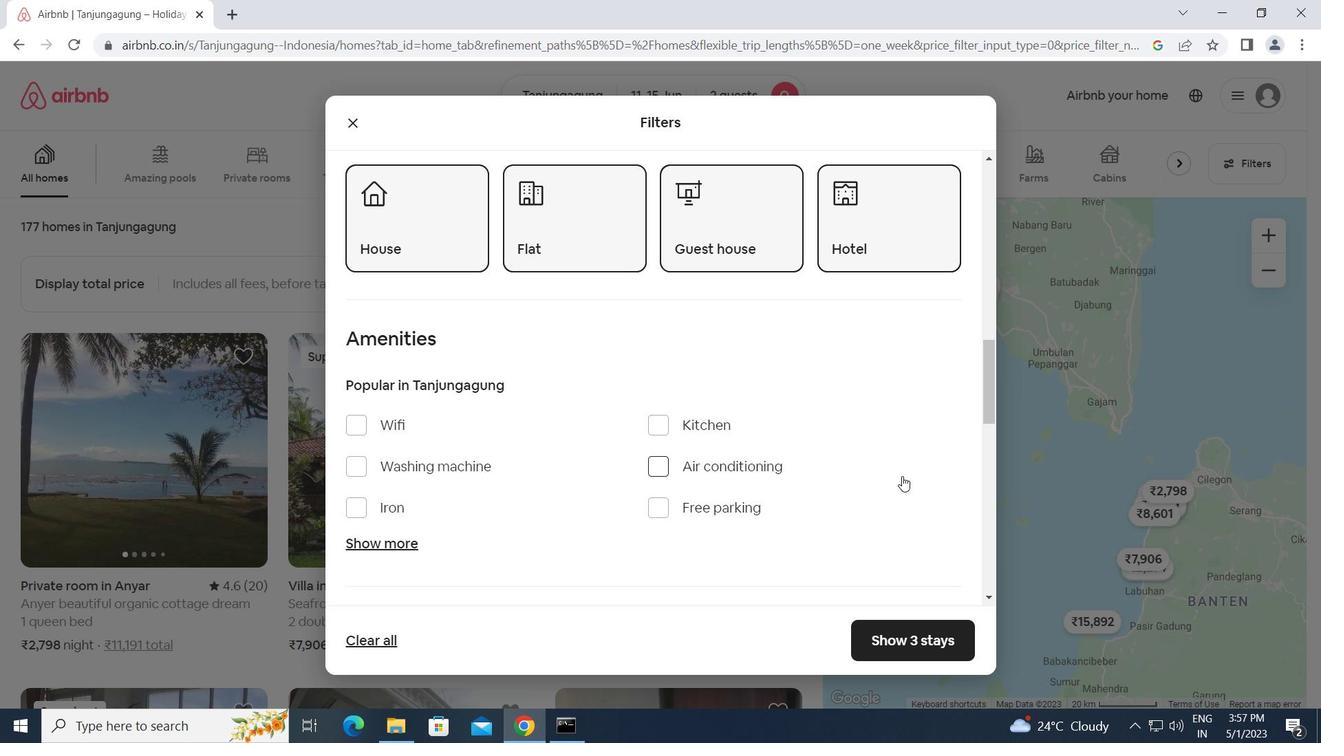 
Action: Mouse scrolled (898, 483) with delta (0, 0)
Screenshot: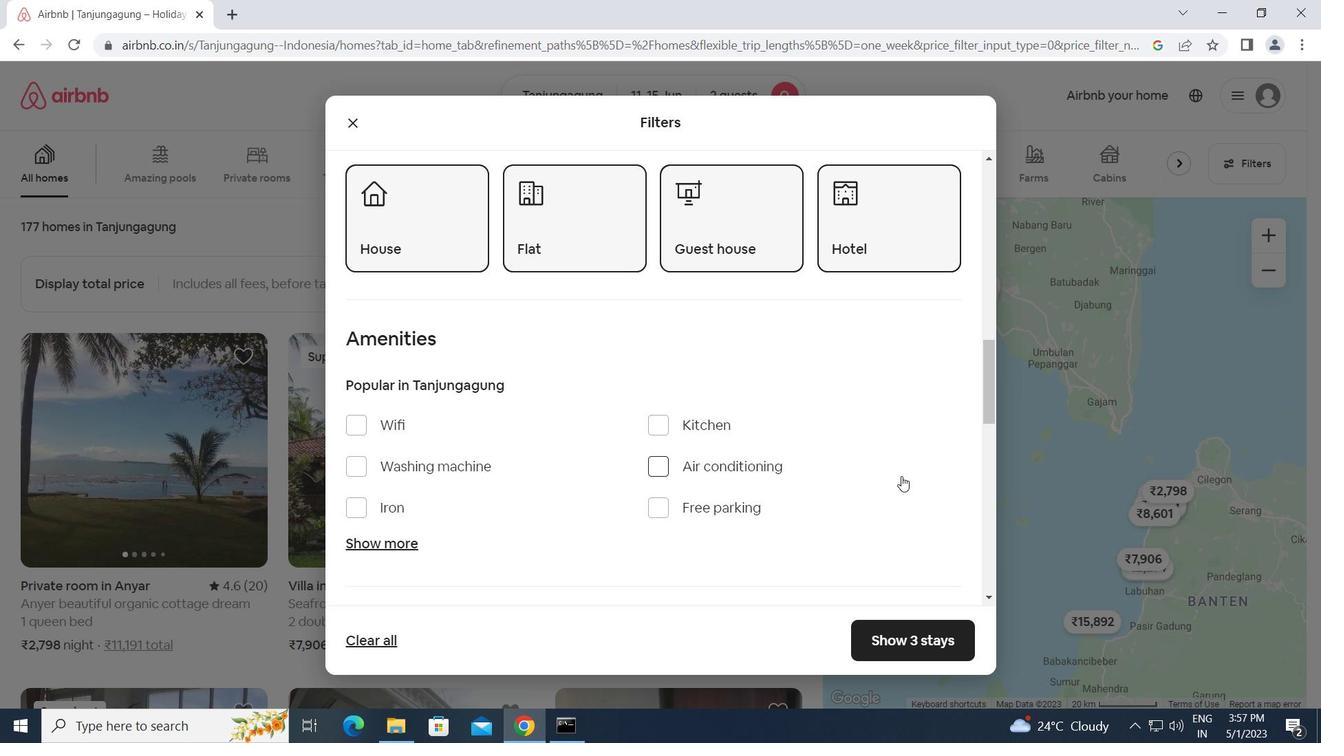 
Action: Mouse moved to (914, 479)
Screenshot: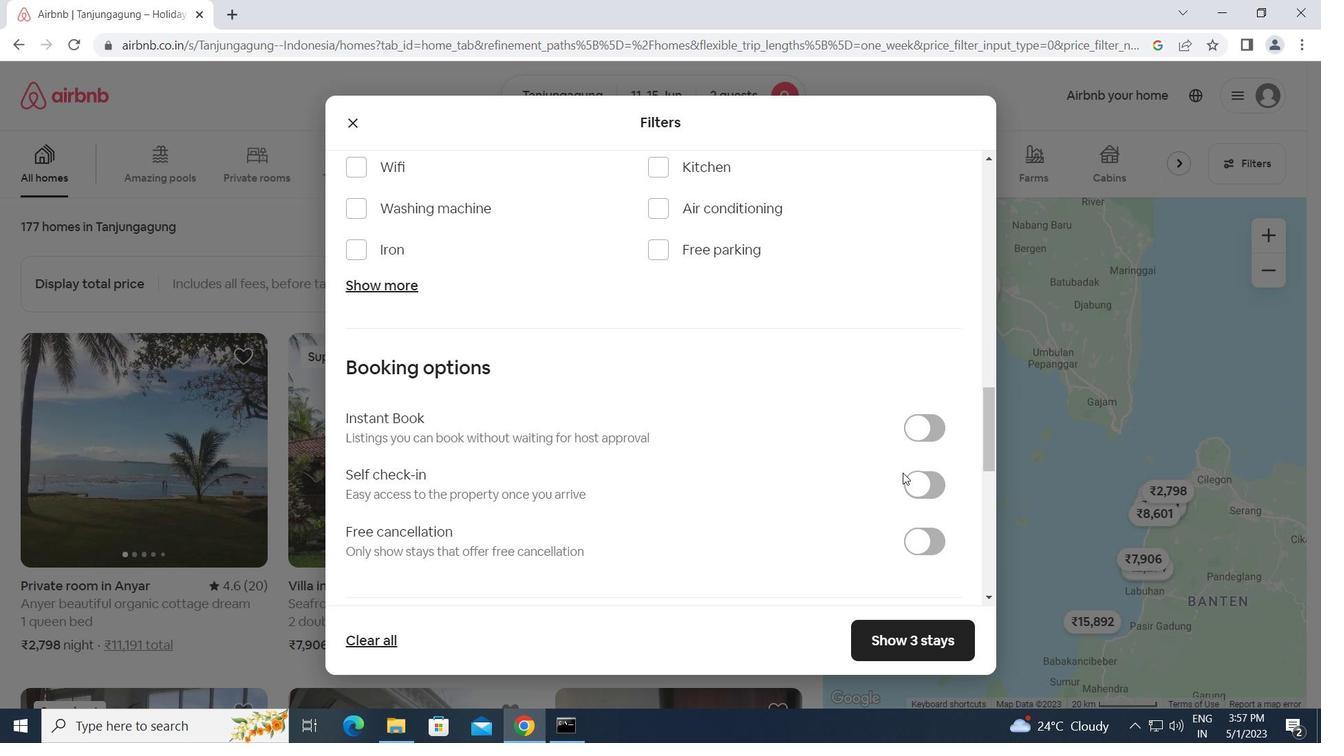 
Action: Mouse pressed left at (914, 479)
Screenshot: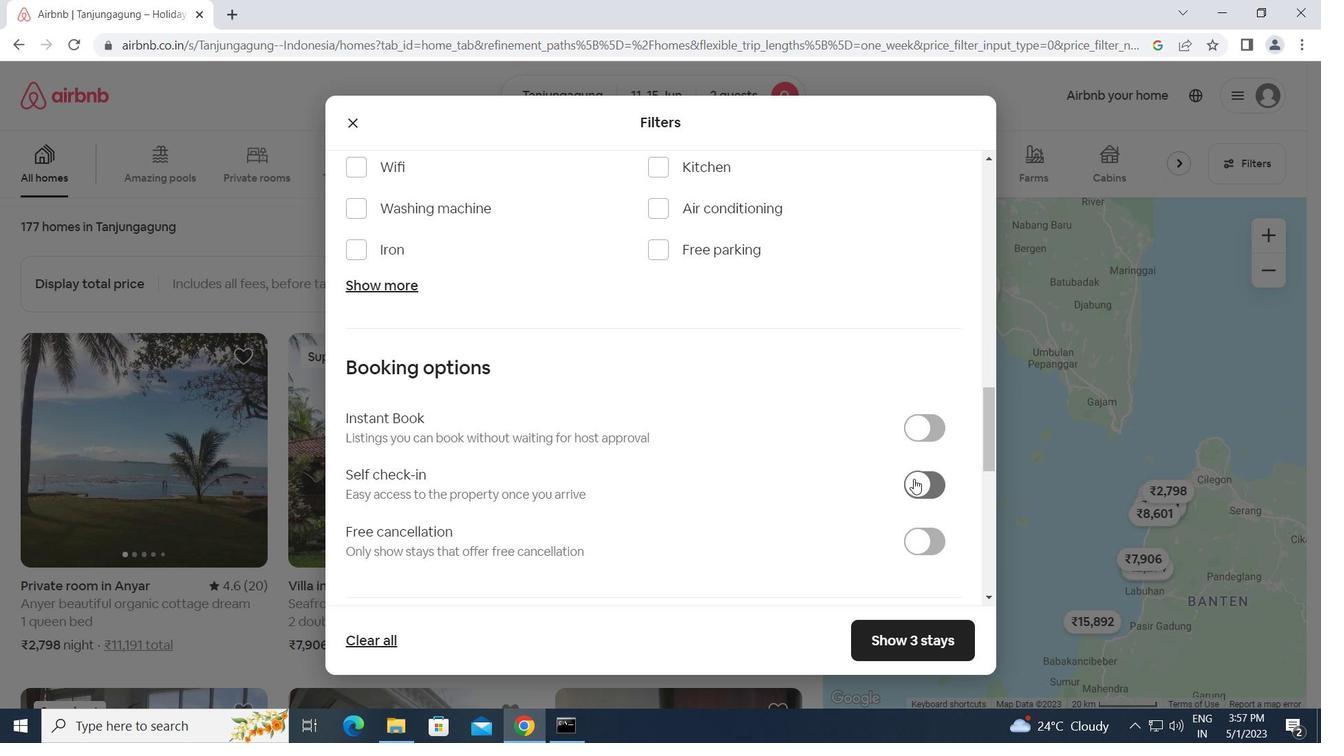 
Action: Mouse moved to (794, 526)
Screenshot: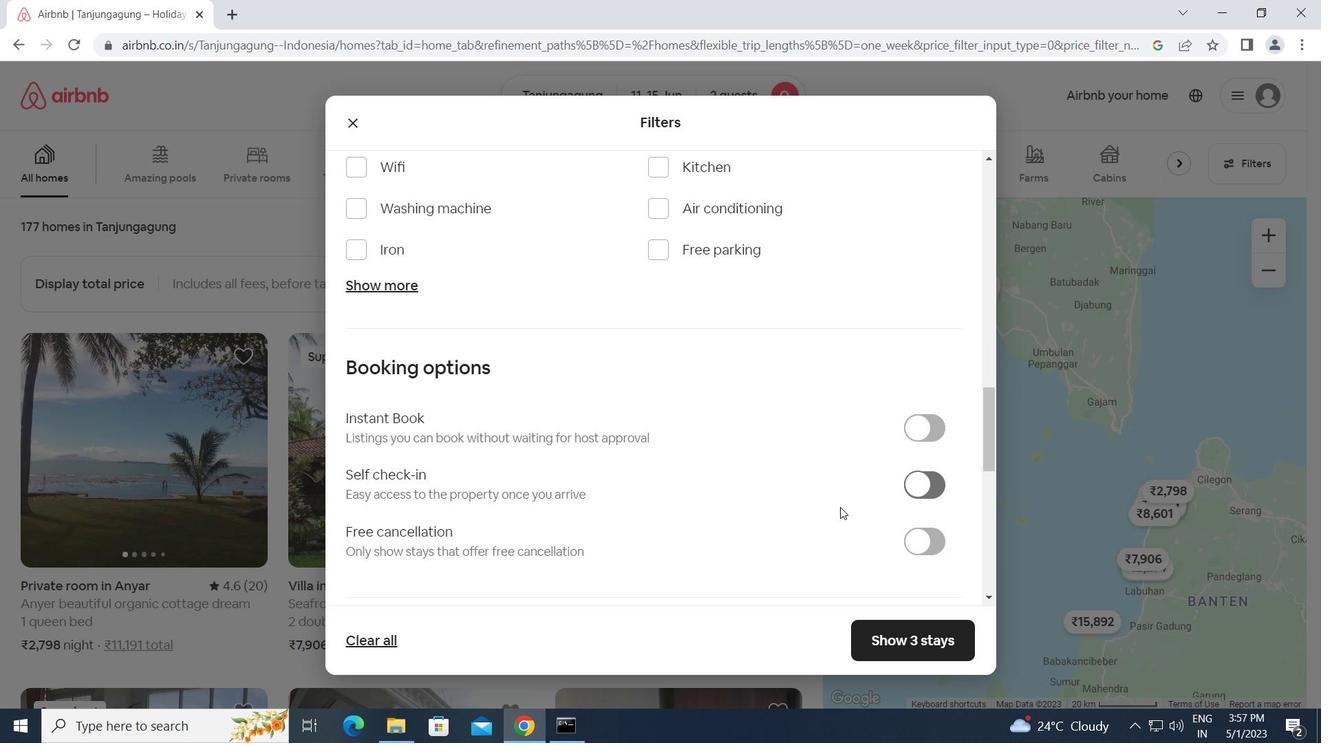 
Action: Mouse scrolled (794, 525) with delta (0, 0)
Screenshot: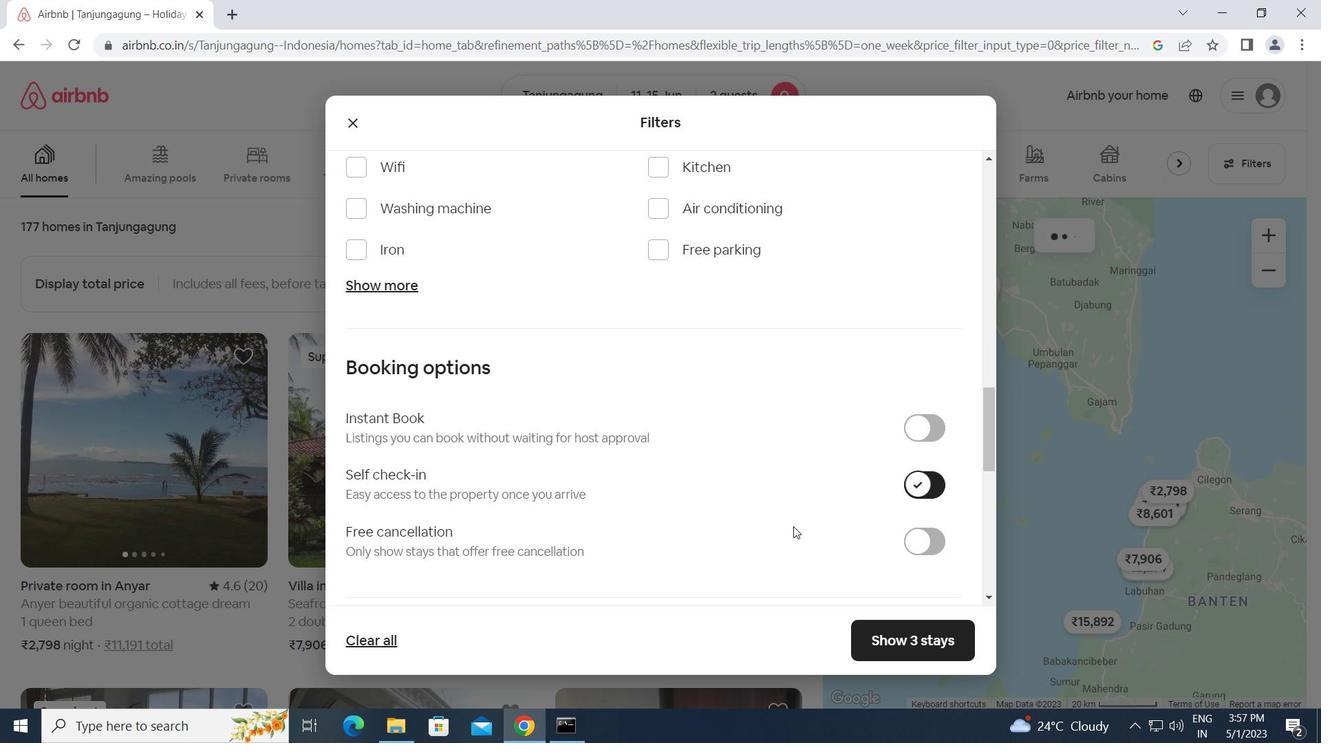 
Action: Mouse scrolled (794, 525) with delta (0, 0)
Screenshot: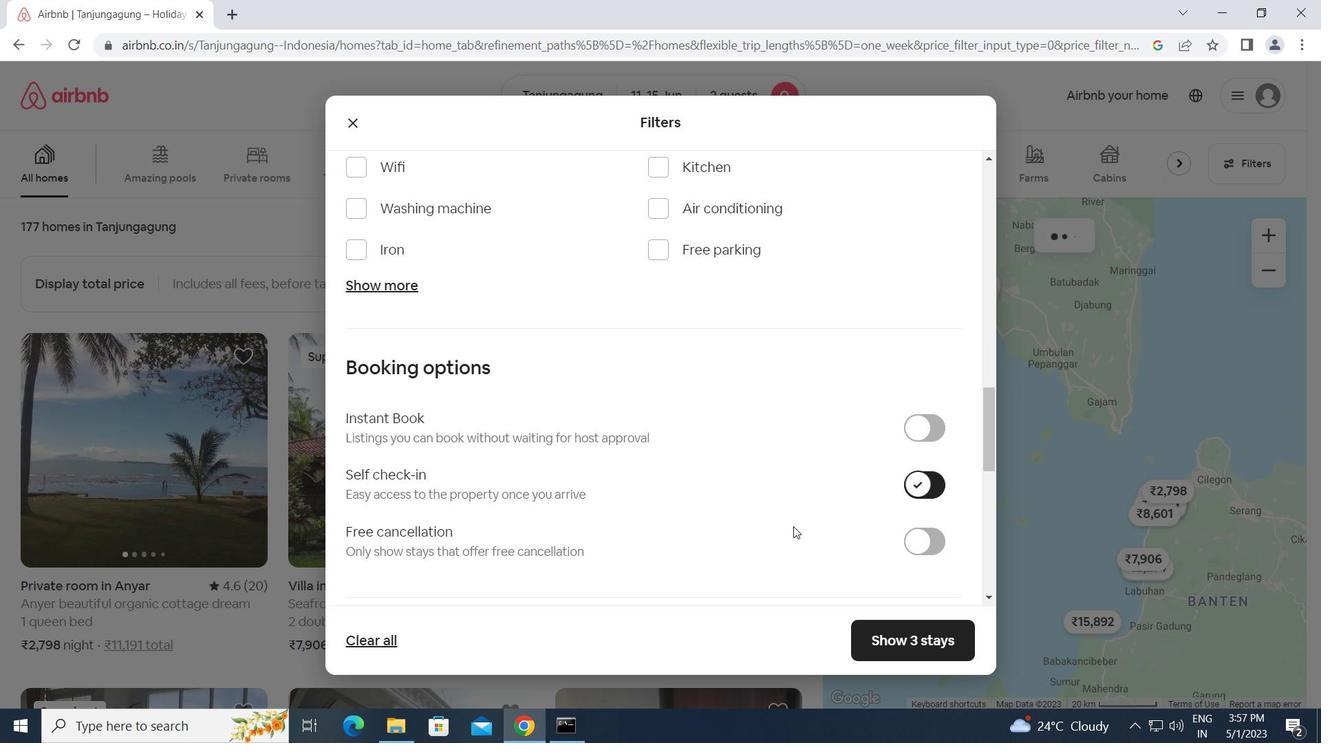 
Action: Mouse scrolled (794, 525) with delta (0, 0)
Screenshot: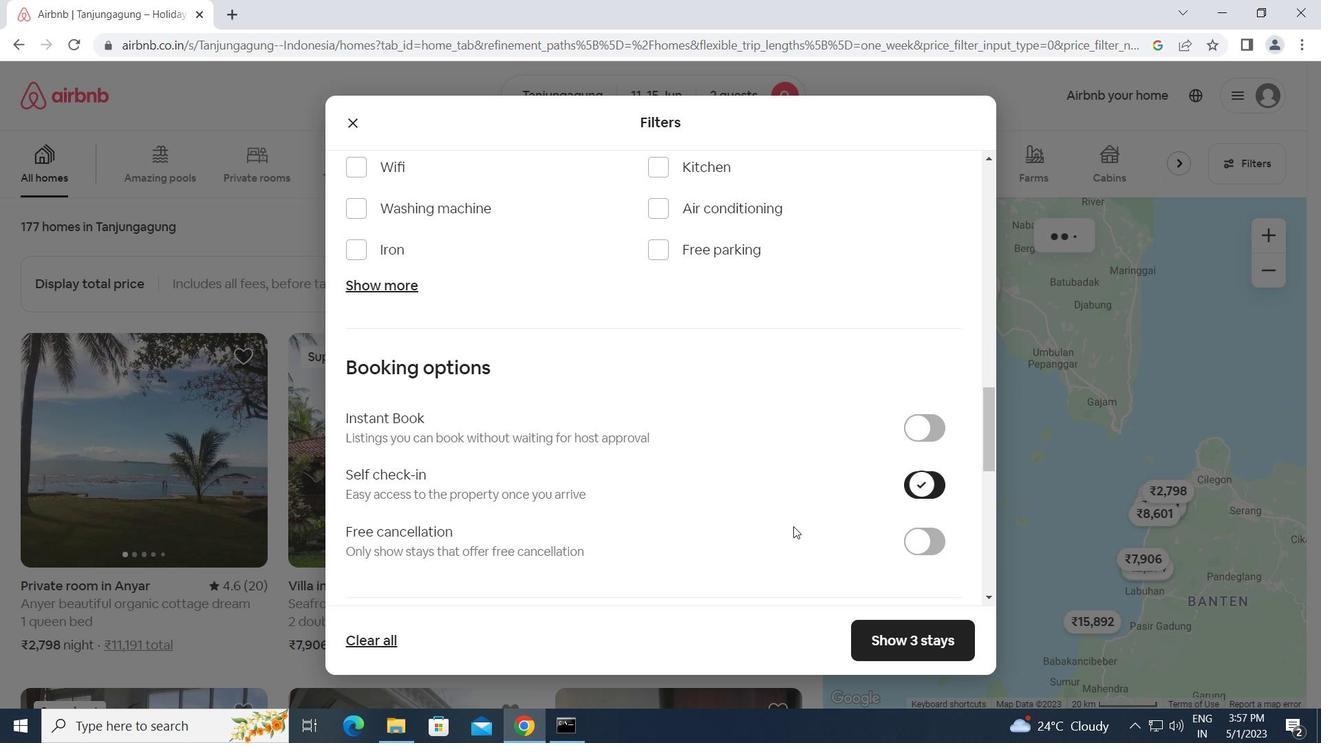 
Action: Mouse scrolled (794, 525) with delta (0, 0)
Screenshot: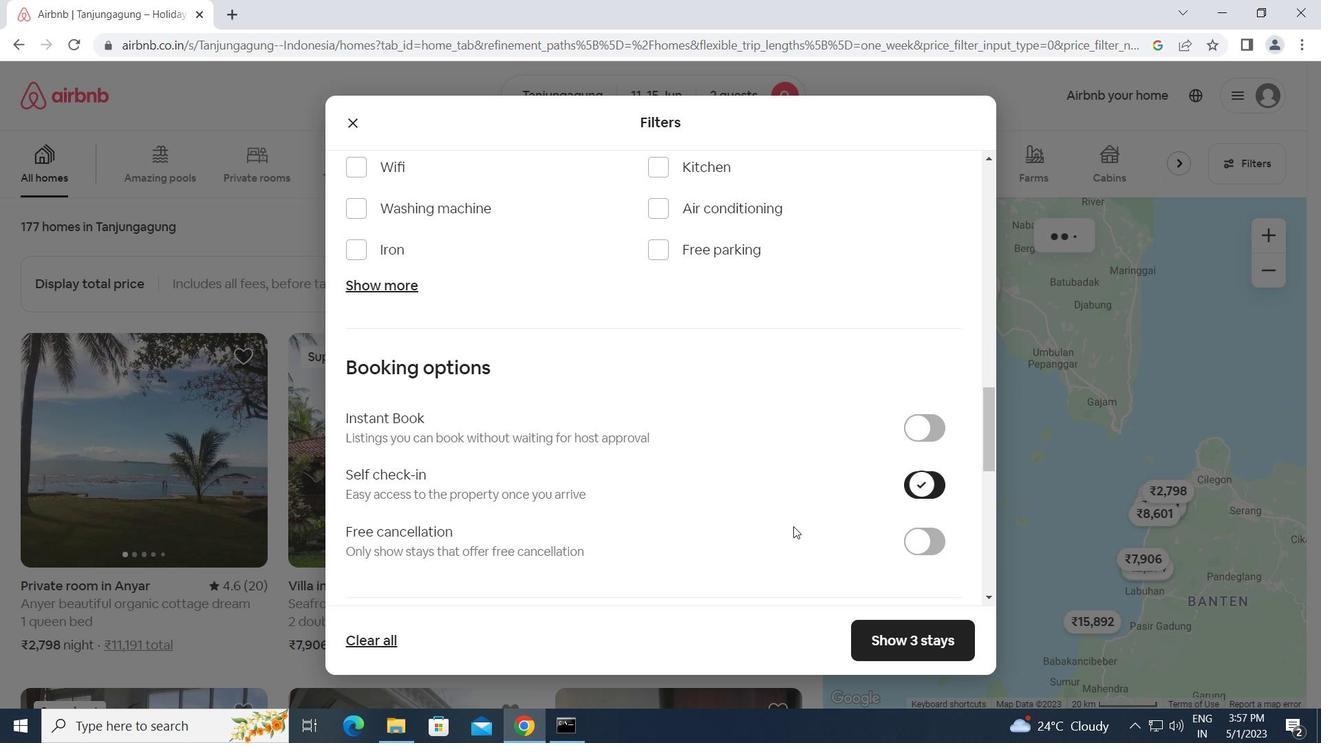 
Action: Mouse scrolled (794, 525) with delta (0, 0)
Screenshot: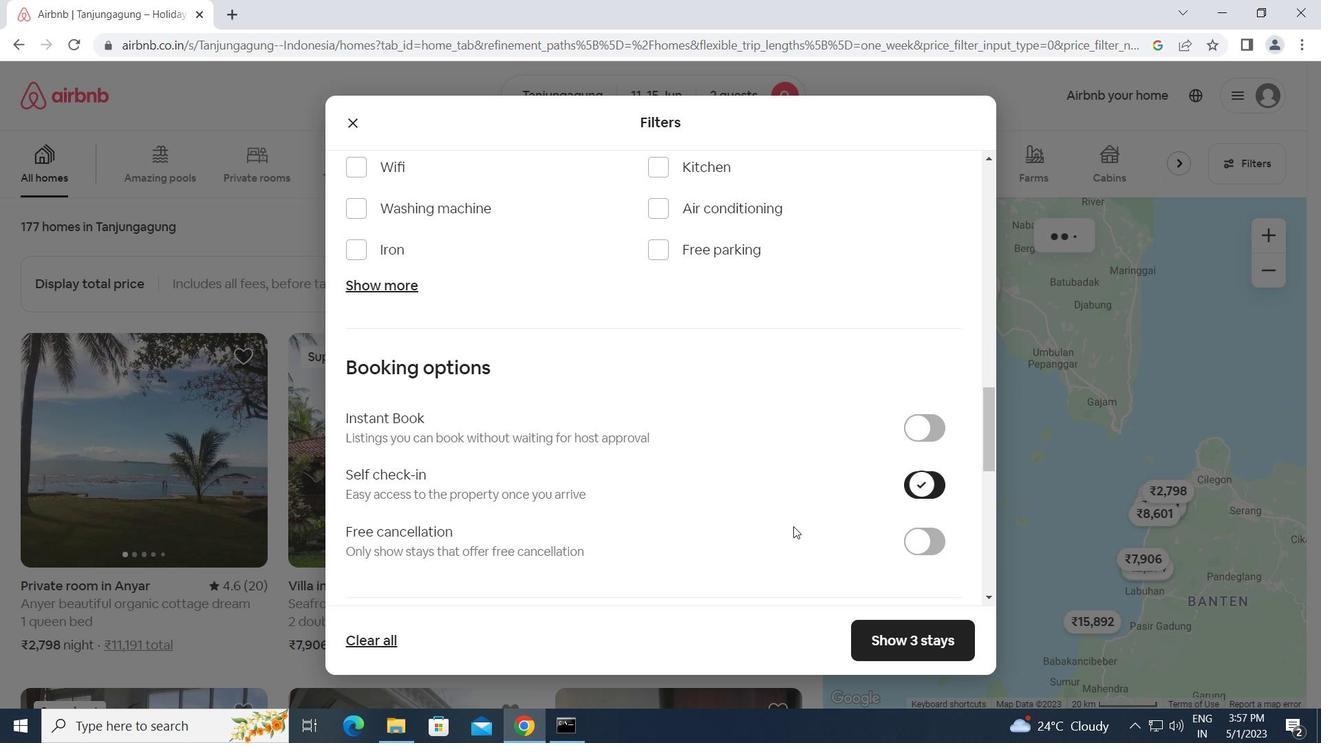 
Action: Mouse moved to (584, 542)
Screenshot: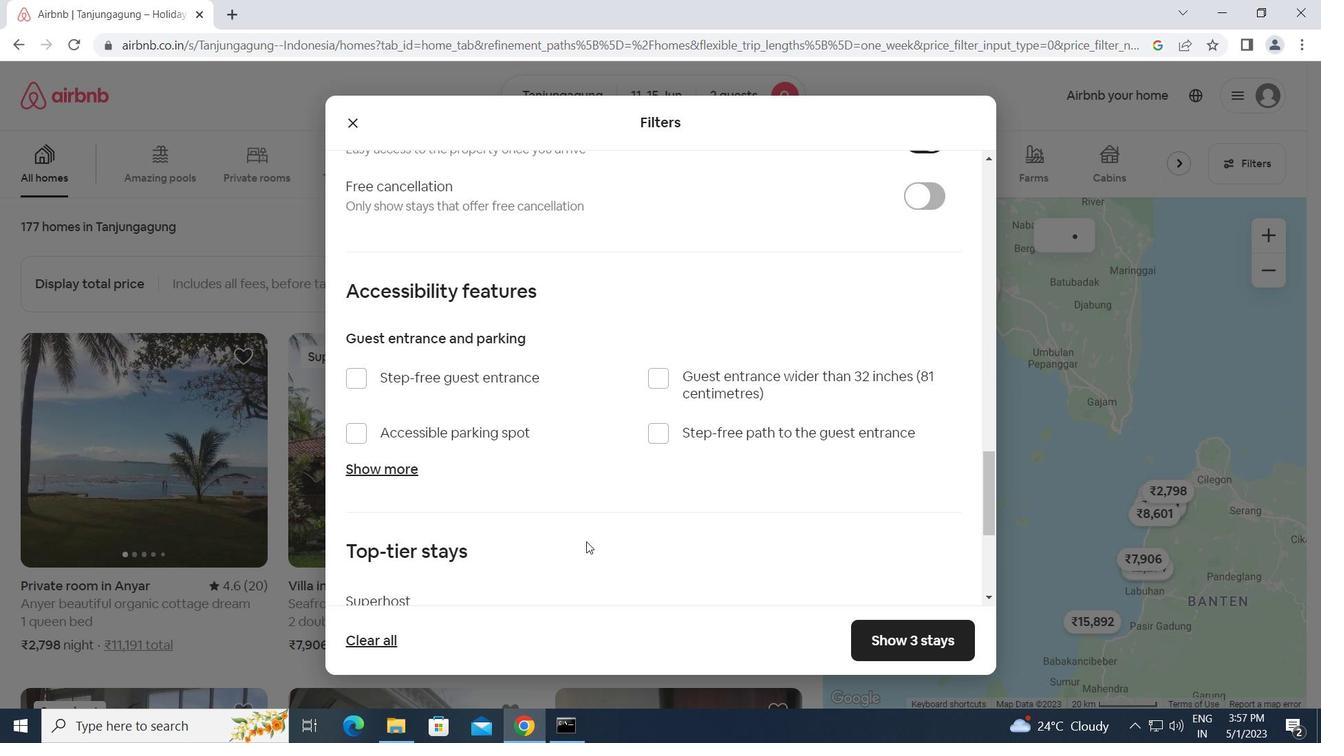 
Action: Mouse scrolled (584, 541) with delta (0, 0)
Screenshot: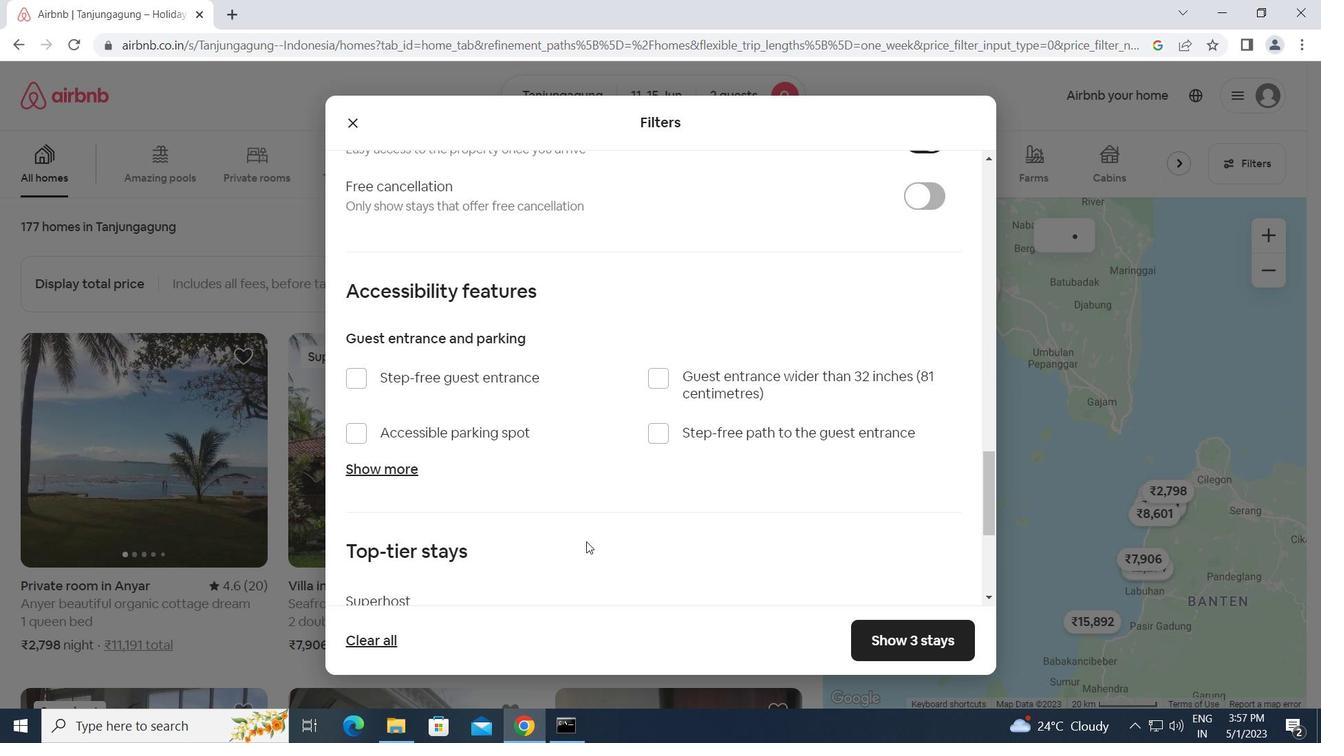 
Action: Mouse moved to (583, 544)
Screenshot: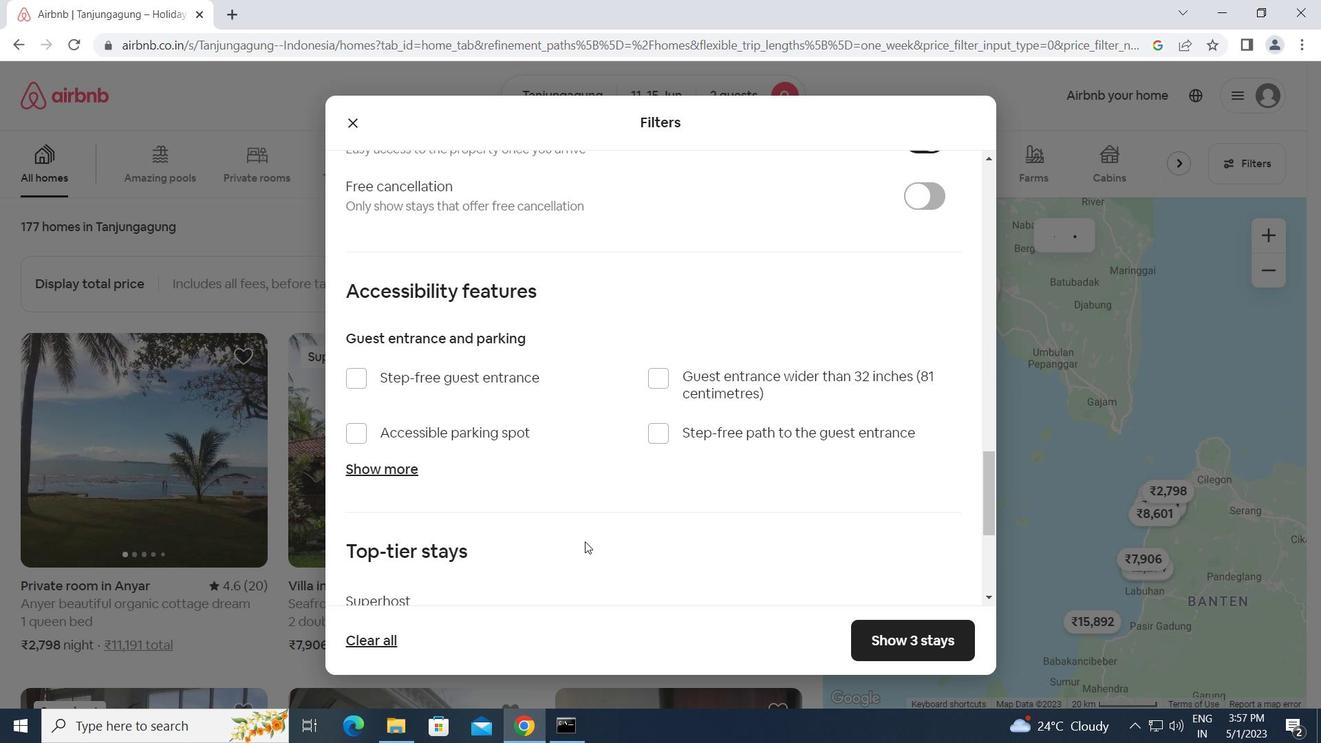 
Action: Mouse scrolled (583, 543) with delta (0, 0)
Screenshot: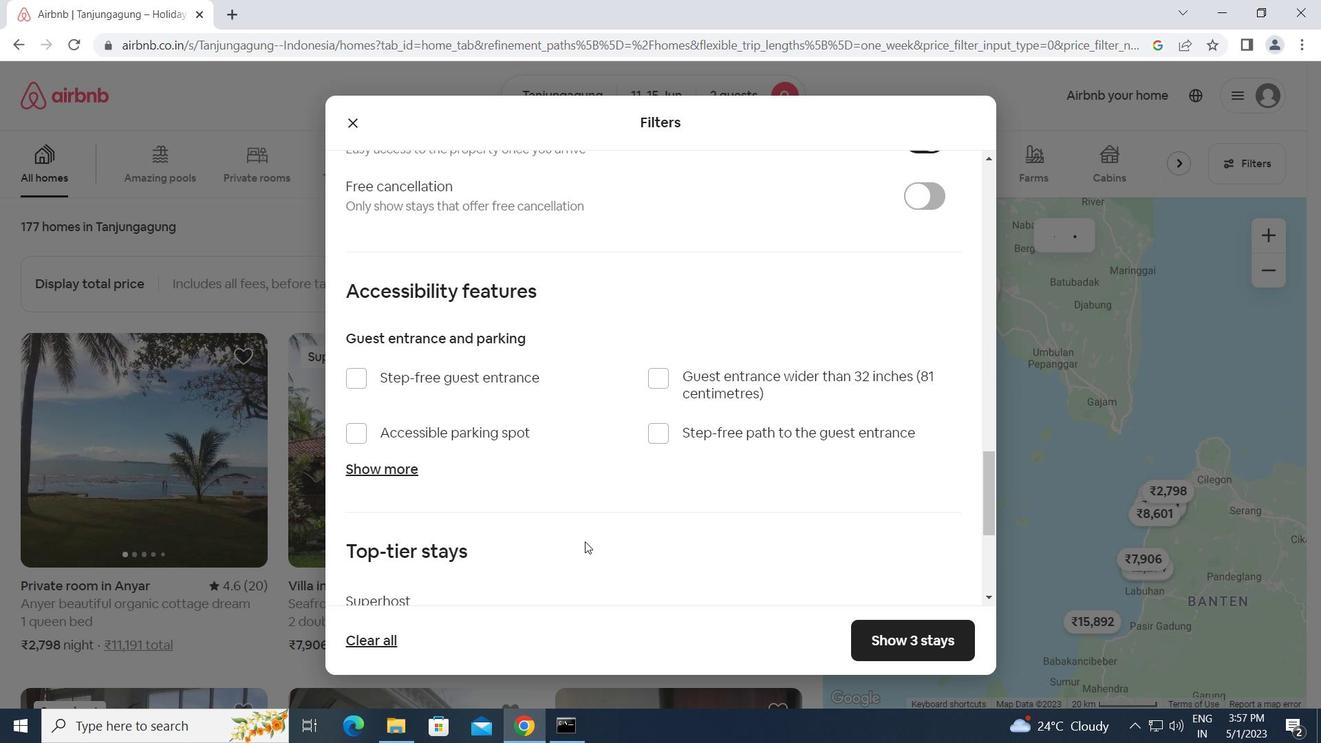 
Action: Mouse scrolled (583, 543) with delta (0, 0)
Screenshot: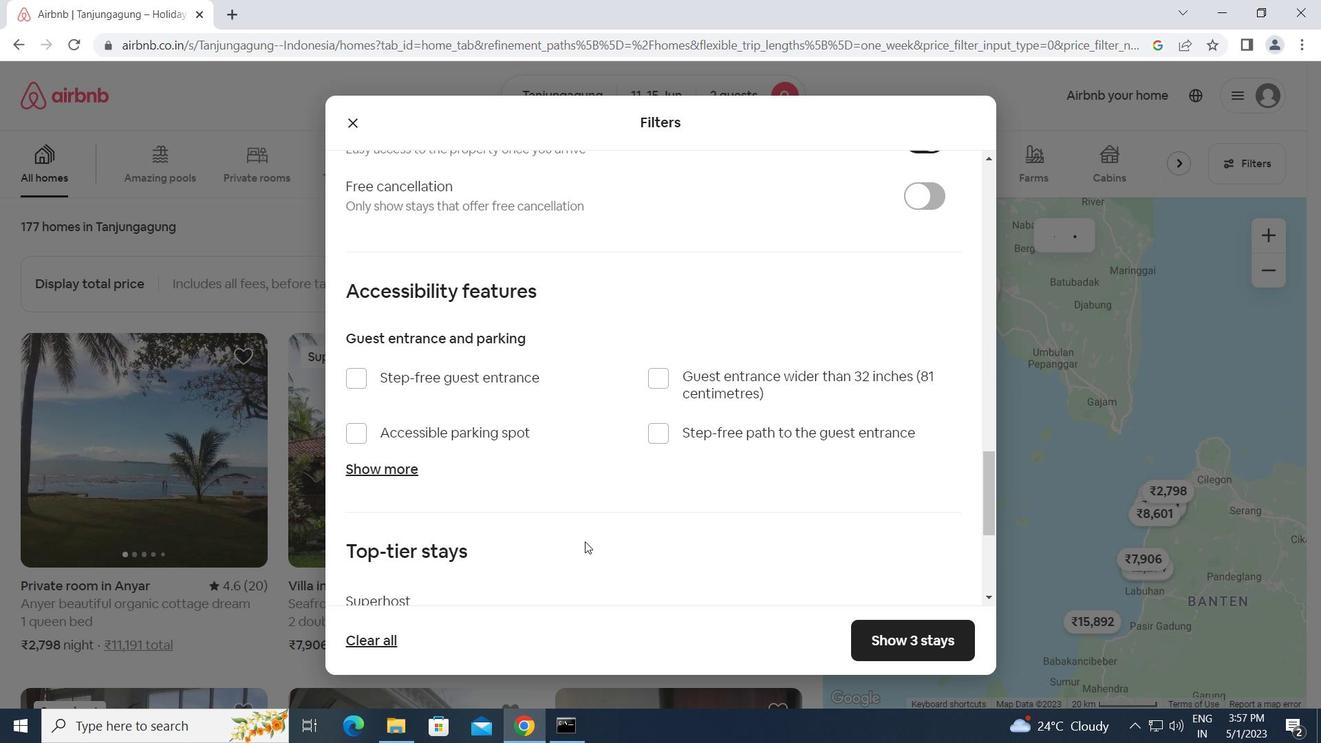
Action: Mouse moved to (581, 544)
Screenshot: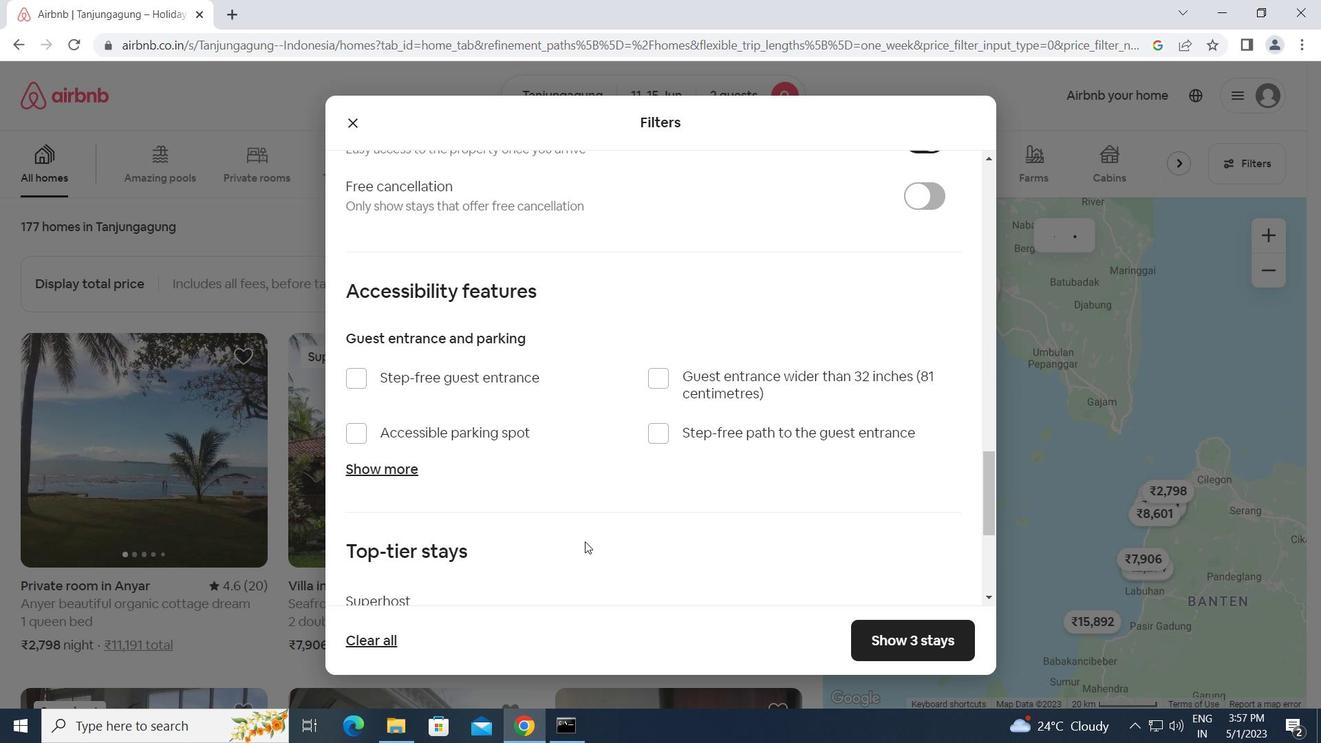 
Action: Mouse scrolled (581, 543) with delta (0, 0)
Screenshot: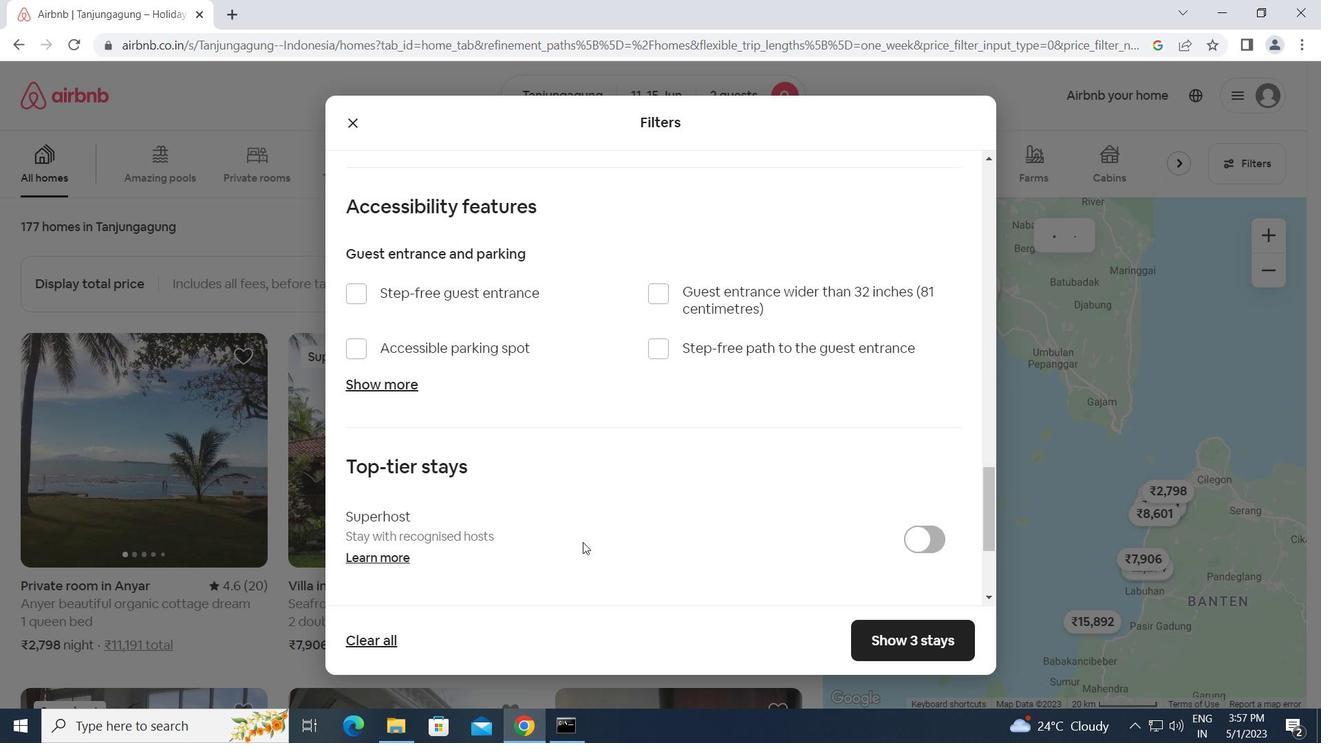 
Action: Mouse moved to (357, 483)
Screenshot: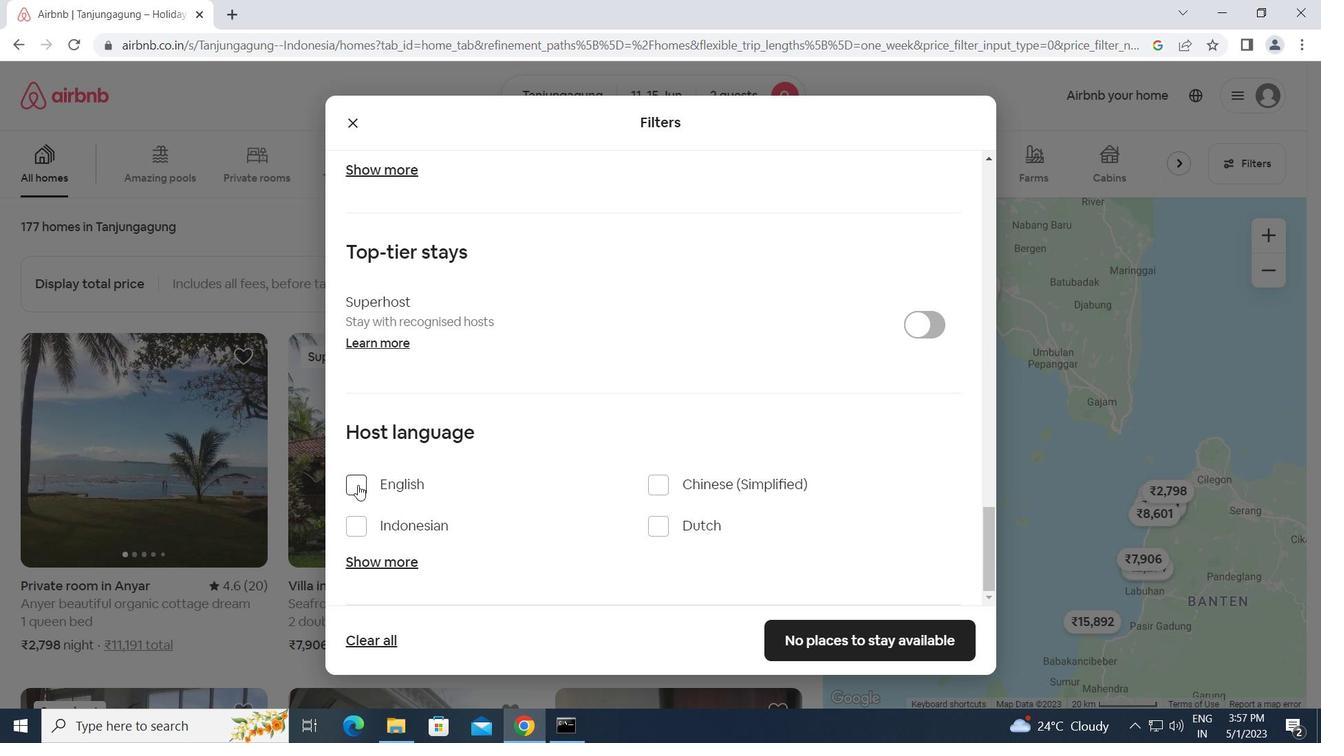 
Action: Mouse pressed left at (357, 483)
Screenshot: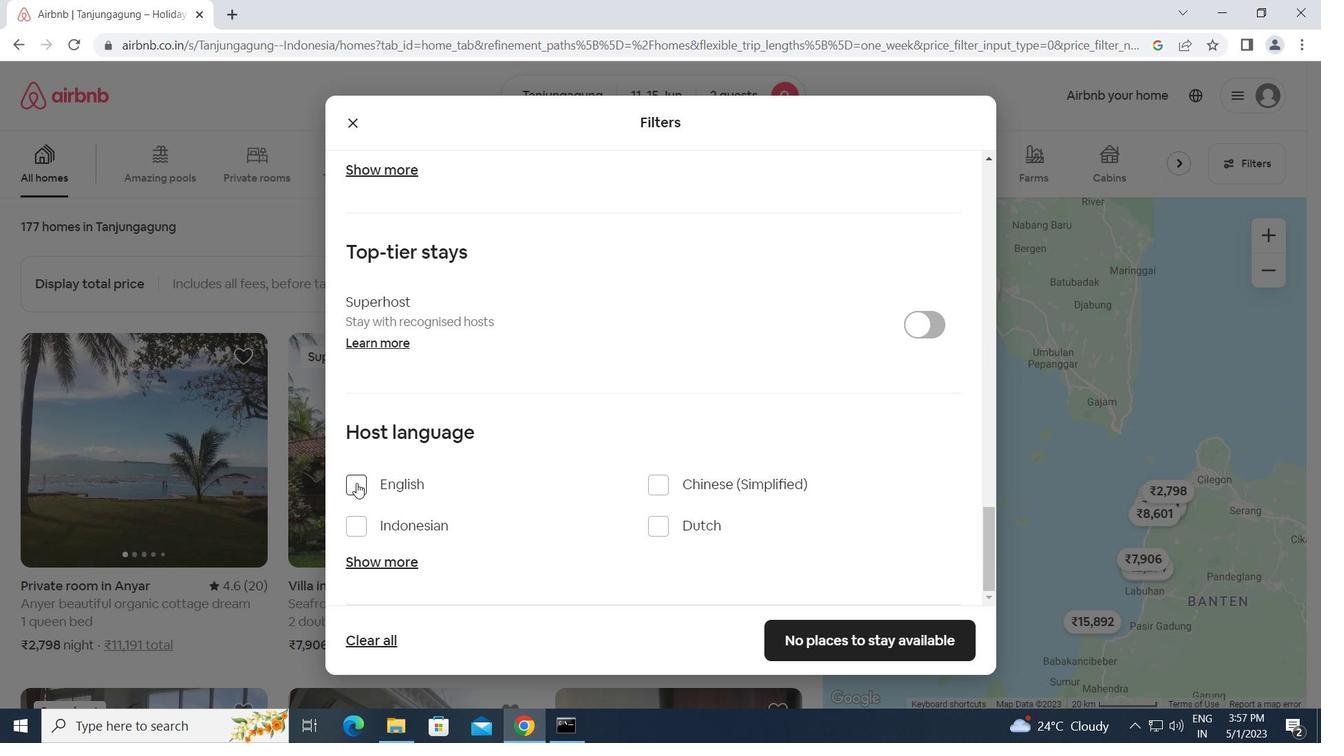 
Action: Mouse moved to (819, 631)
Screenshot: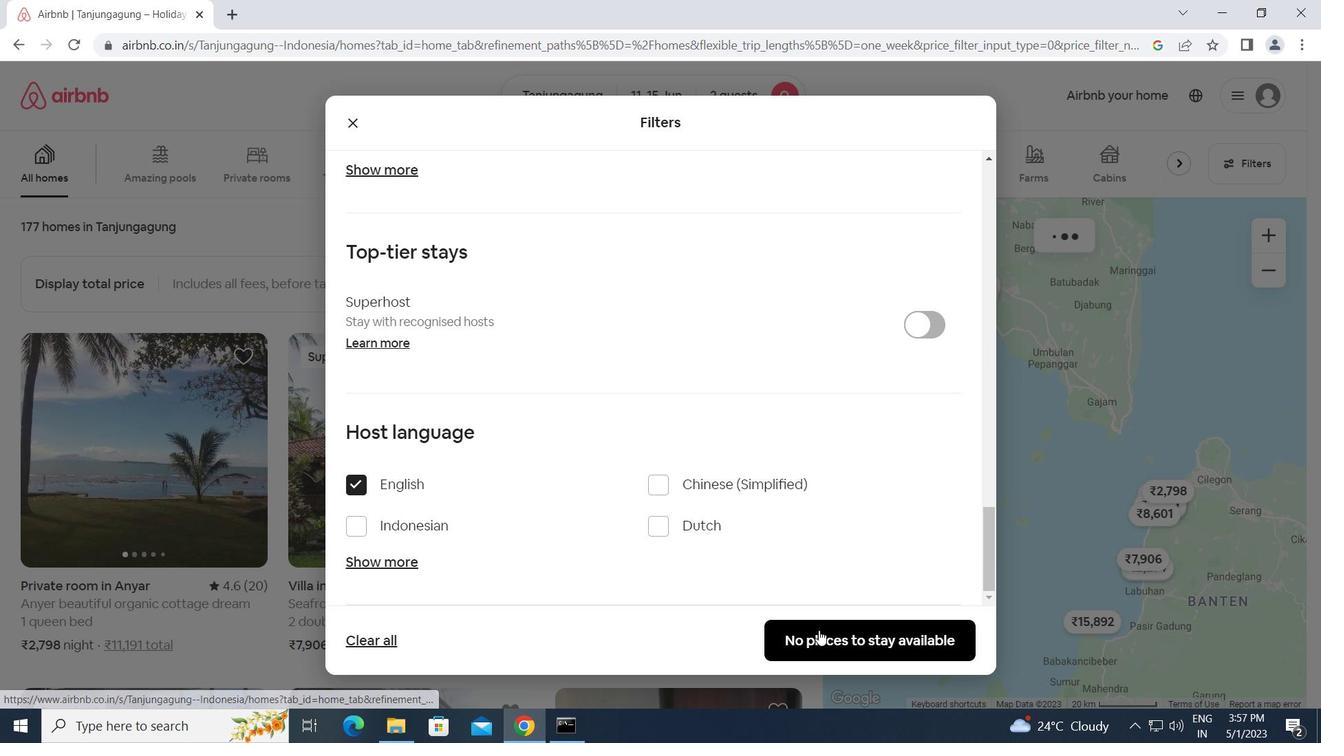 
Action: Mouse pressed left at (819, 631)
Screenshot: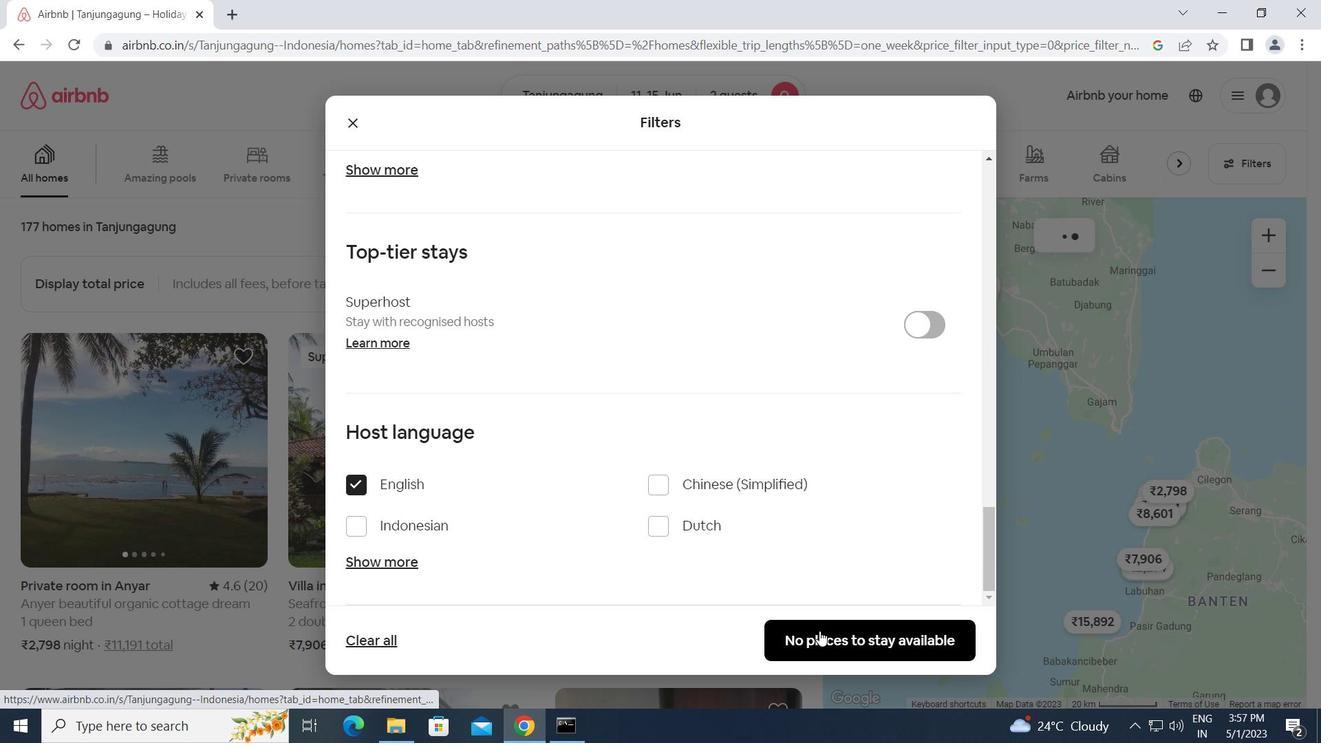 
